 Task: Create new customer invoice with Date Opened: 05-May-23, Select Customer: HomeSense, Terms: Net 15. Make invoice entry for item-1 with Date: 05-May-23, Description: Diamond Skin Body Kit All Natural Skin Brightening Papaya, Rose & Turmeric
, Income Account: Income:Sales, Quantity: 4, Unit Price: 13.49, Sales Tax: Y, Sales Tax Included: Y, Tax Table: Sales Tax. Make entry for item-2 with Date: 05-May-23, Description: L'Oreal Paris Infallible Lacquer Liner Gel Eyeliner 171 Blackest Black
, Income Account: Income:Sales, Quantity: 1, Unit Price: 14.49, Sales Tax: Y, Sales Tax Included: Y, Tax Table: Sales Tax. Post Invoice with Post Date: 05-May-23, Post to Accounts: Assets:Accounts Receivable. Pay / Process Payment with Transaction Date: 19-May-23, Amount: 68.45, Transfer Account: Checking Account. Go to 'Print Invoice'.
Action: Mouse moved to (183, 46)
Screenshot: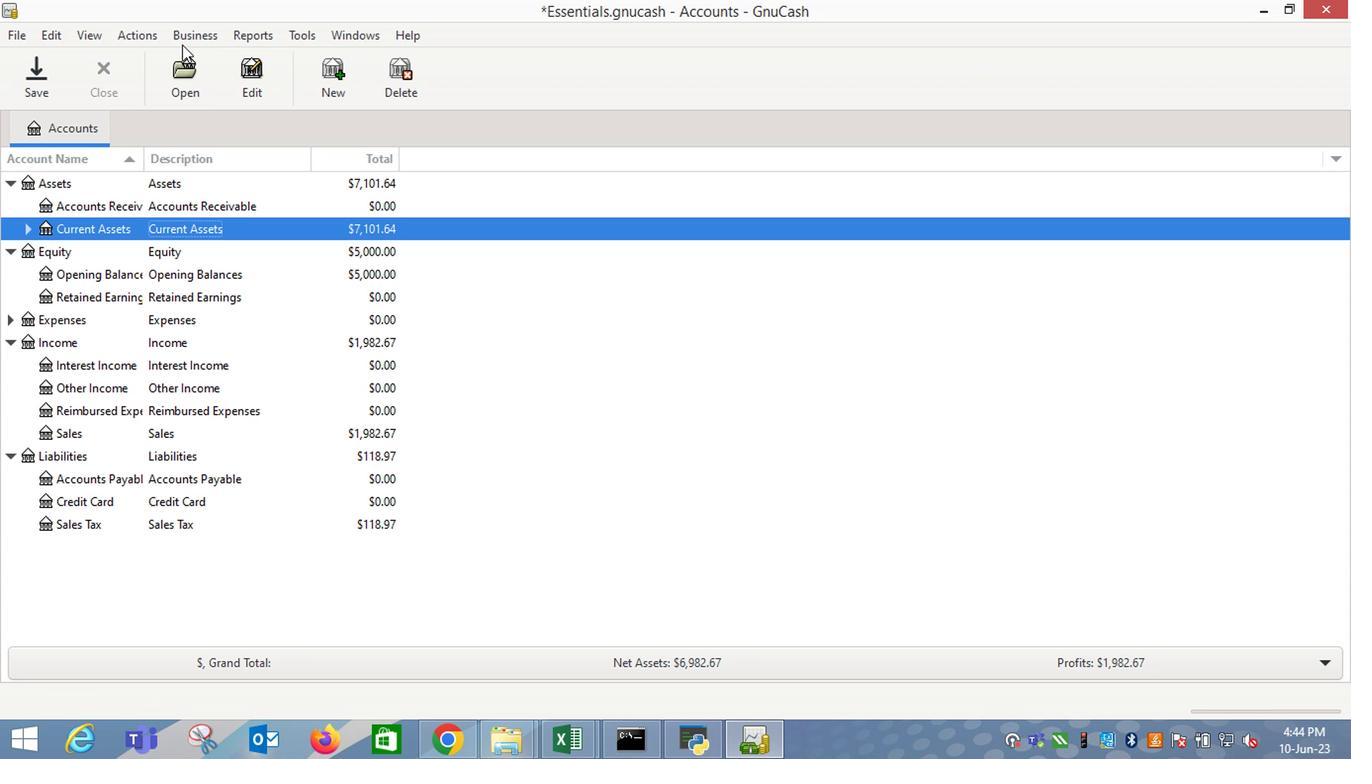 
Action: Mouse pressed left at (183, 46)
Screenshot: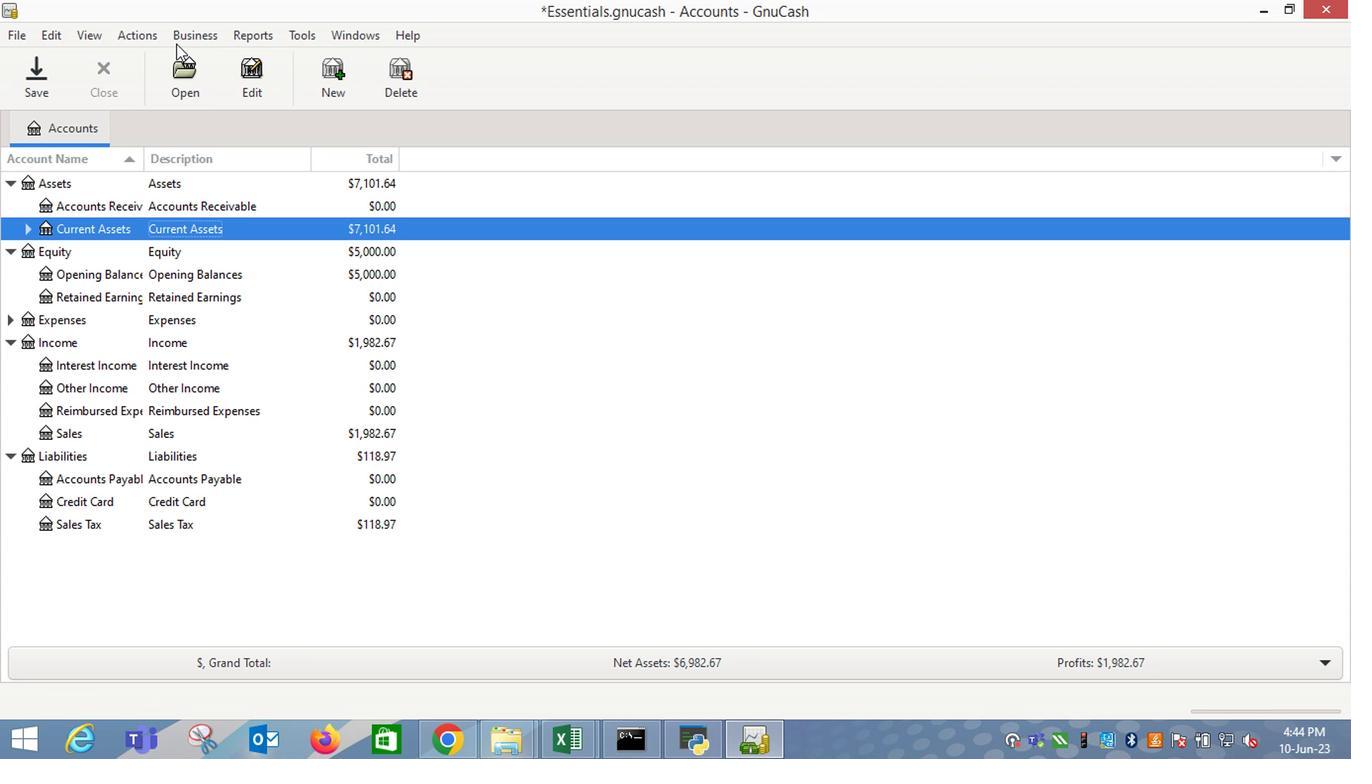 
Action: Mouse moved to (407, 140)
Screenshot: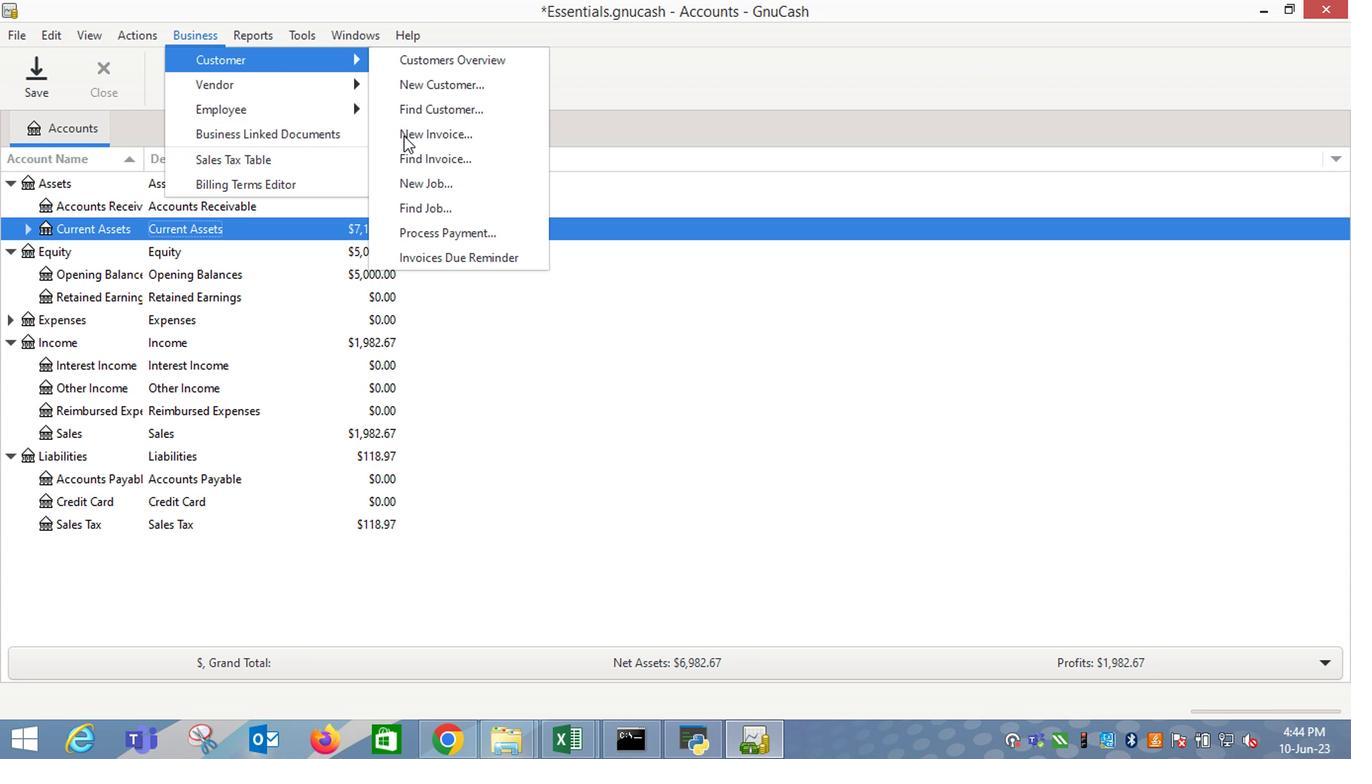 
Action: Mouse pressed left at (407, 140)
Screenshot: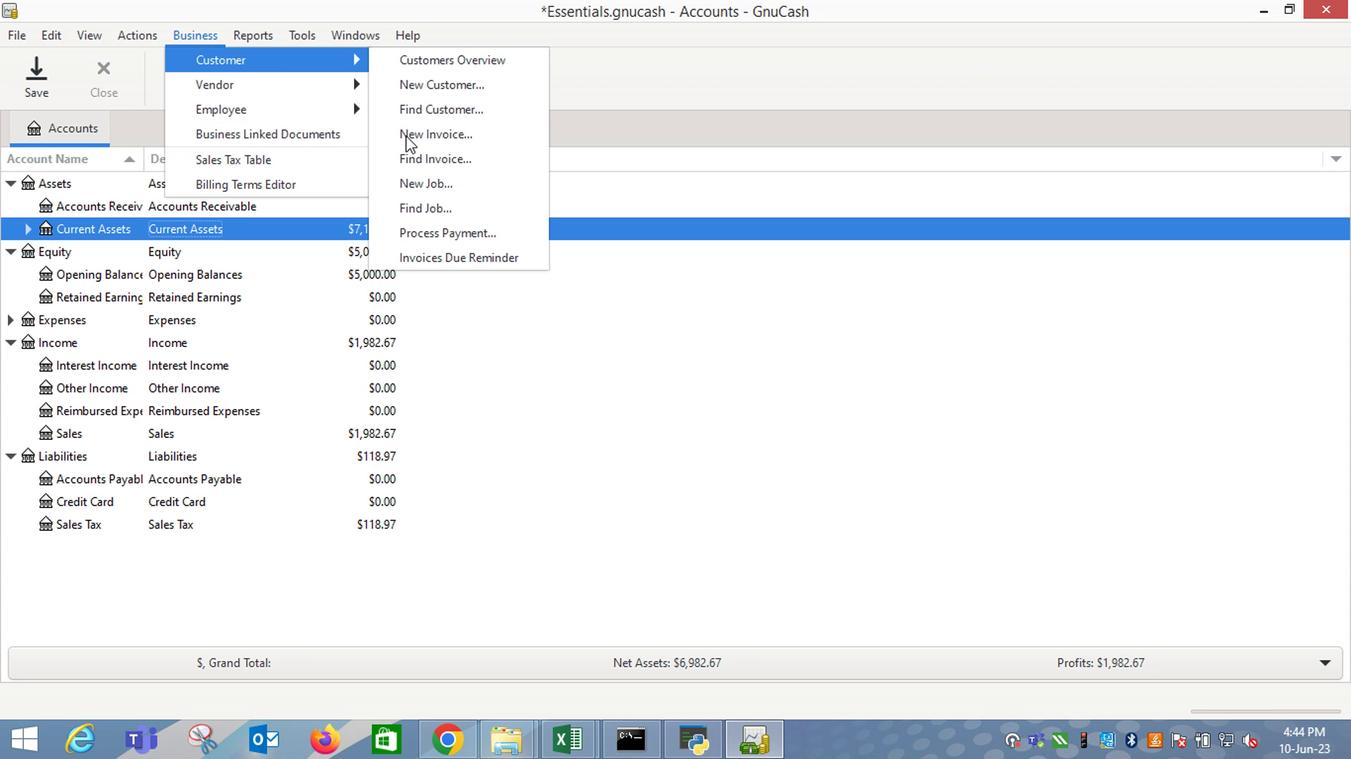 
Action: Mouse moved to (820, 309)
Screenshot: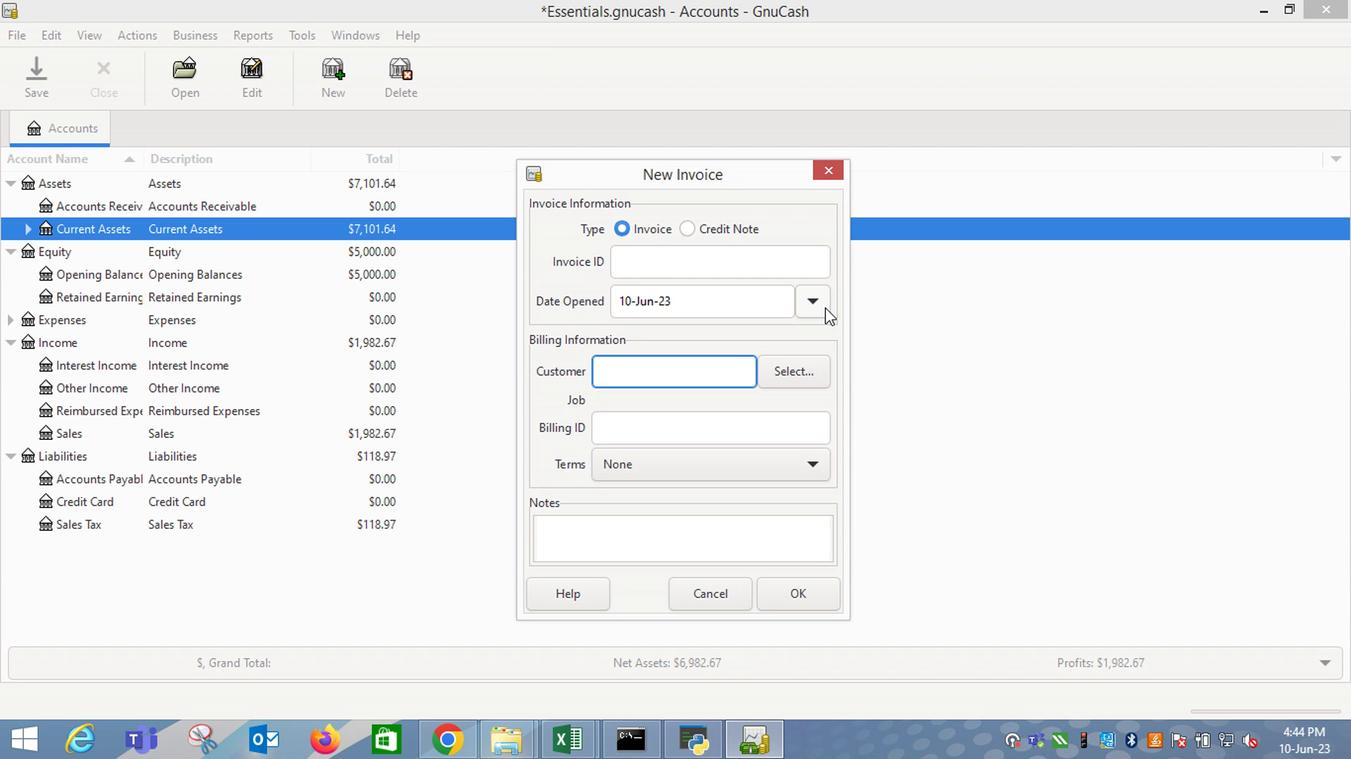 
Action: Mouse pressed left at (820, 309)
Screenshot: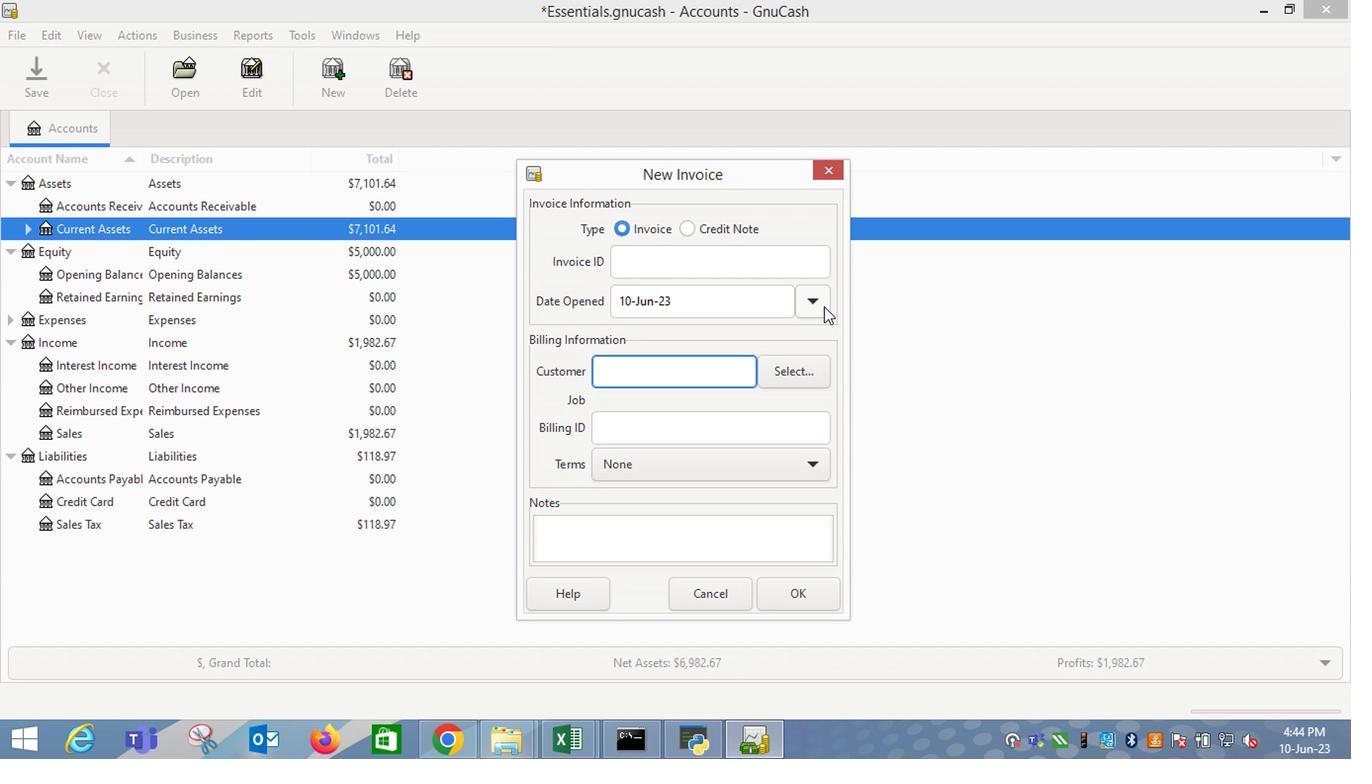
Action: Mouse moved to (659, 336)
Screenshot: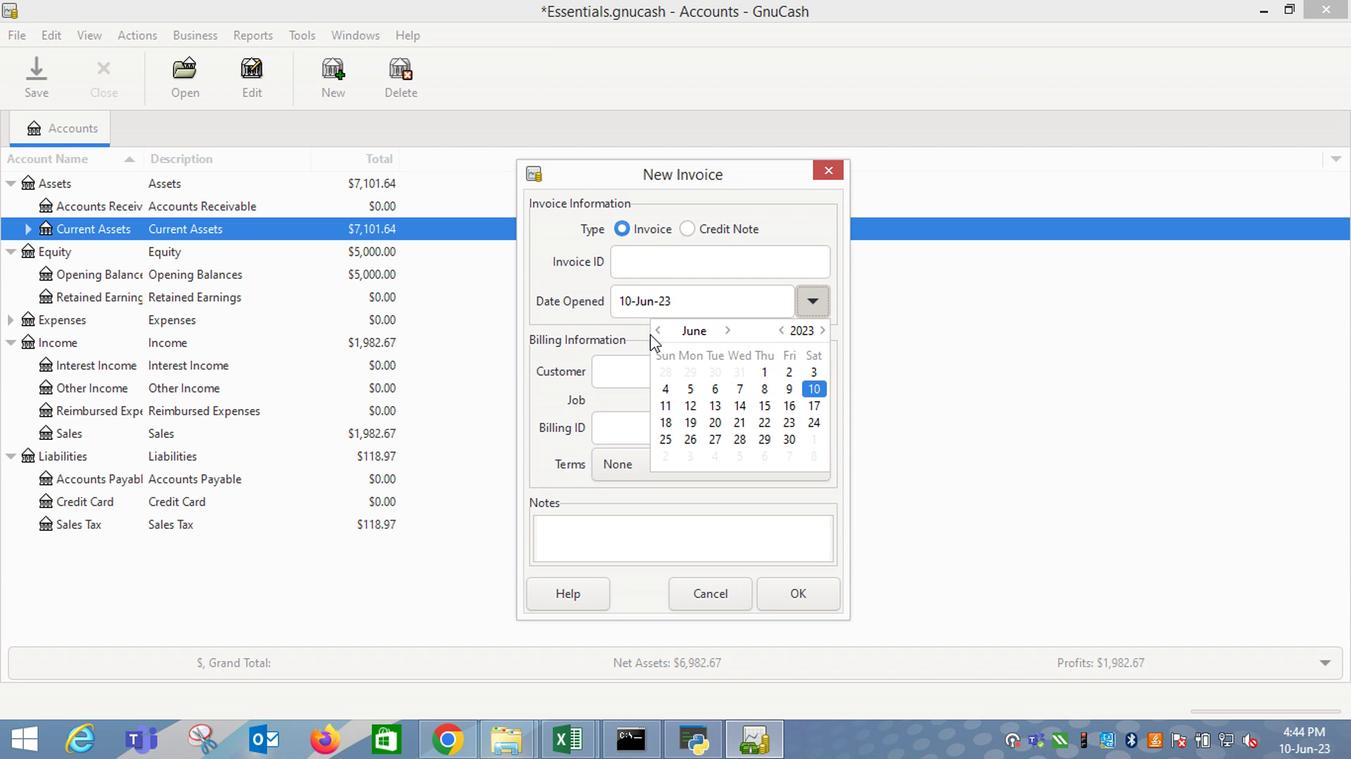 
Action: Mouse pressed left at (659, 336)
Screenshot: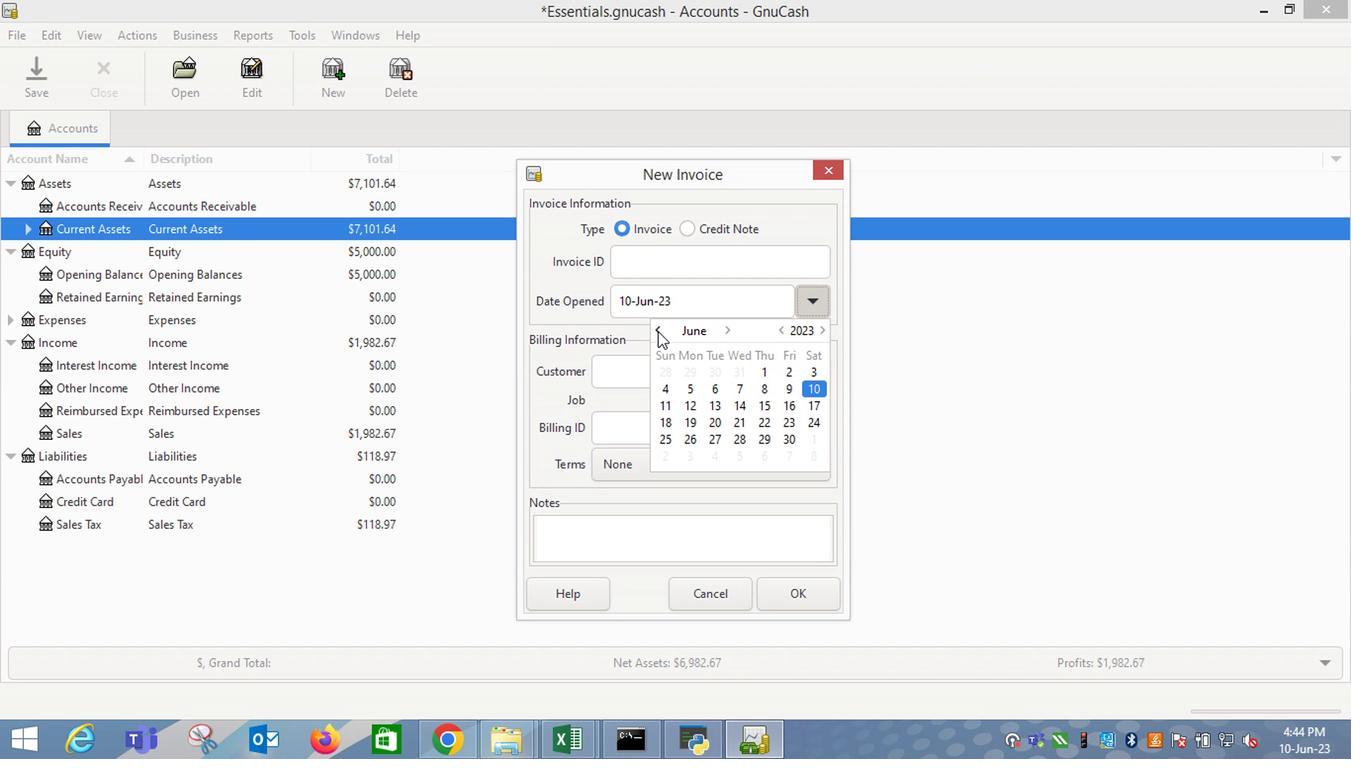 
Action: Mouse moved to (786, 375)
Screenshot: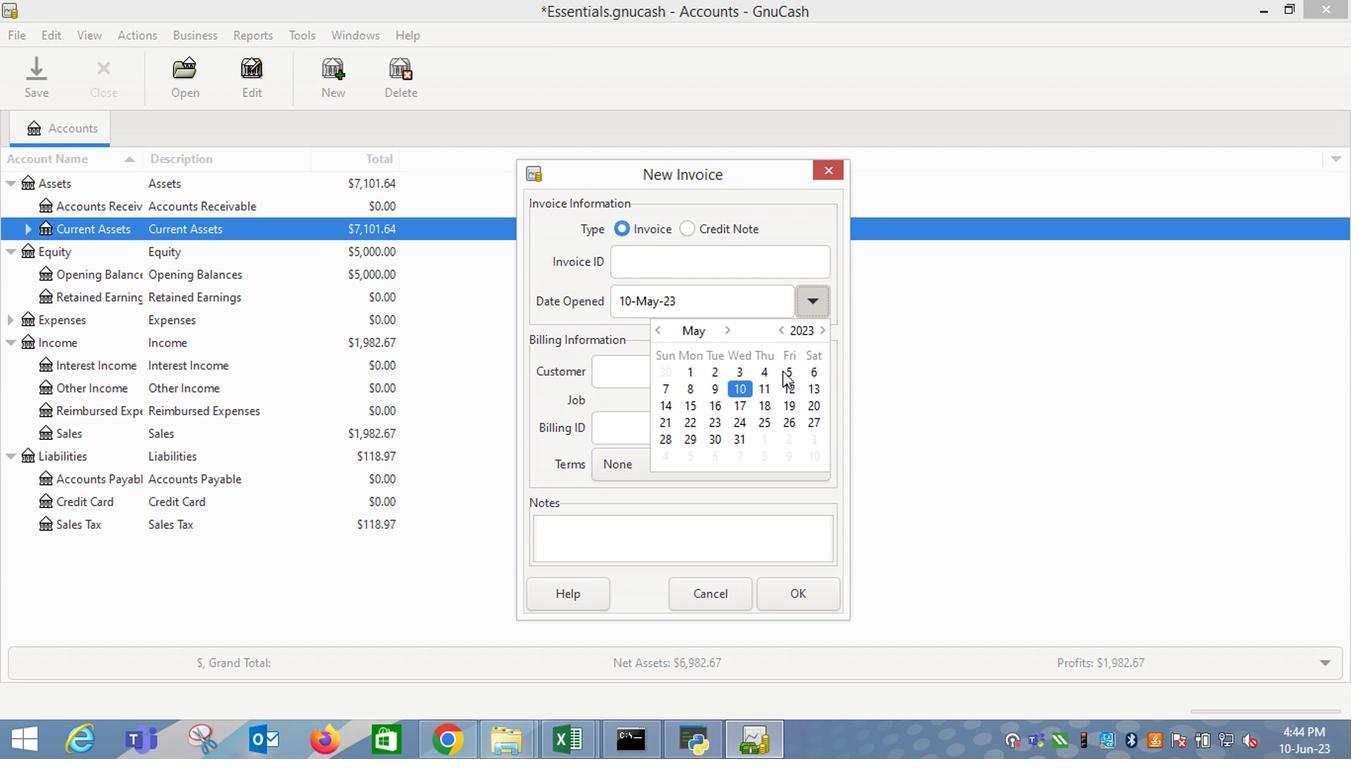 
Action: Mouse pressed left at (786, 375)
Screenshot: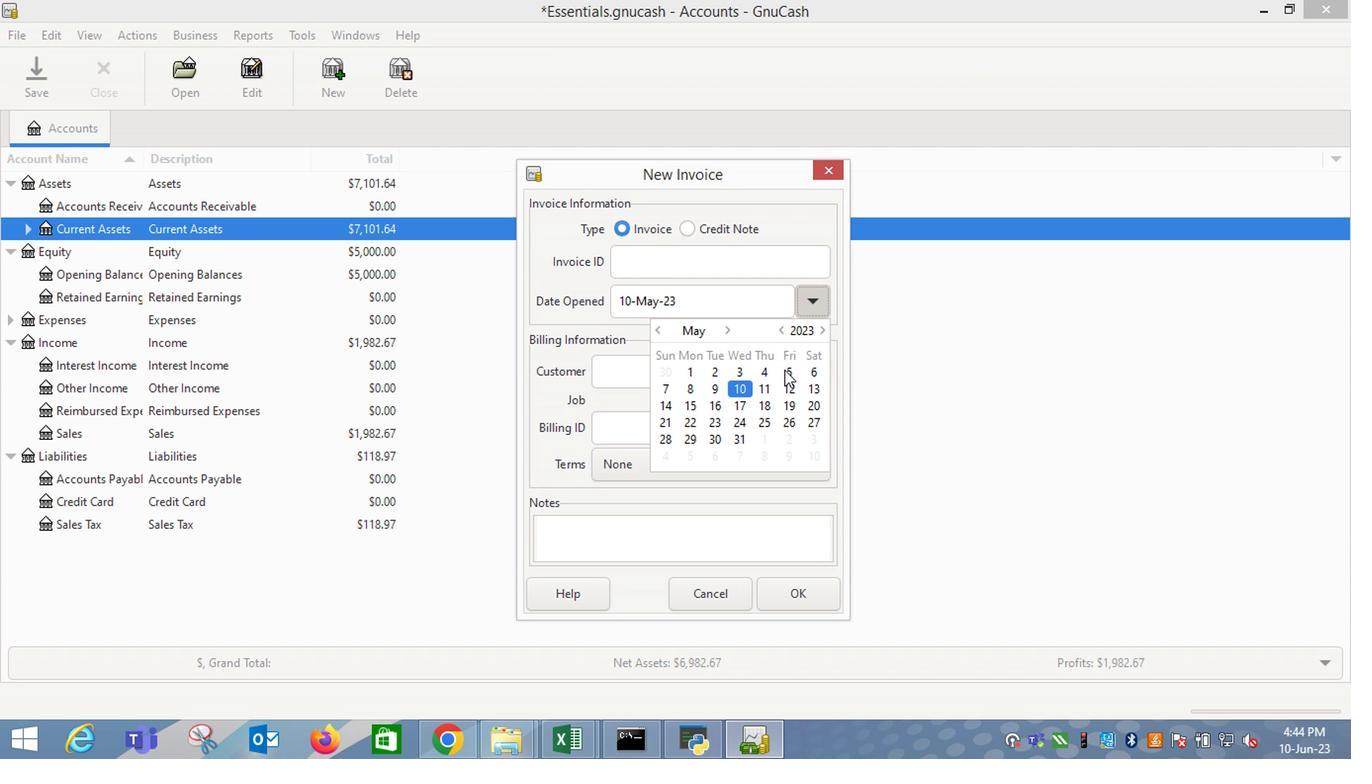 
Action: Mouse moved to (608, 358)
Screenshot: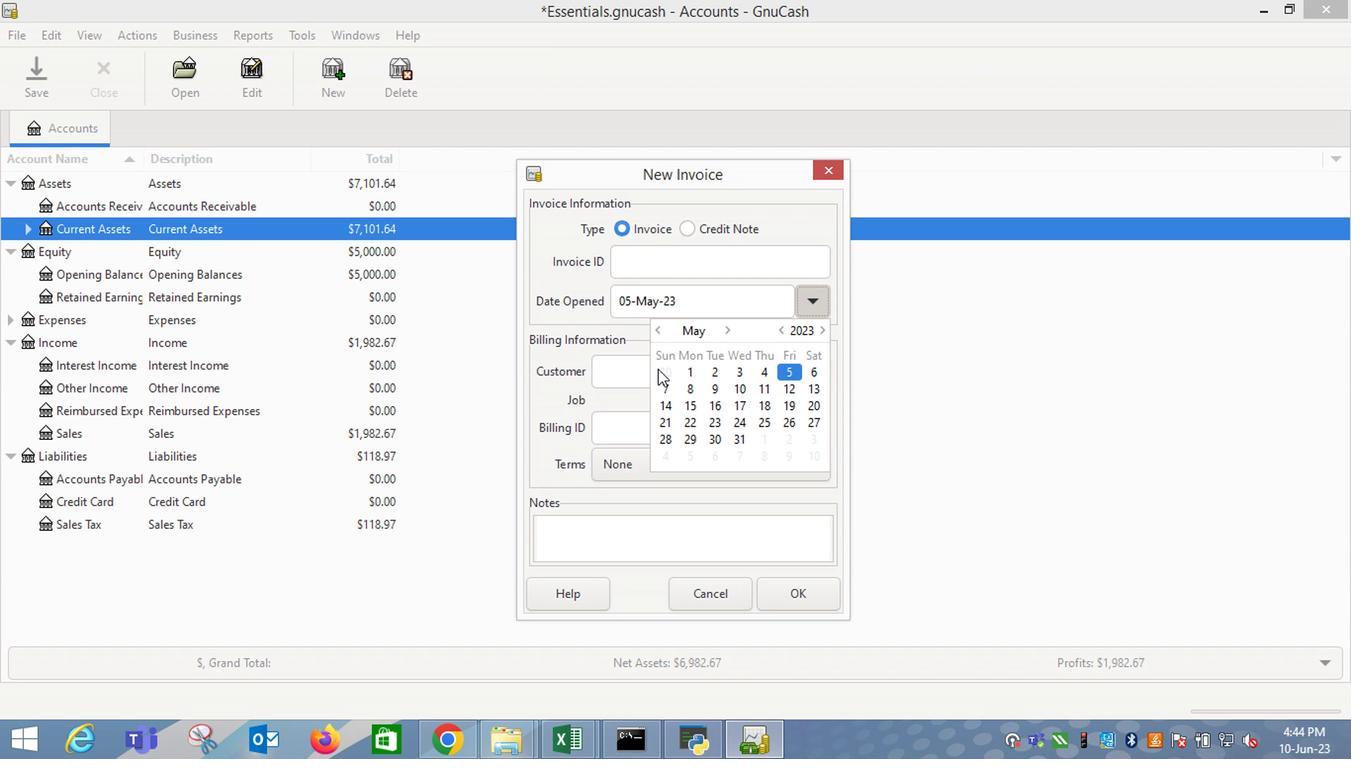 
Action: Mouse pressed left at (608, 358)
Screenshot: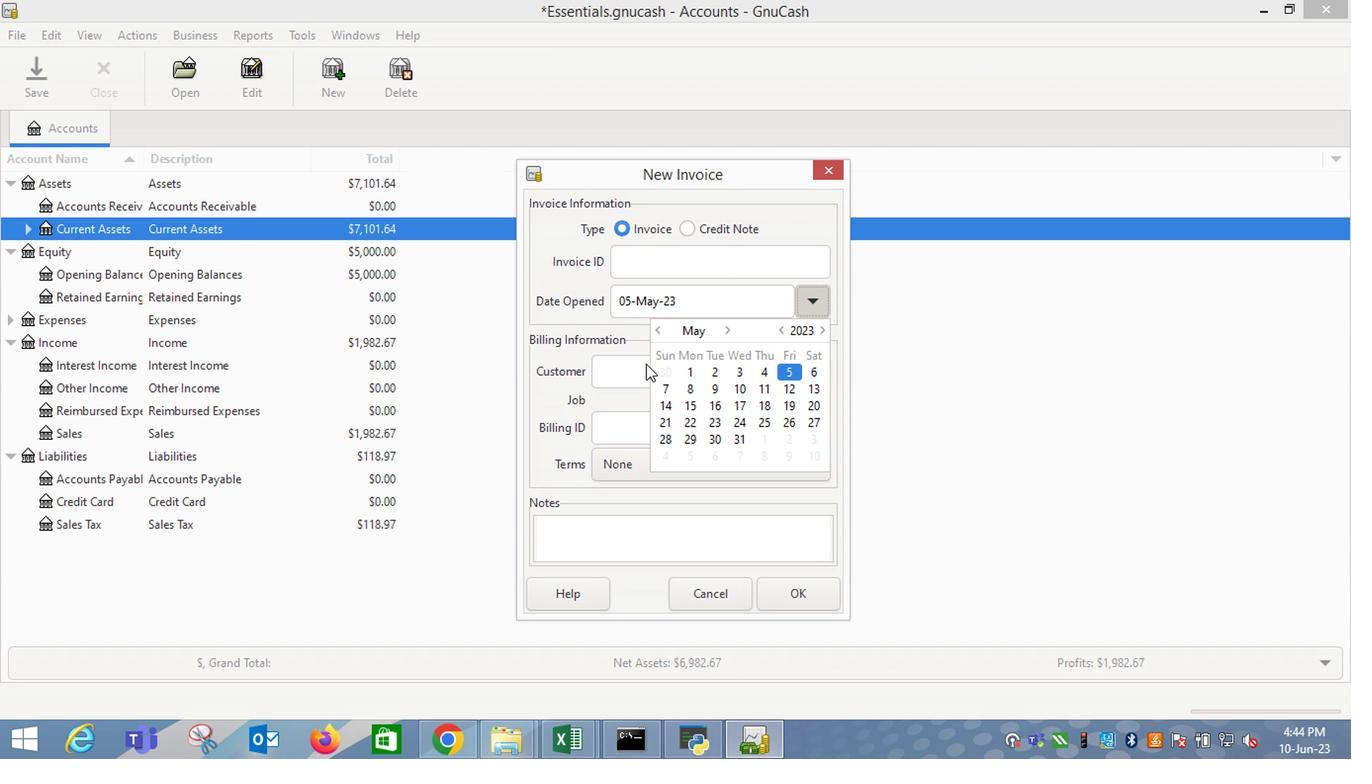 
Action: Mouse moved to (632, 372)
Screenshot: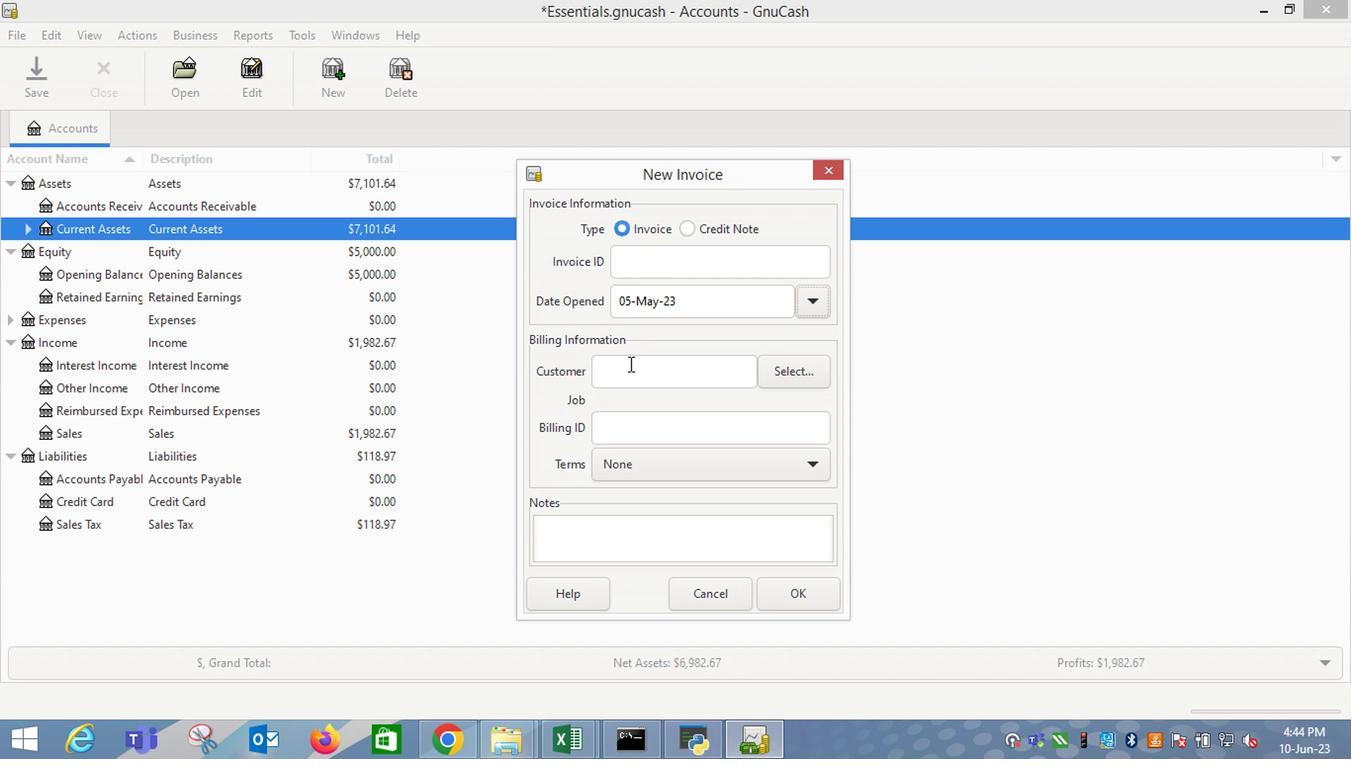 
Action: Mouse pressed left at (632, 372)
Screenshot: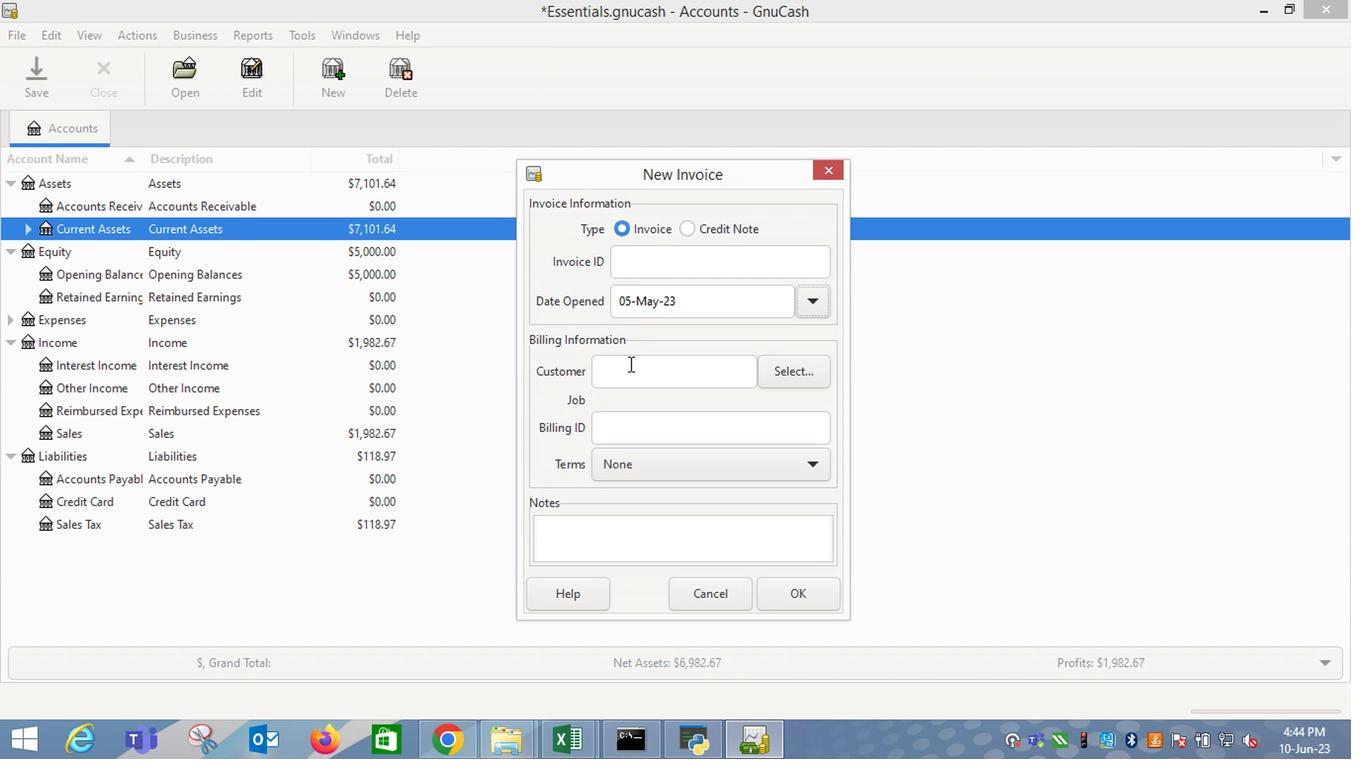 
Action: Mouse moved to (632, 374)
Screenshot: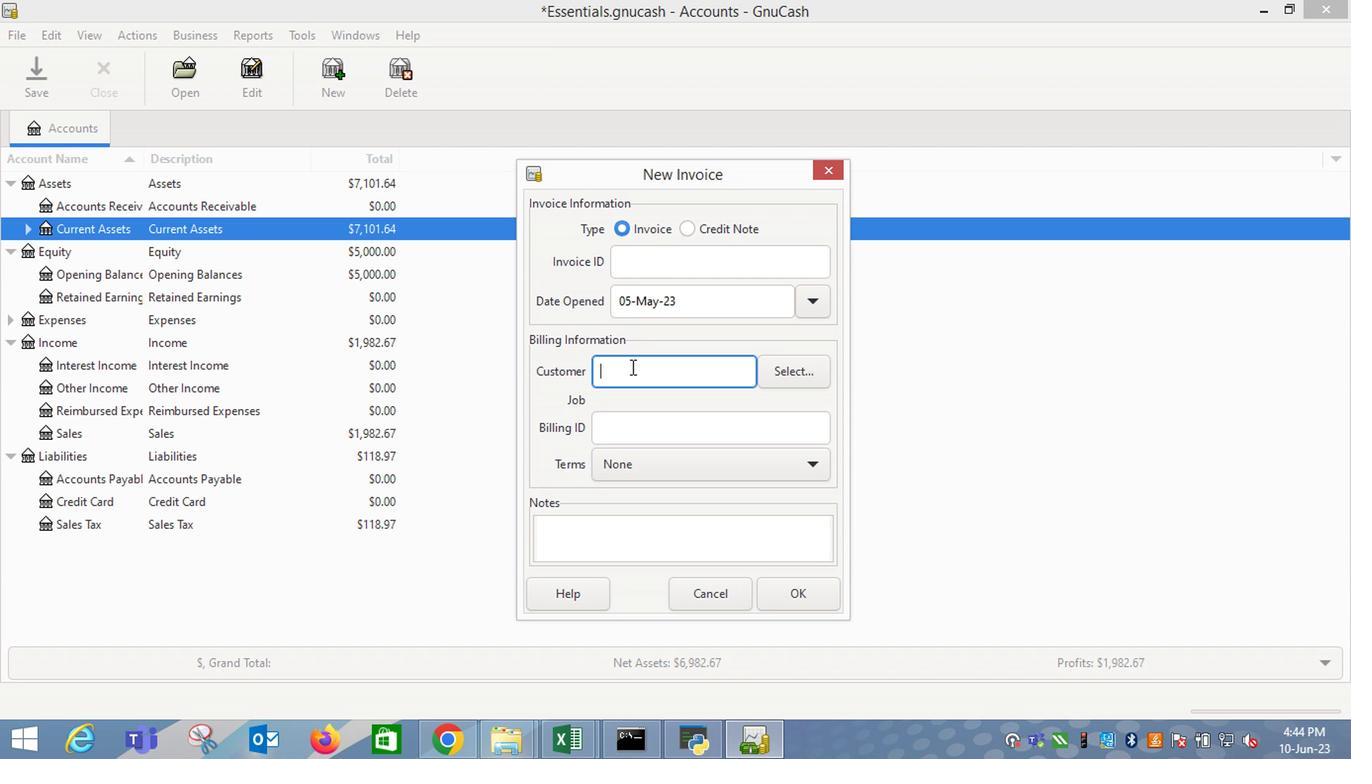 
Action: Key pressed <Key.shift_r>Home
Screenshot: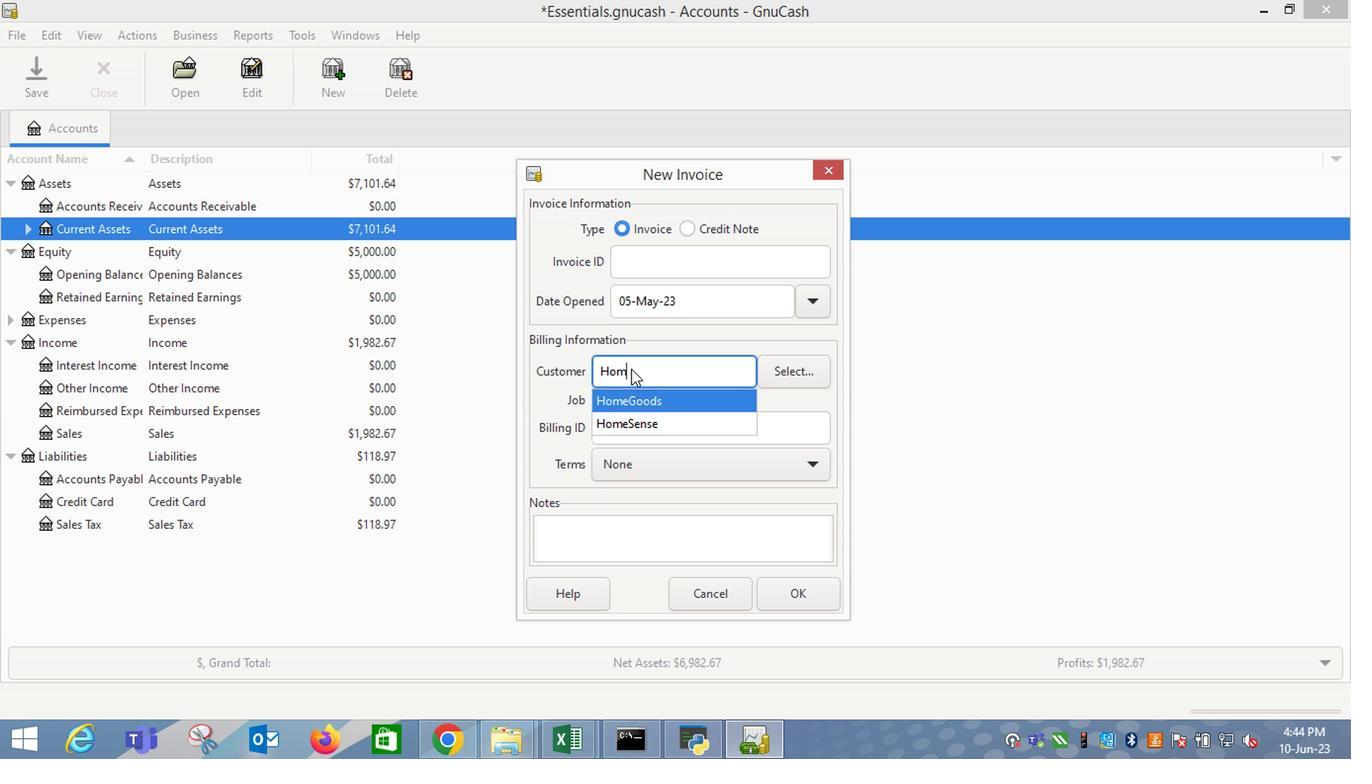 
Action: Mouse moved to (660, 427)
Screenshot: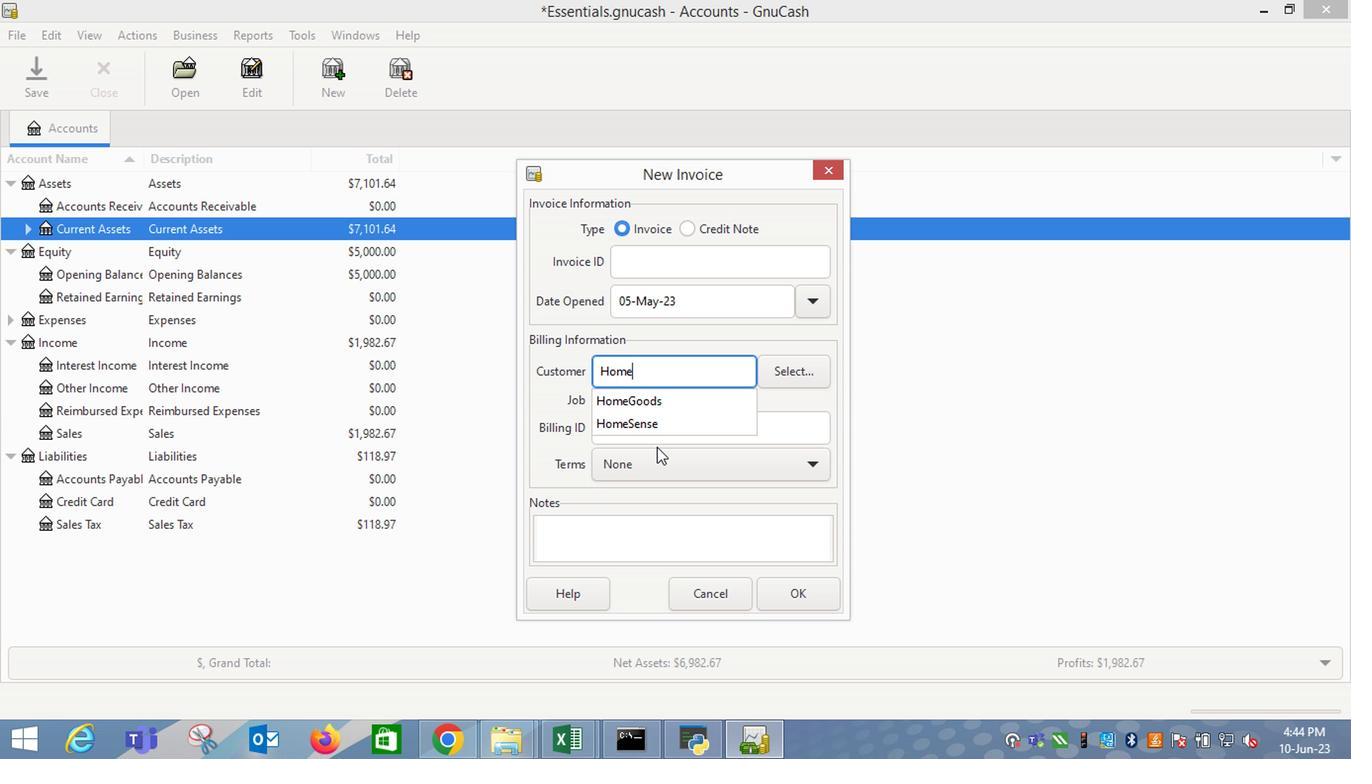 
Action: Mouse pressed left at (660, 427)
Screenshot: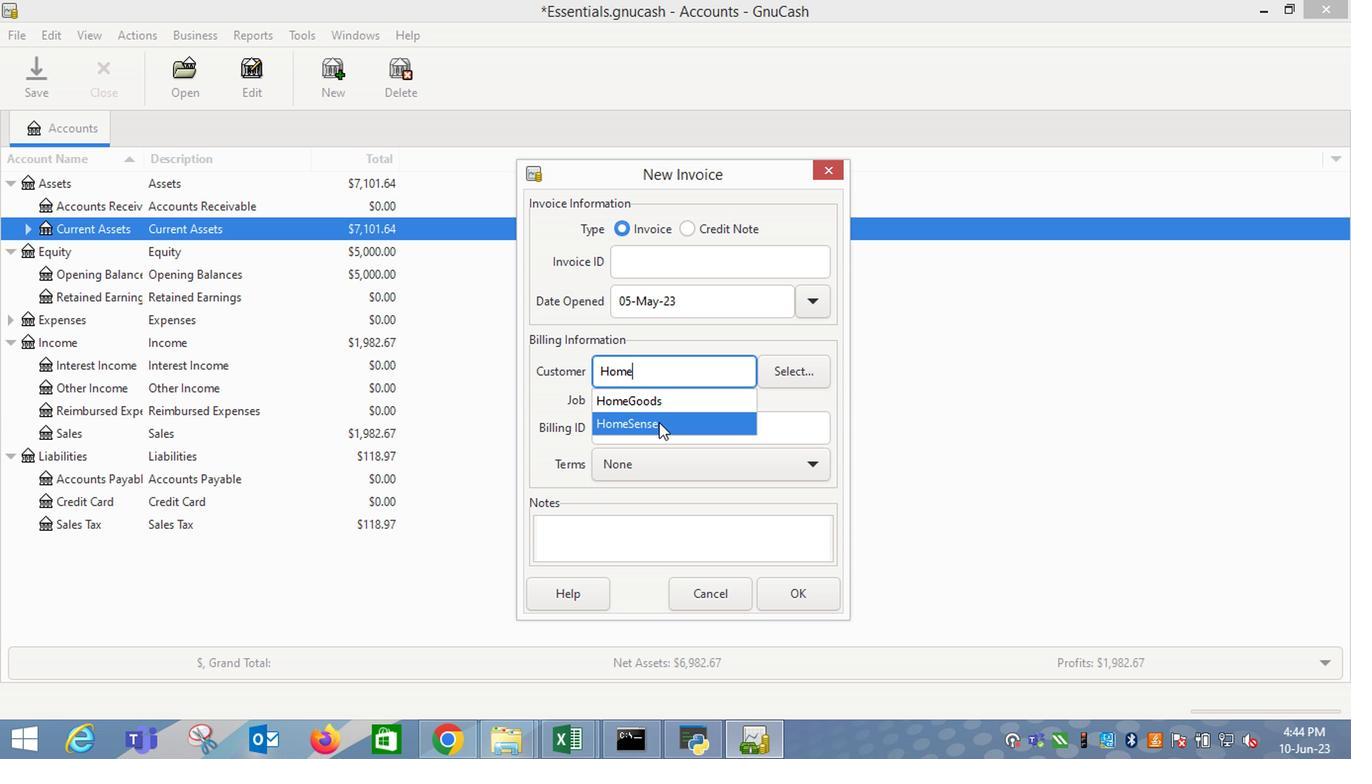 
Action: Mouse moved to (644, 479)
Screenshot: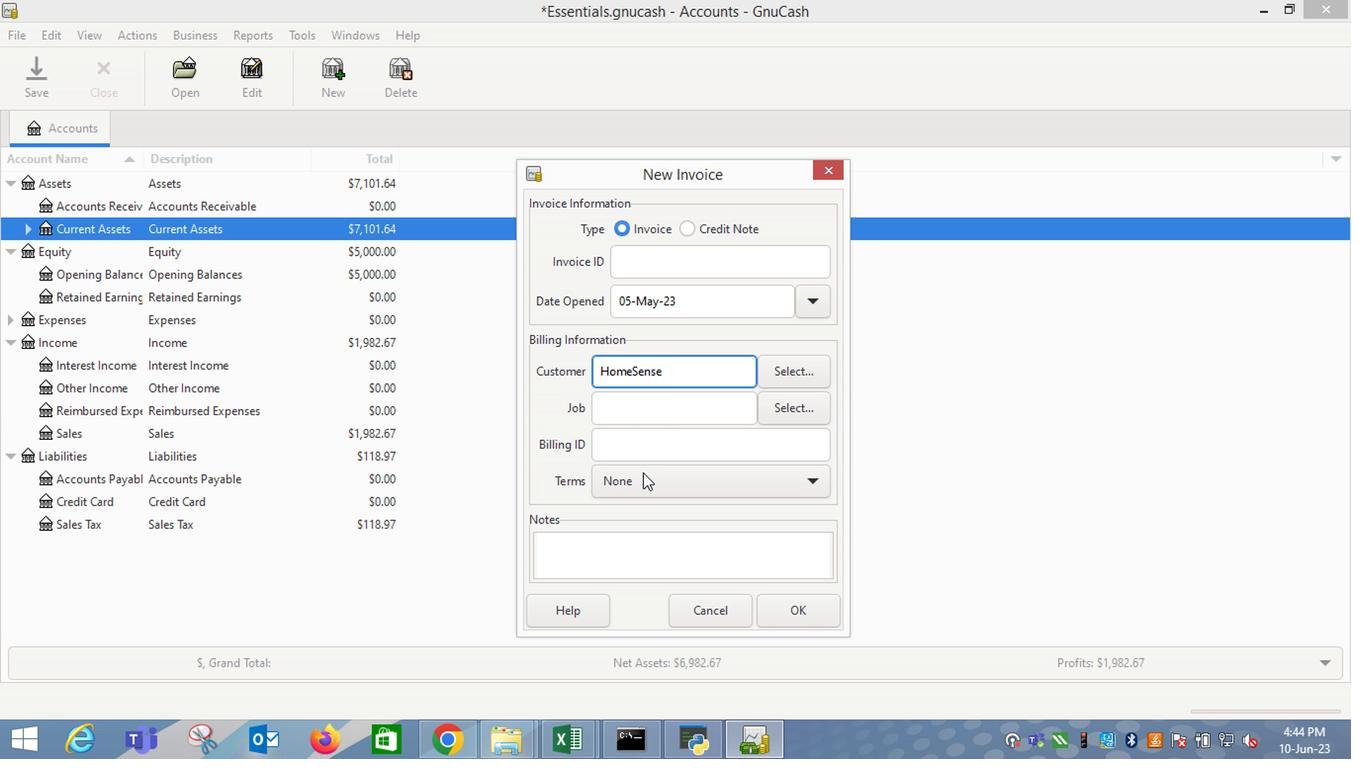 
Action: Mouse pressed left at (644, 479)
Screenshot: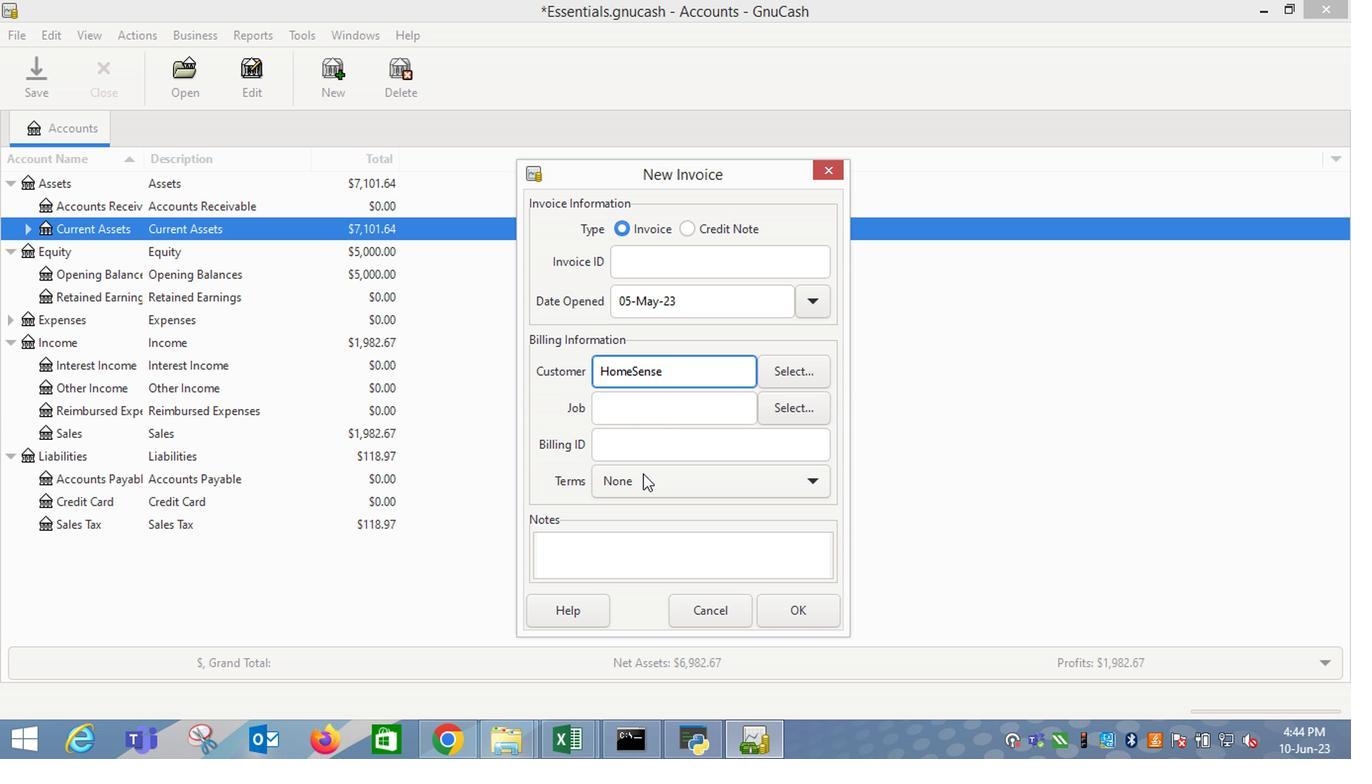 
Action: Mouse moved to (655, 524)
Screenshot: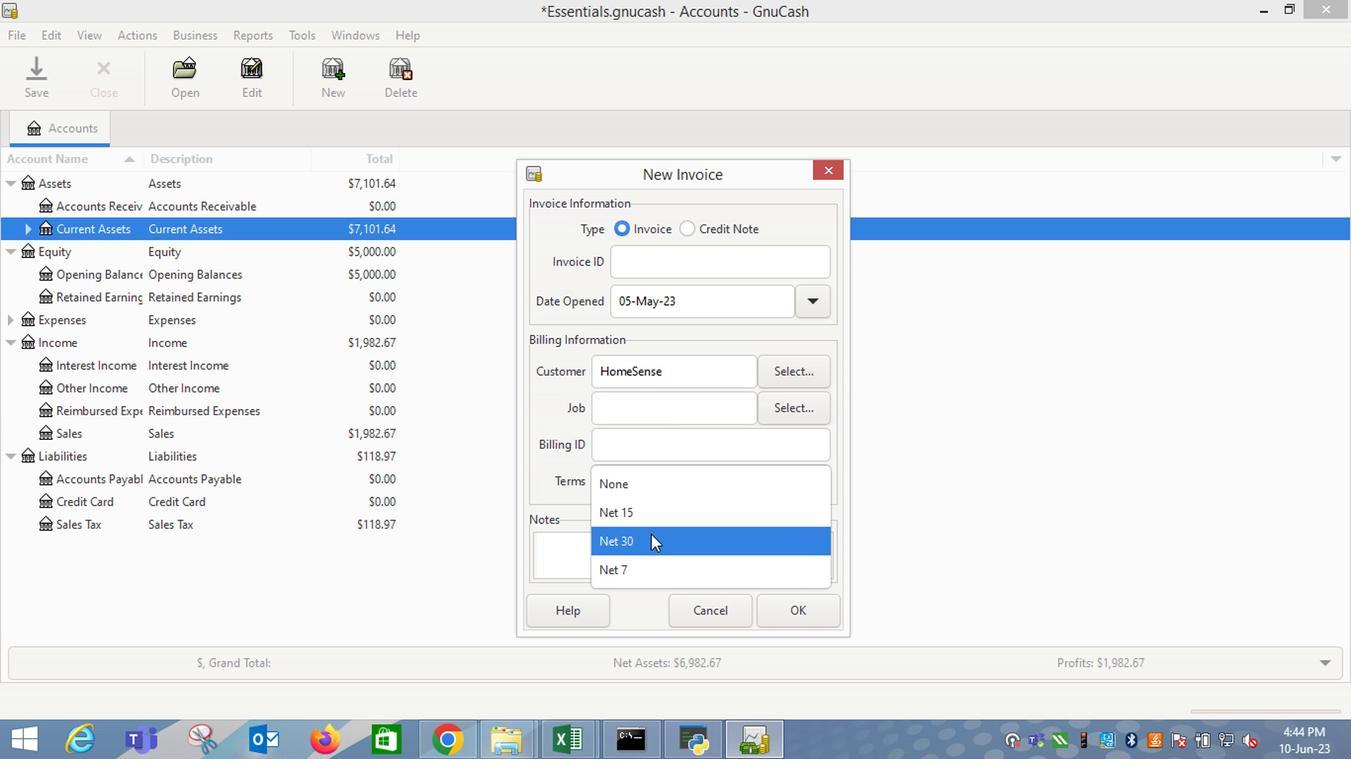 
Action: Mouse pressed left at (655, 524)
Screenshot: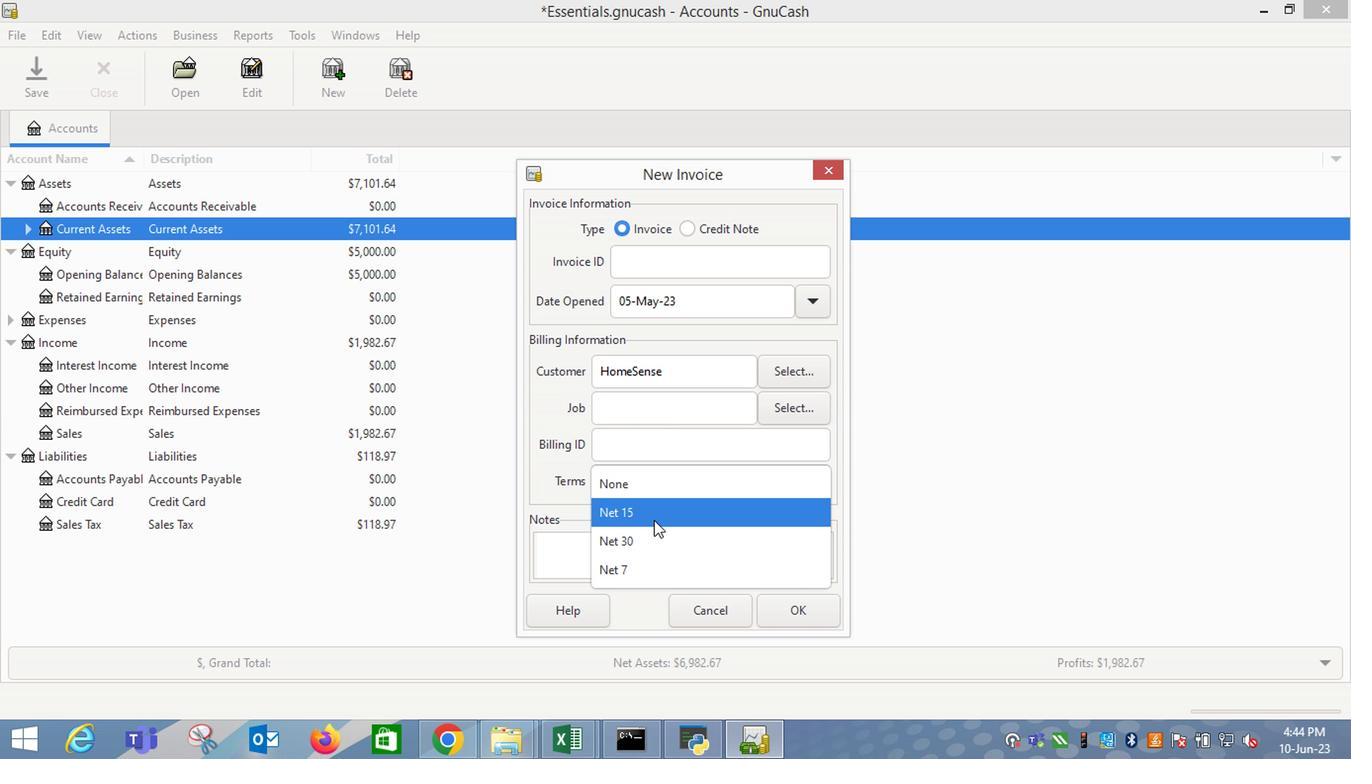 
Action: Mouse moved to (825, 626)
Screenshot: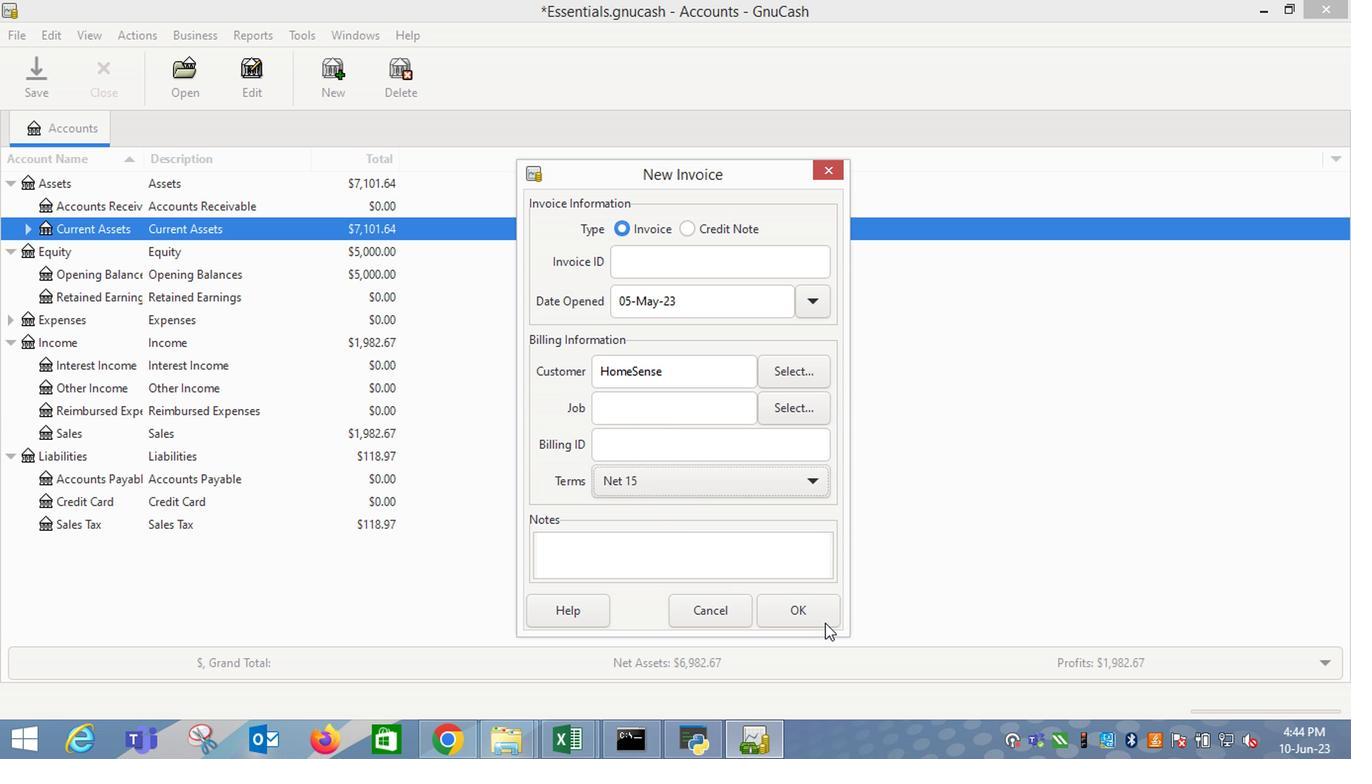 
Action: Mouse pressed left at (825, 626)
Screenshot: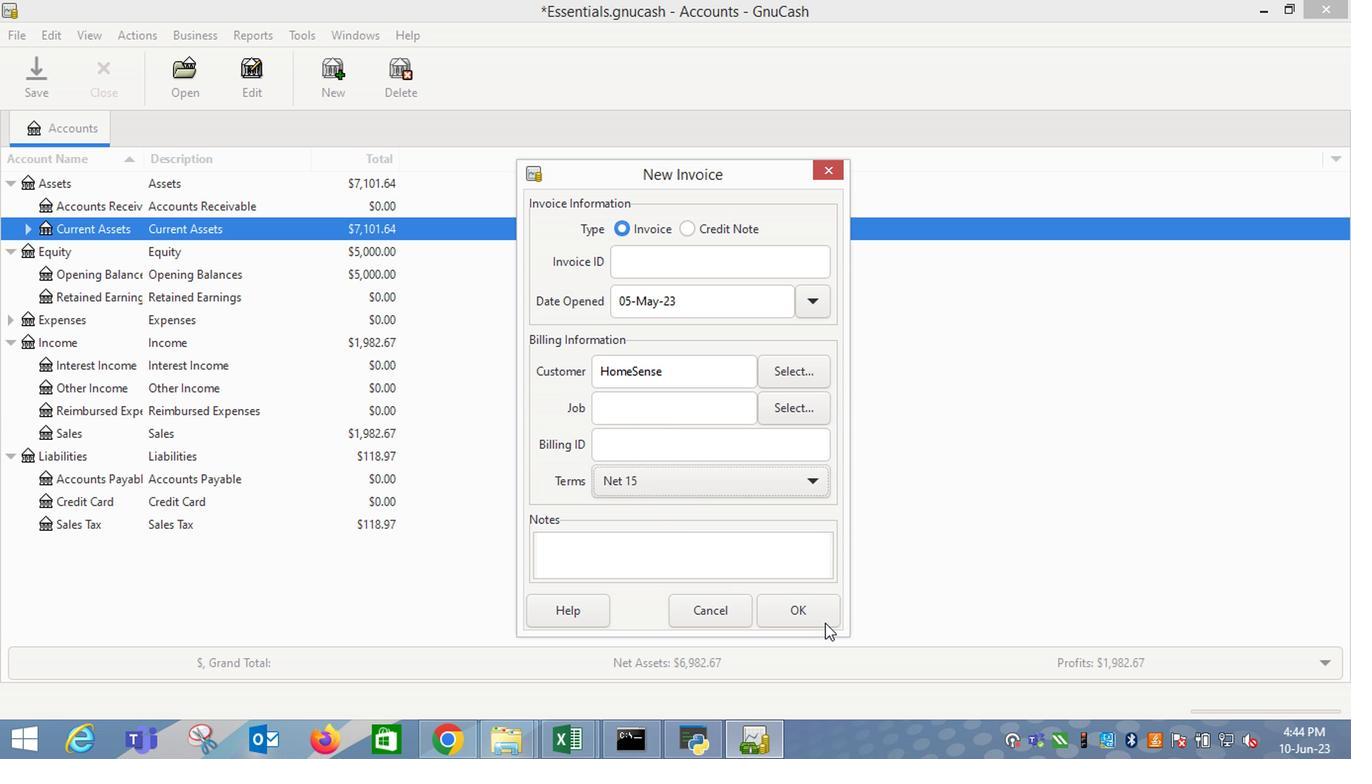 
Action: Mouse moved to (88, 391)
Screenshot: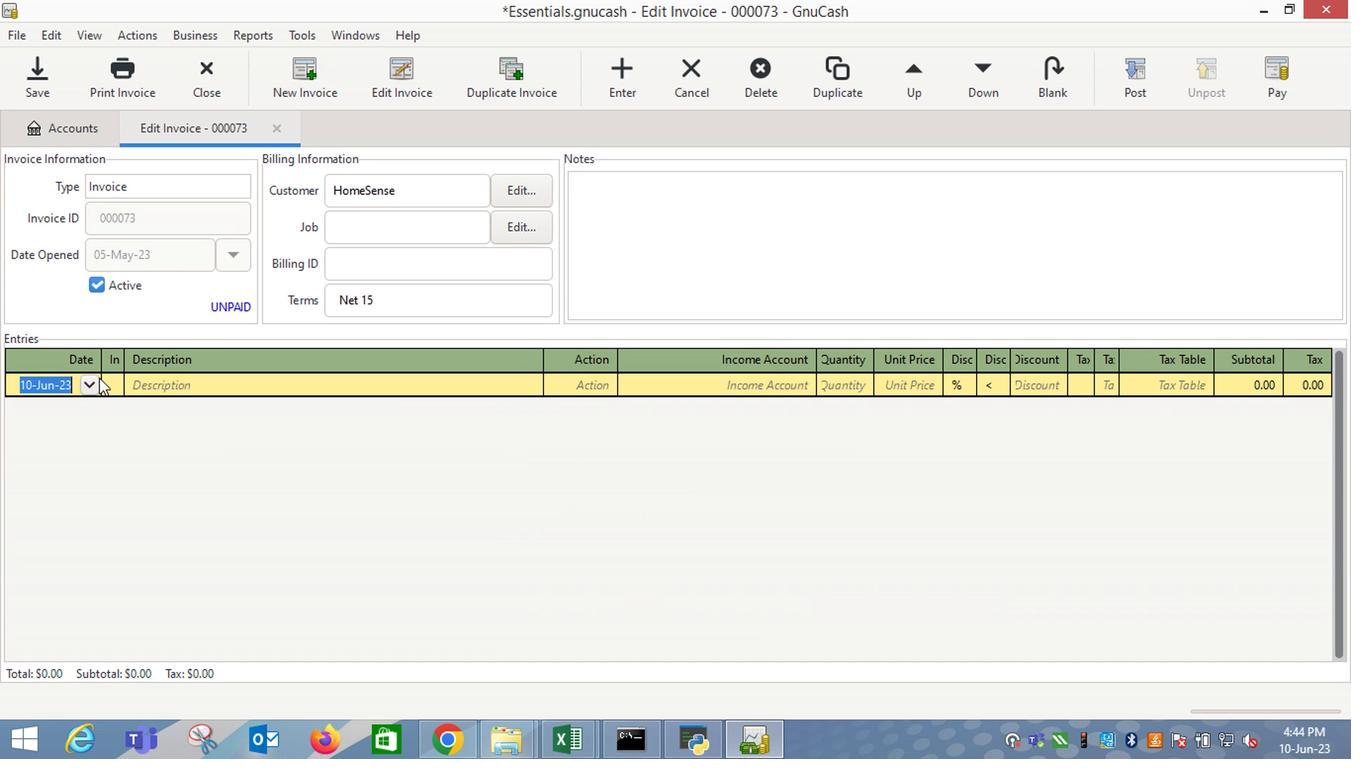 
Action: Mouse pressed left at (88, 391)
Screenshot: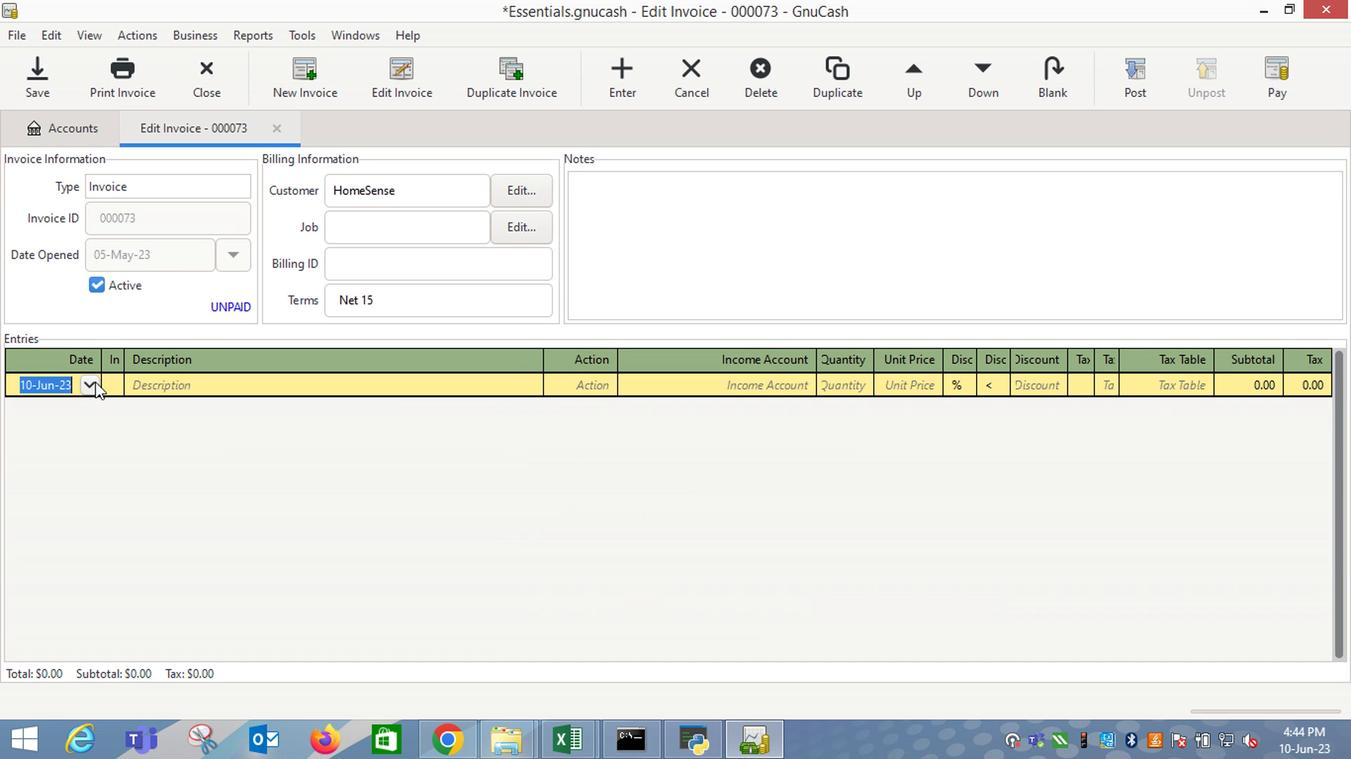 
Action: Mouse moved to (19, 418)
Screenshot: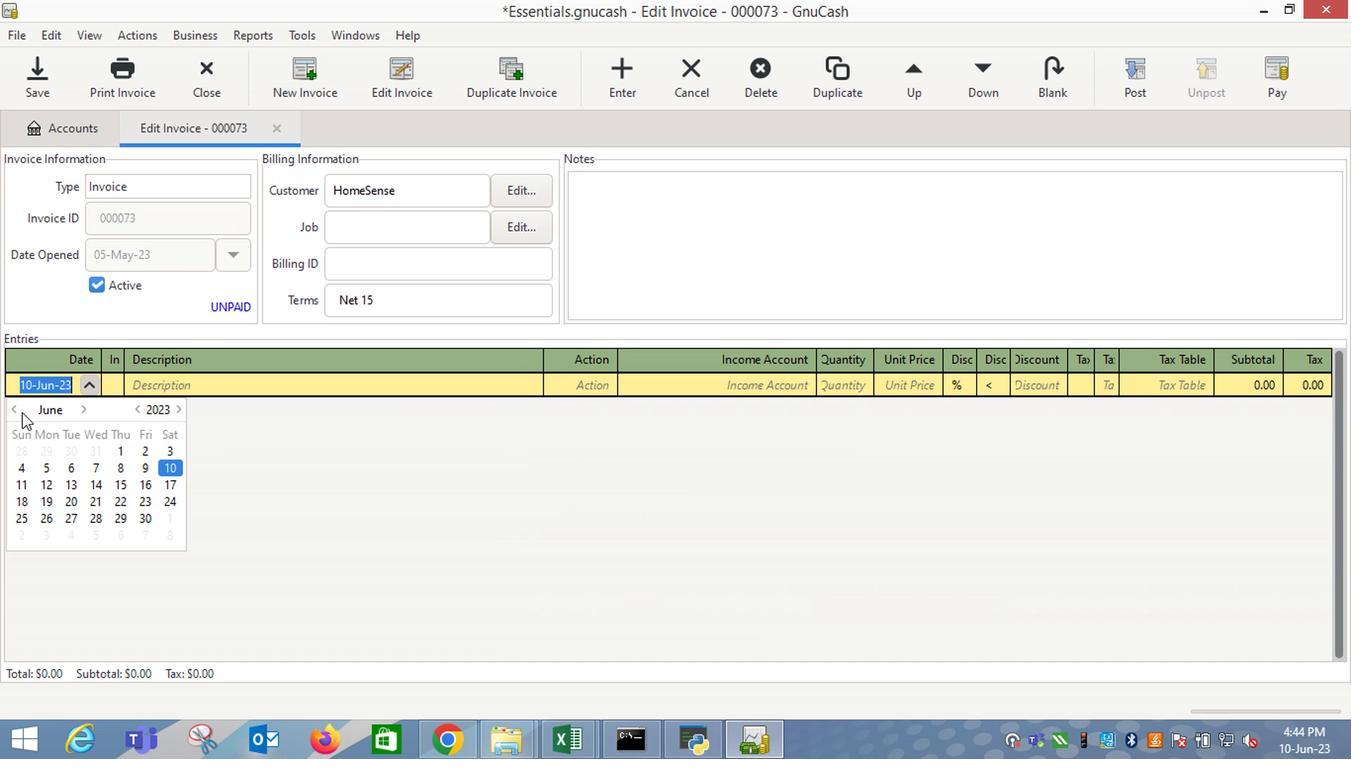 
Action: Mouse pressed left at (19, 418)
Screenshot: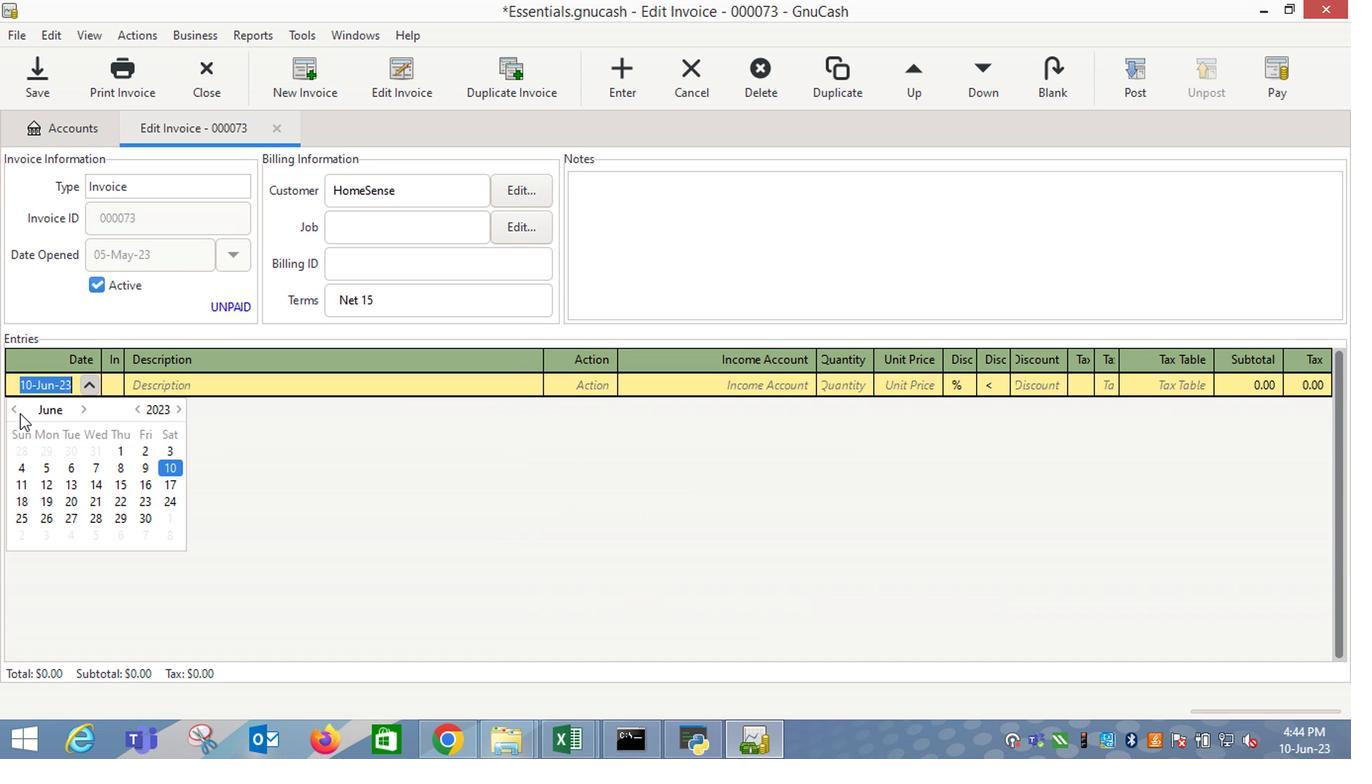 
Action: Mouse moved to (11, 409)
Screenshot: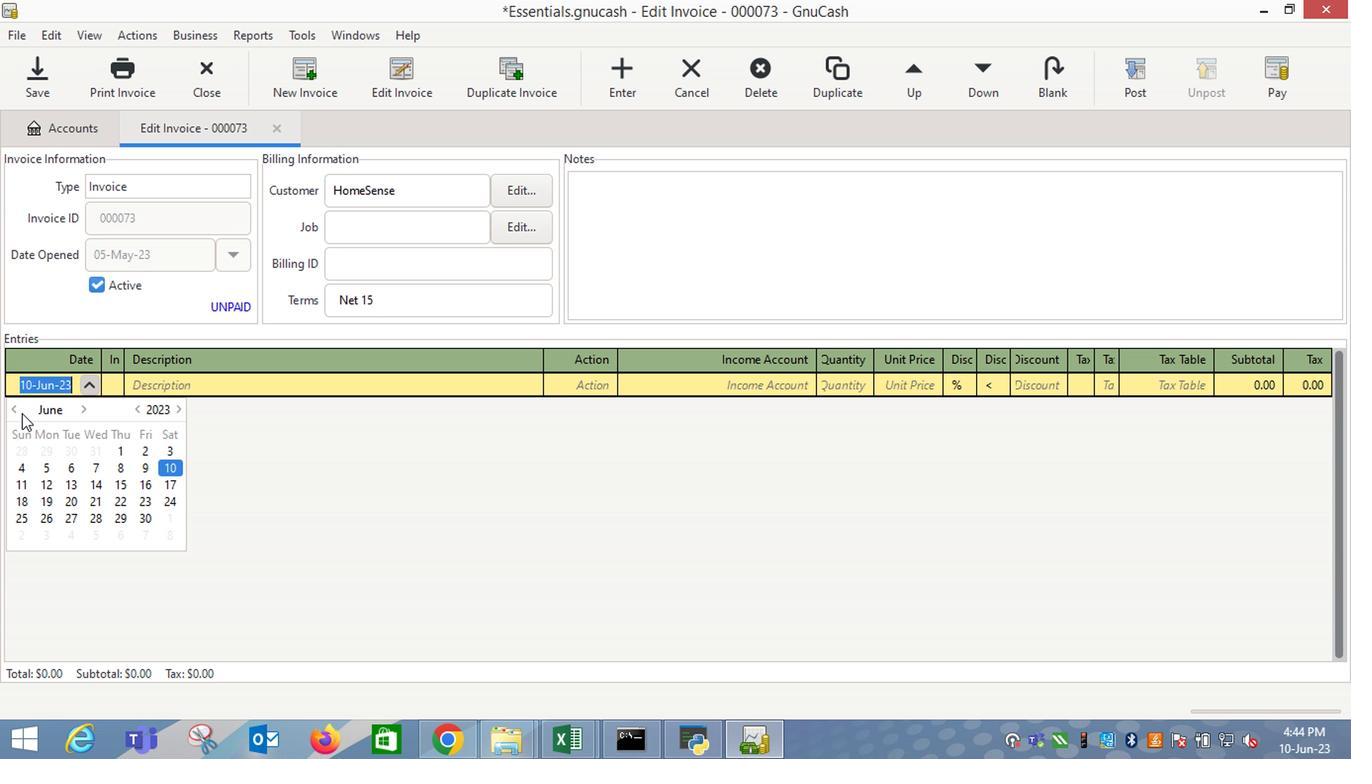 
Action: Mouse pressed left at (11, 409)
Screenshot: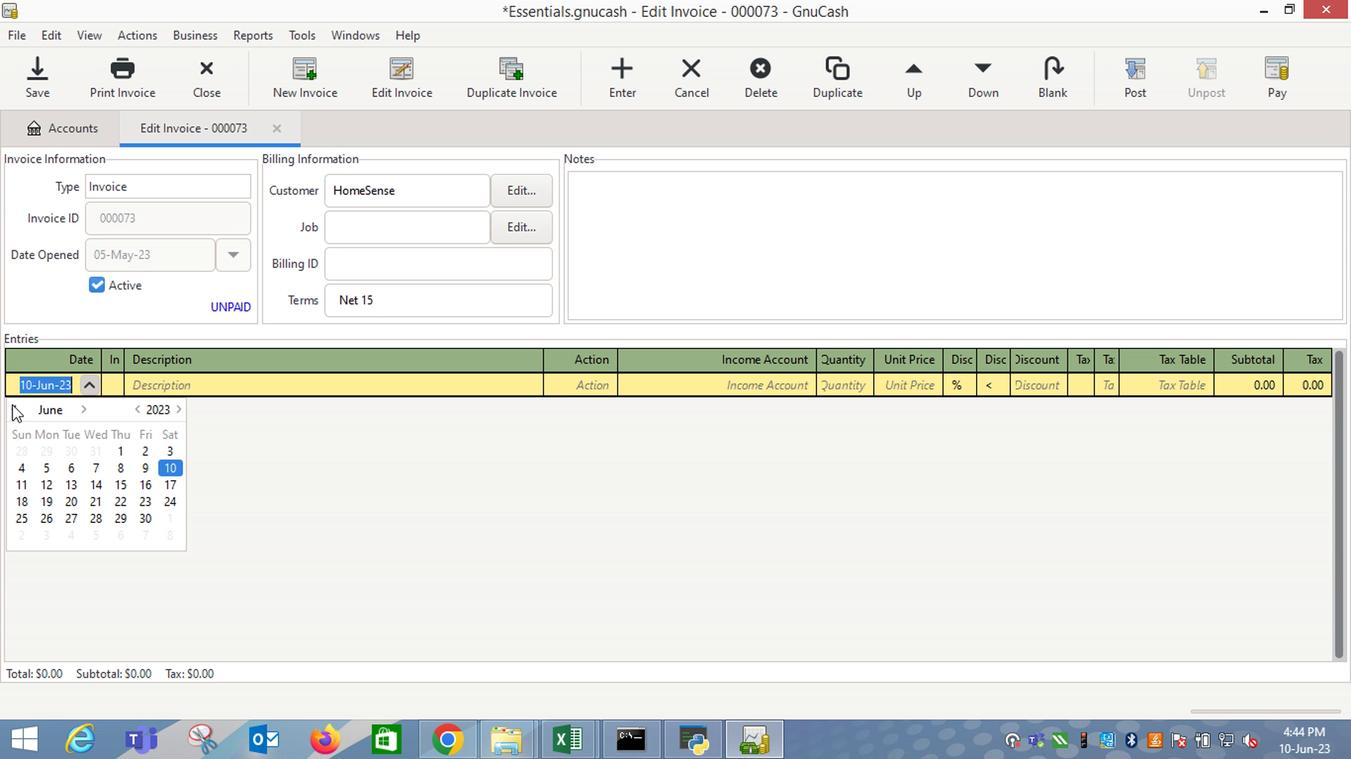 
Action: Mouse moved to (144, 457)
Screenshot: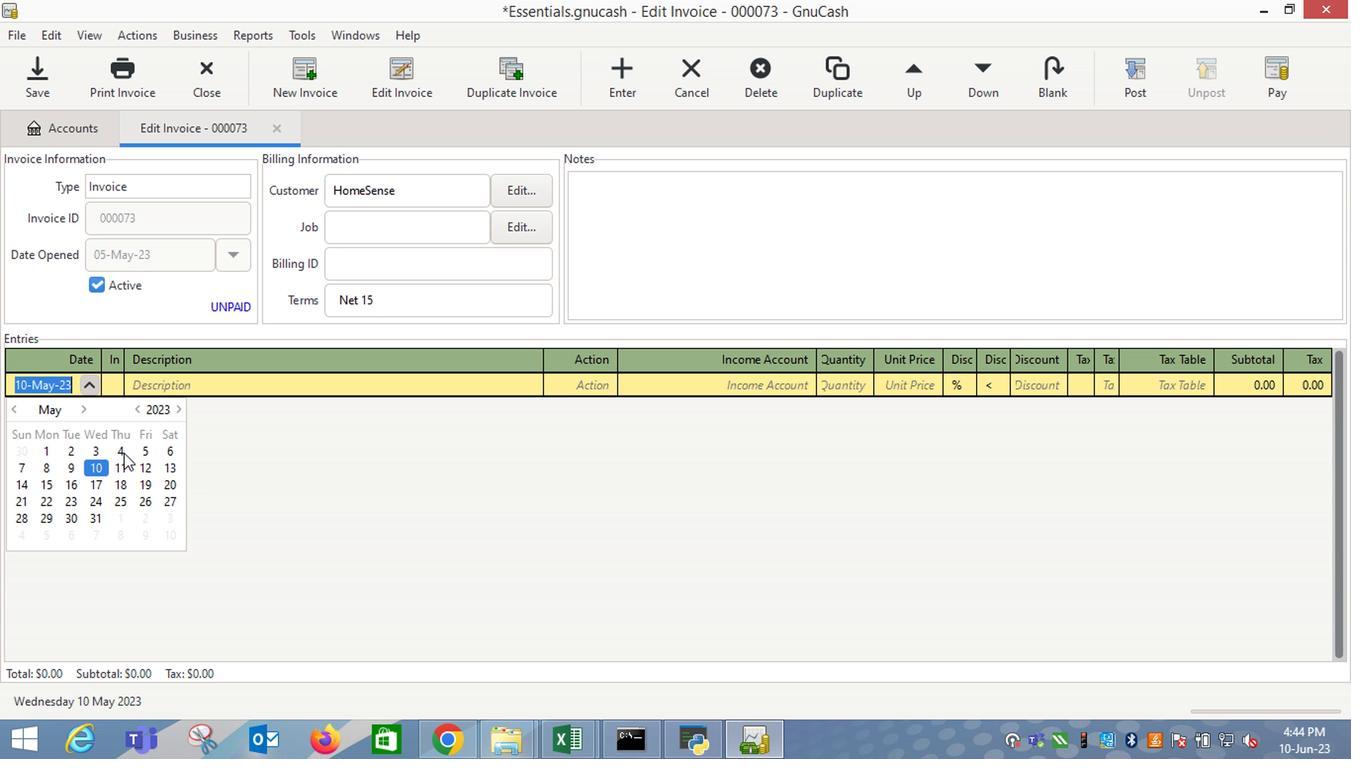 
Action: Mouse pressed left at (144, 457)
Screenshot: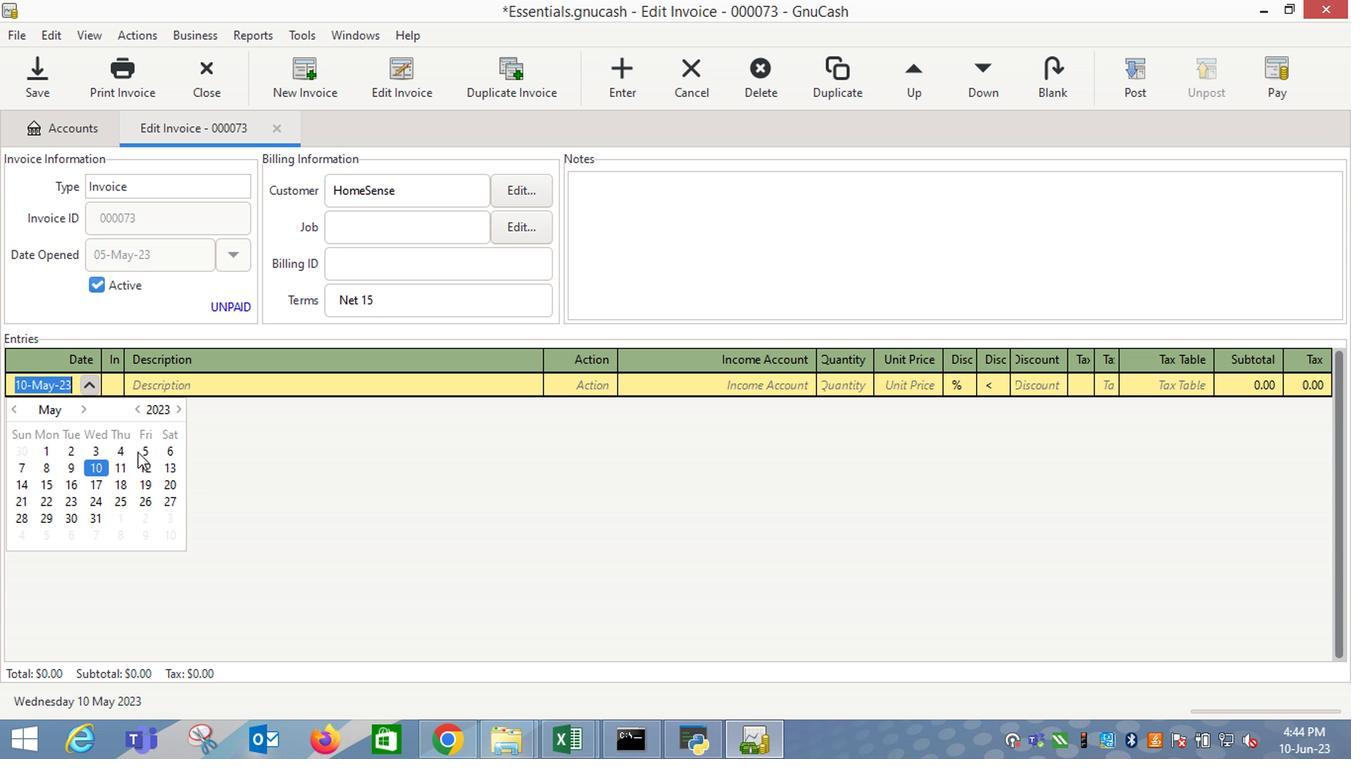 
Action: Mouse moved to (145, 457)
Screenshot: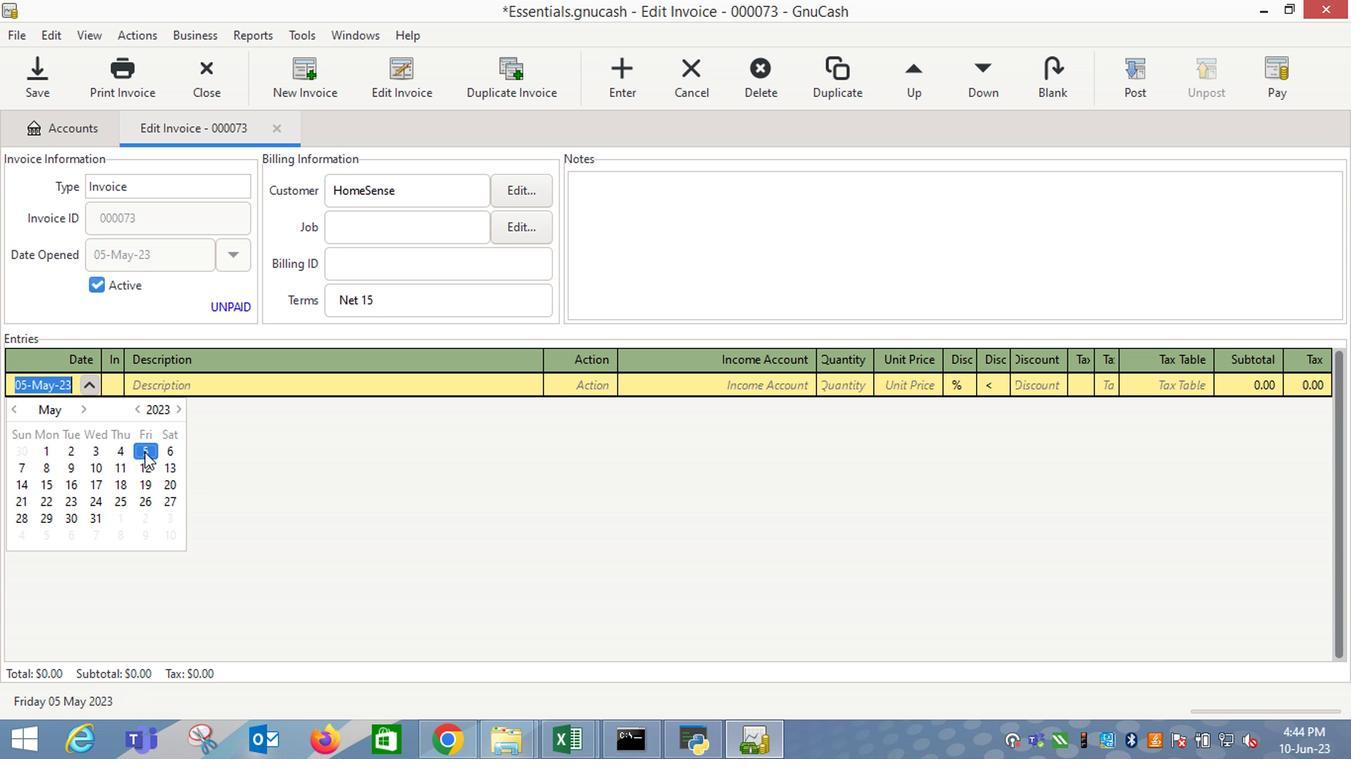 
Action: Key pressed <Key.tab>
Screenshot: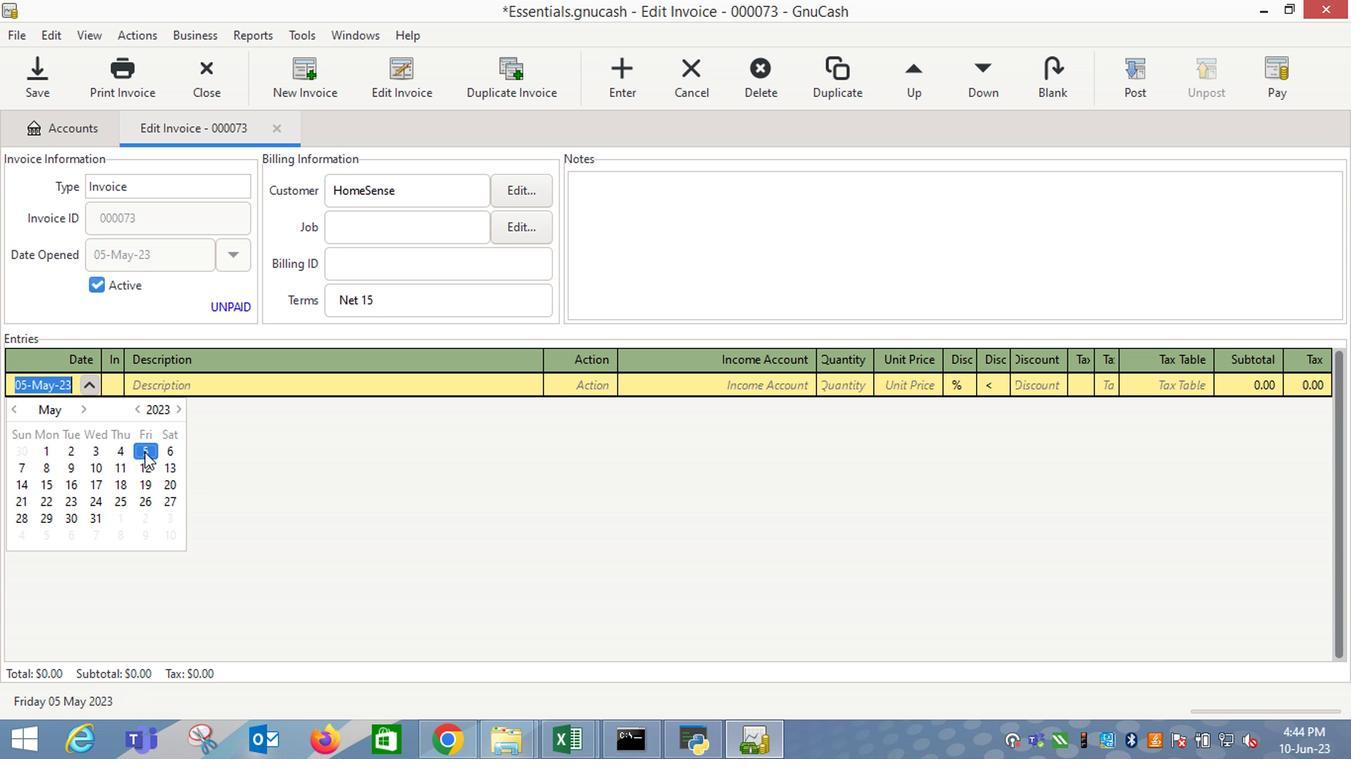 
Action: Mouse moved to (185, 410)
Screenshot: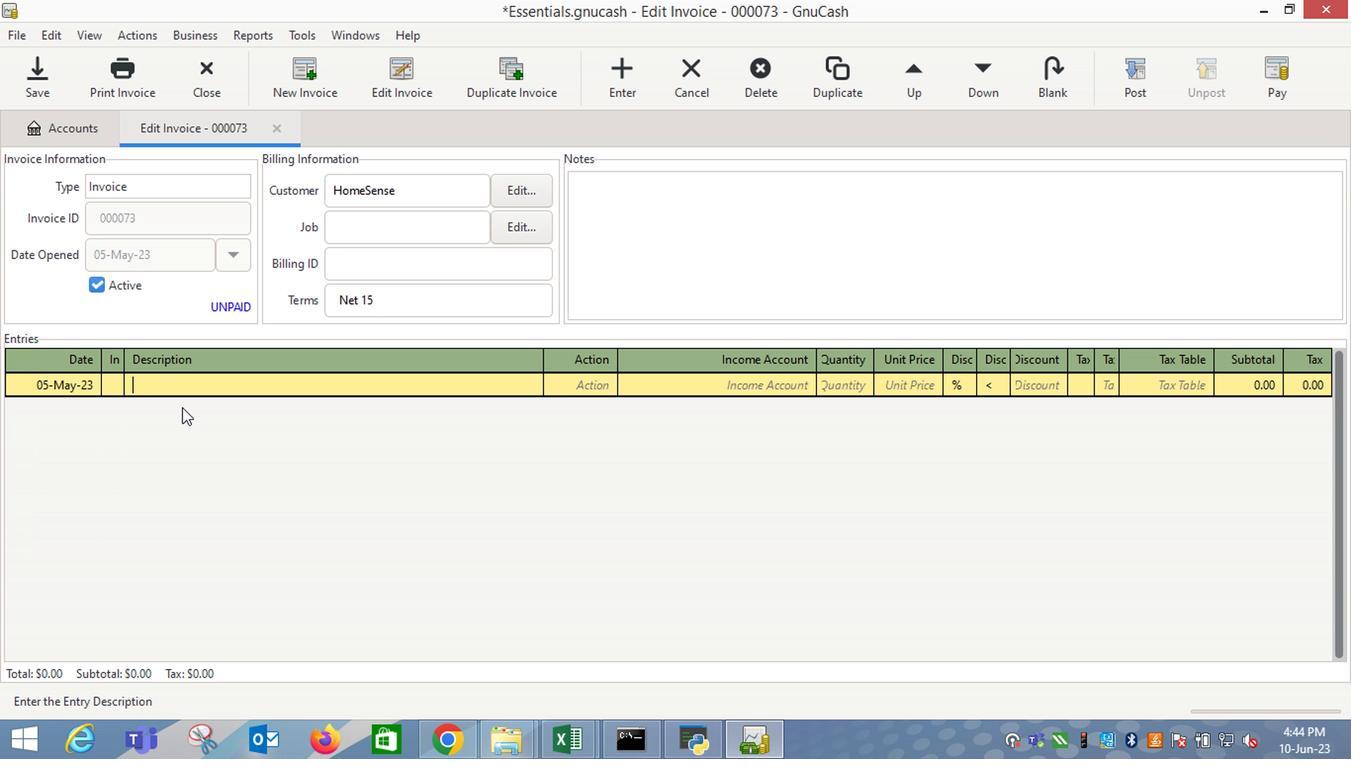 
Action: Key pressed <Key.shift_r>Diam<Key.tab>4<Key.tab>13.49<Key.tab>
Screenshot: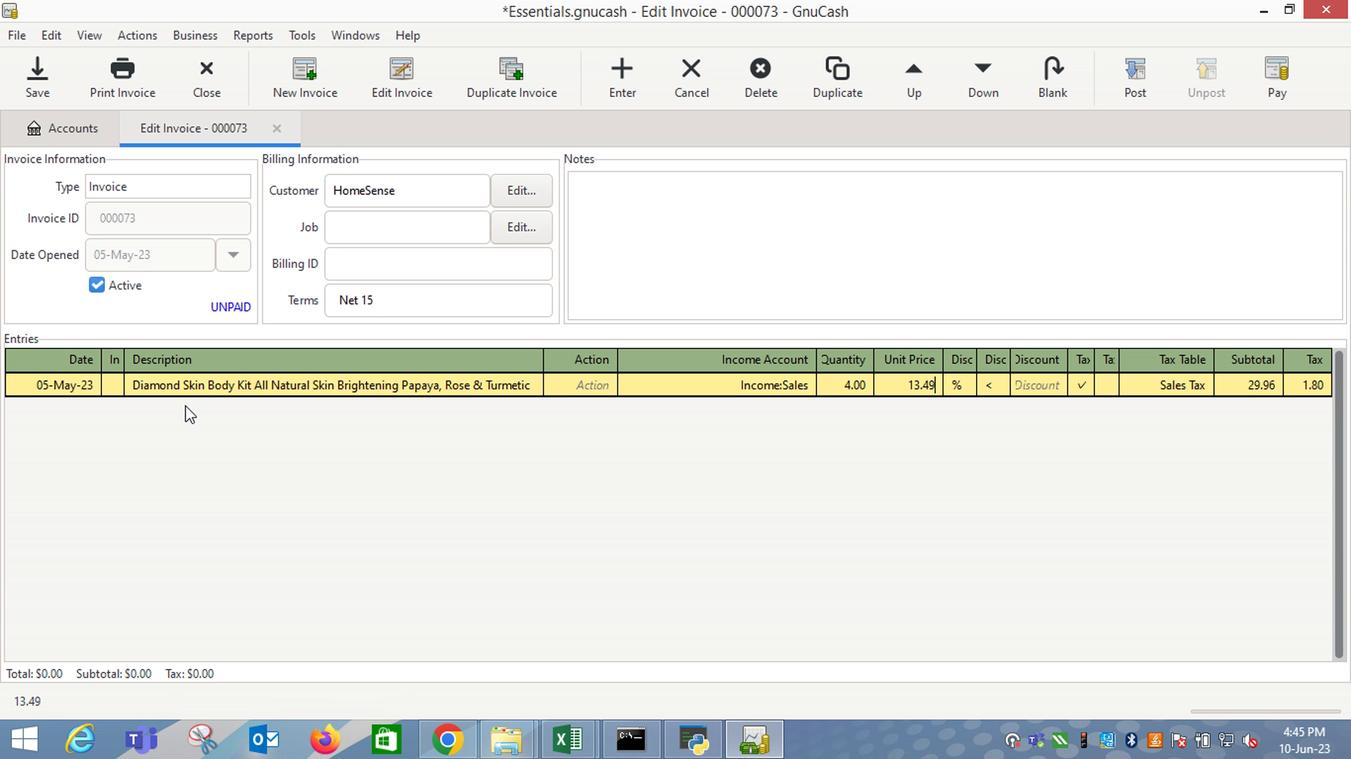 
Action: Mouse moved to (1108, 384)
Screenshot: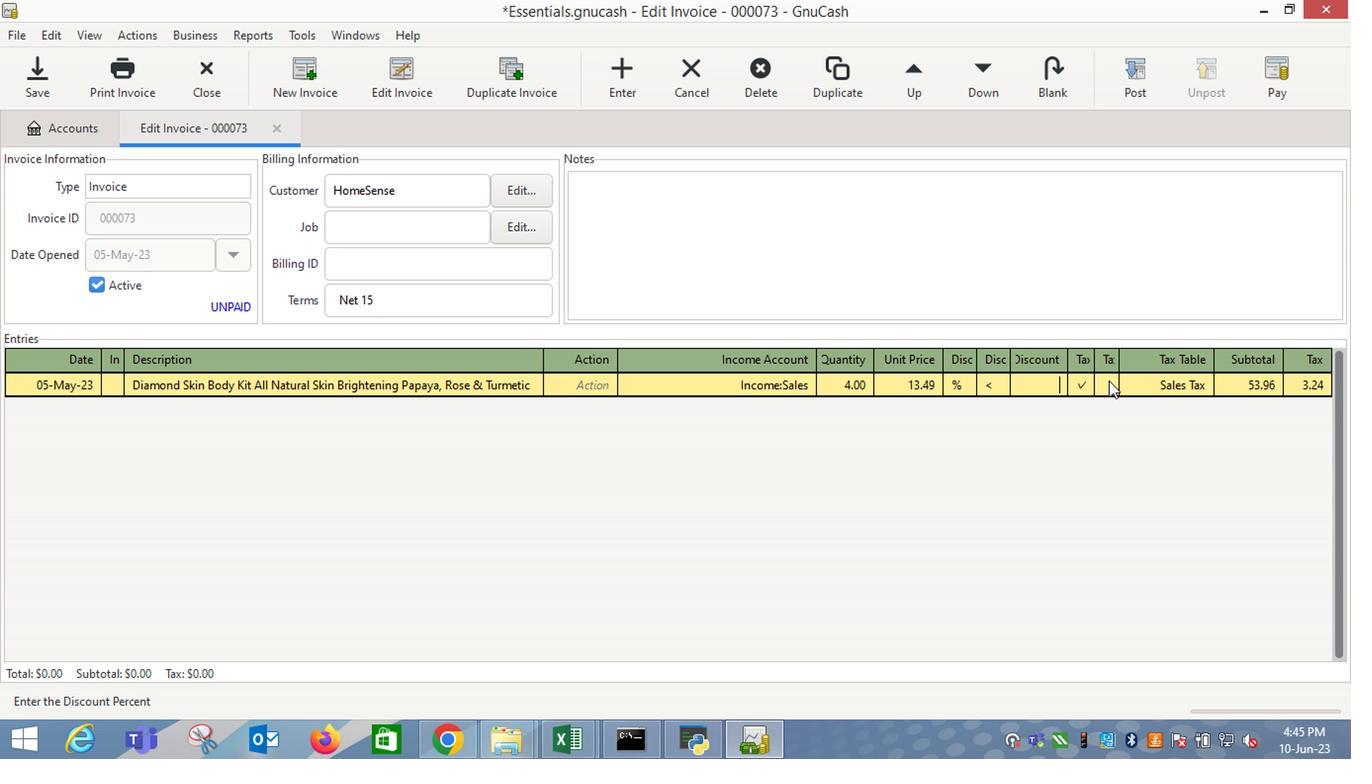 
Action: Mouse pressed left at (1108, 384)
Screenshot: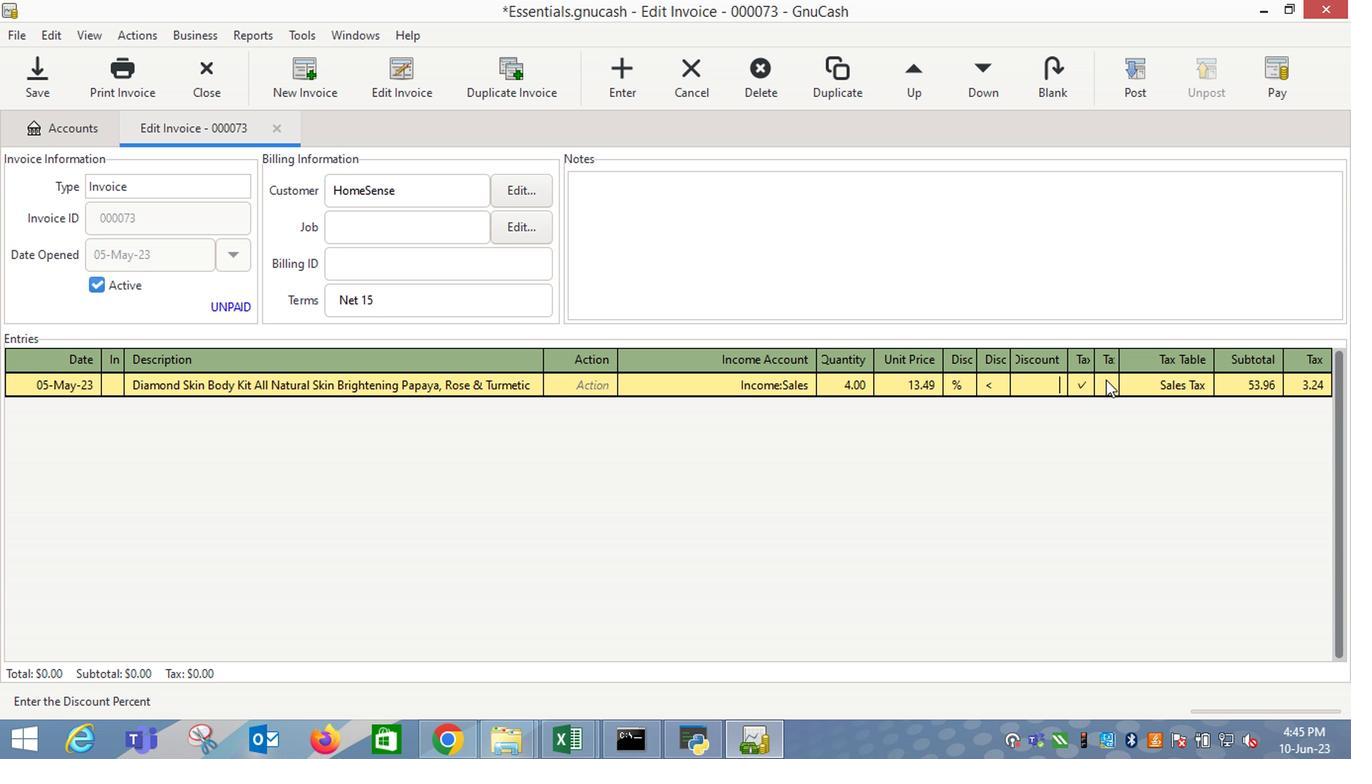
Action: Mouse moved to (1167, 380)
Screenshot: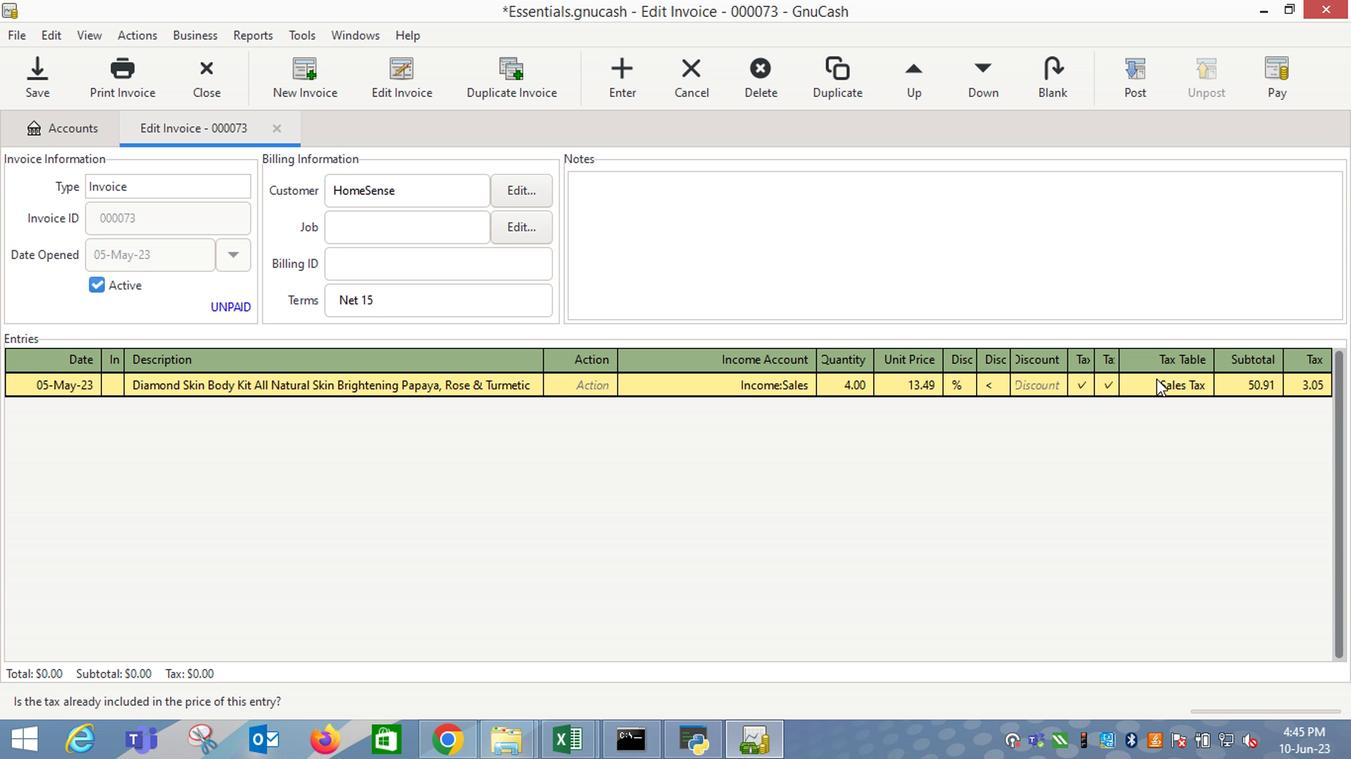 
Action: Mouse pressed left at (1167, 380)
Screenshot: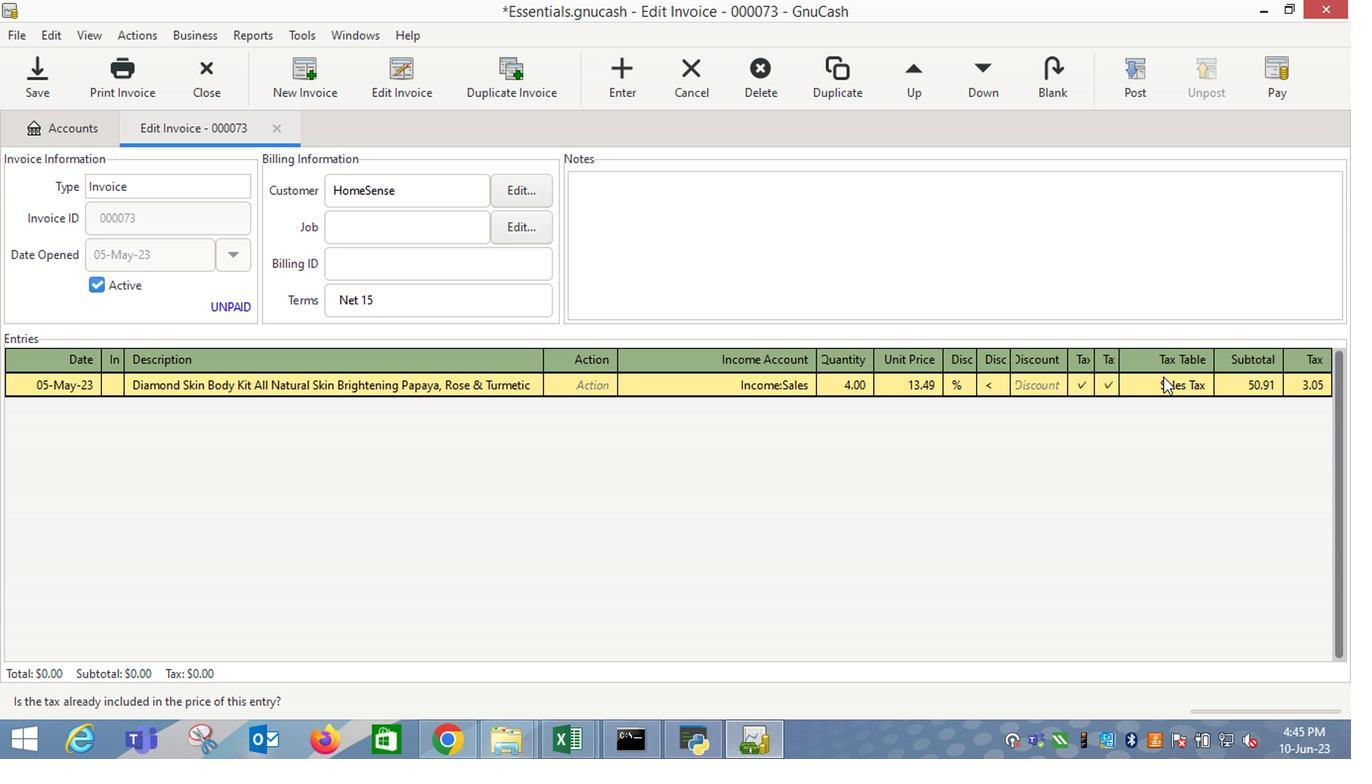 
Action: Mouse moved to (1170, 389)
Screenshot: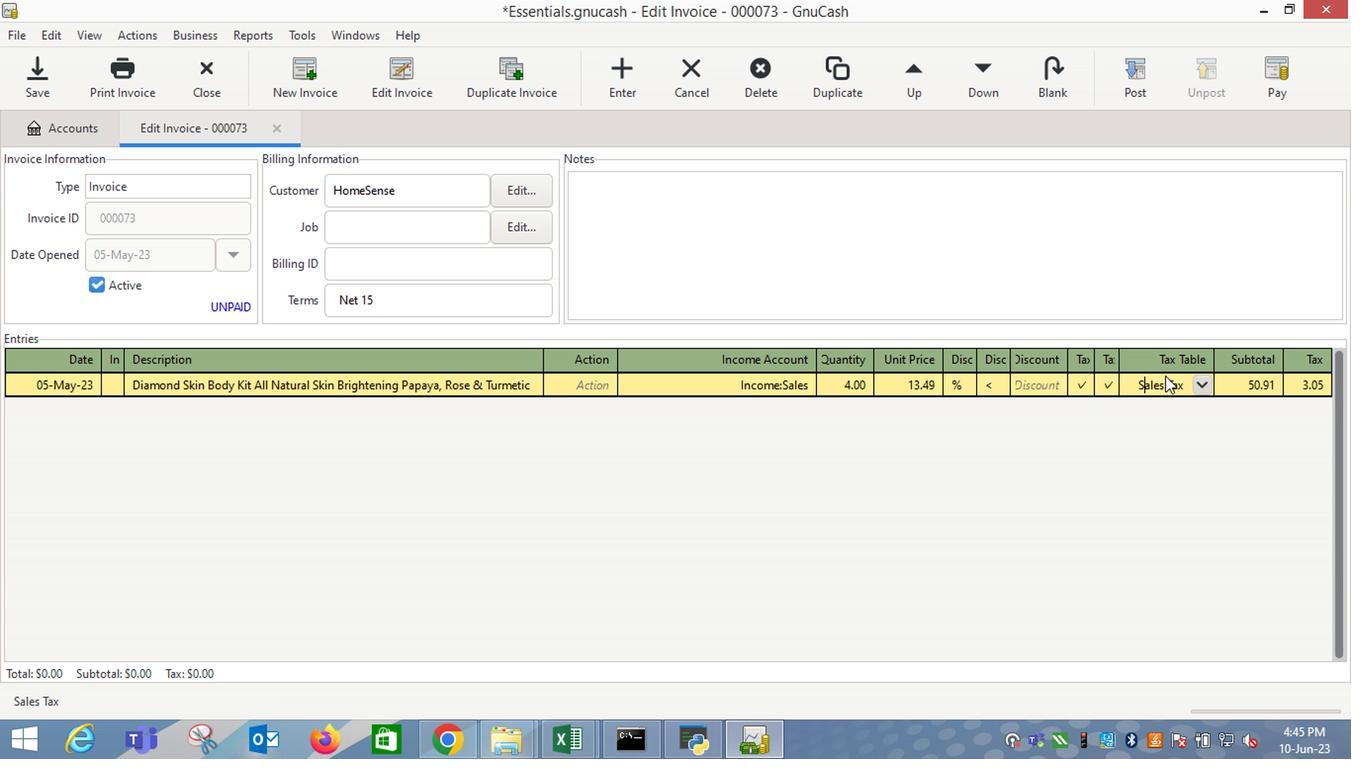 
Action: Key pressed <Key.enter><Key.tab><Key.shift_r>L'<Key.shift_r>Oreal<Key.space><Key.shift_r>Paris<Key.space><Key.shift_r>In<Key.tab>1<Key.tab>14.49<Key.tab>
Screenshot: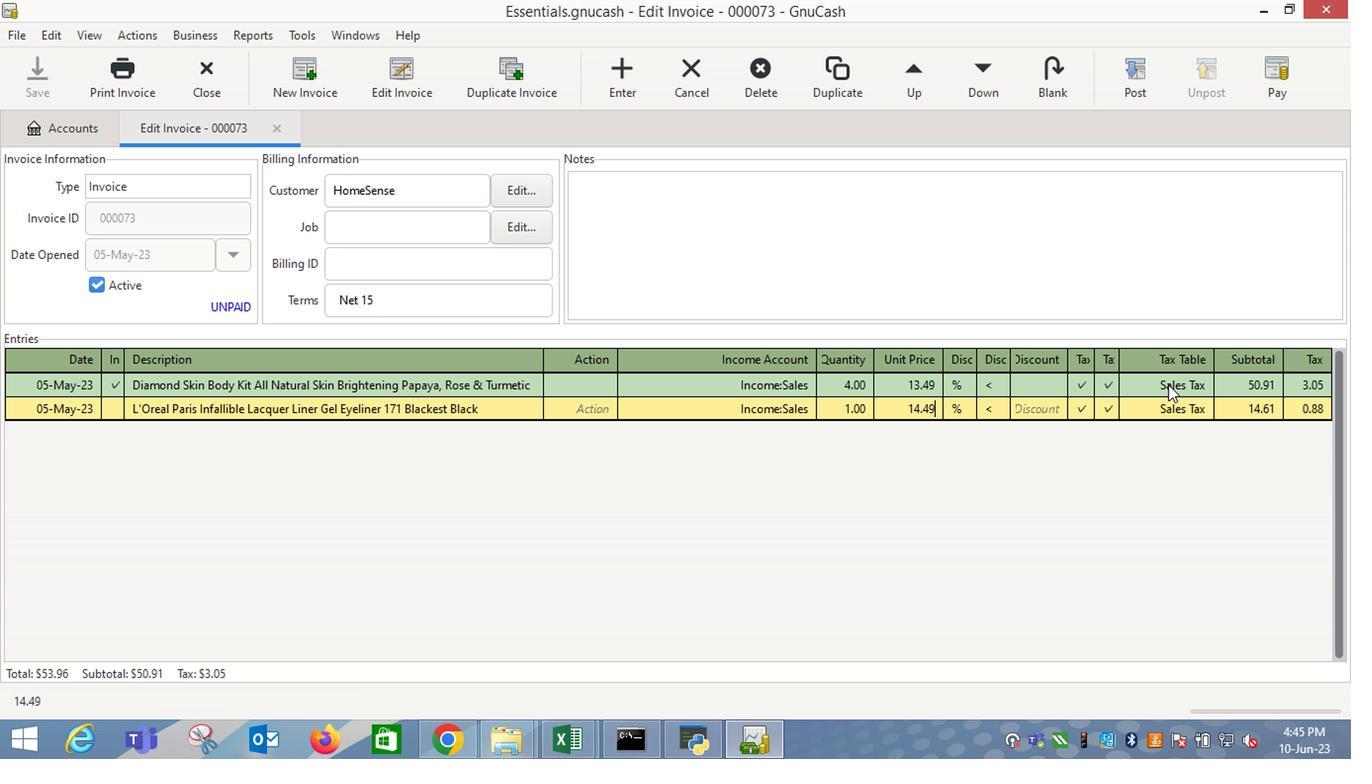 
Action: Mouse moved to (1153, 406)
Screenshot: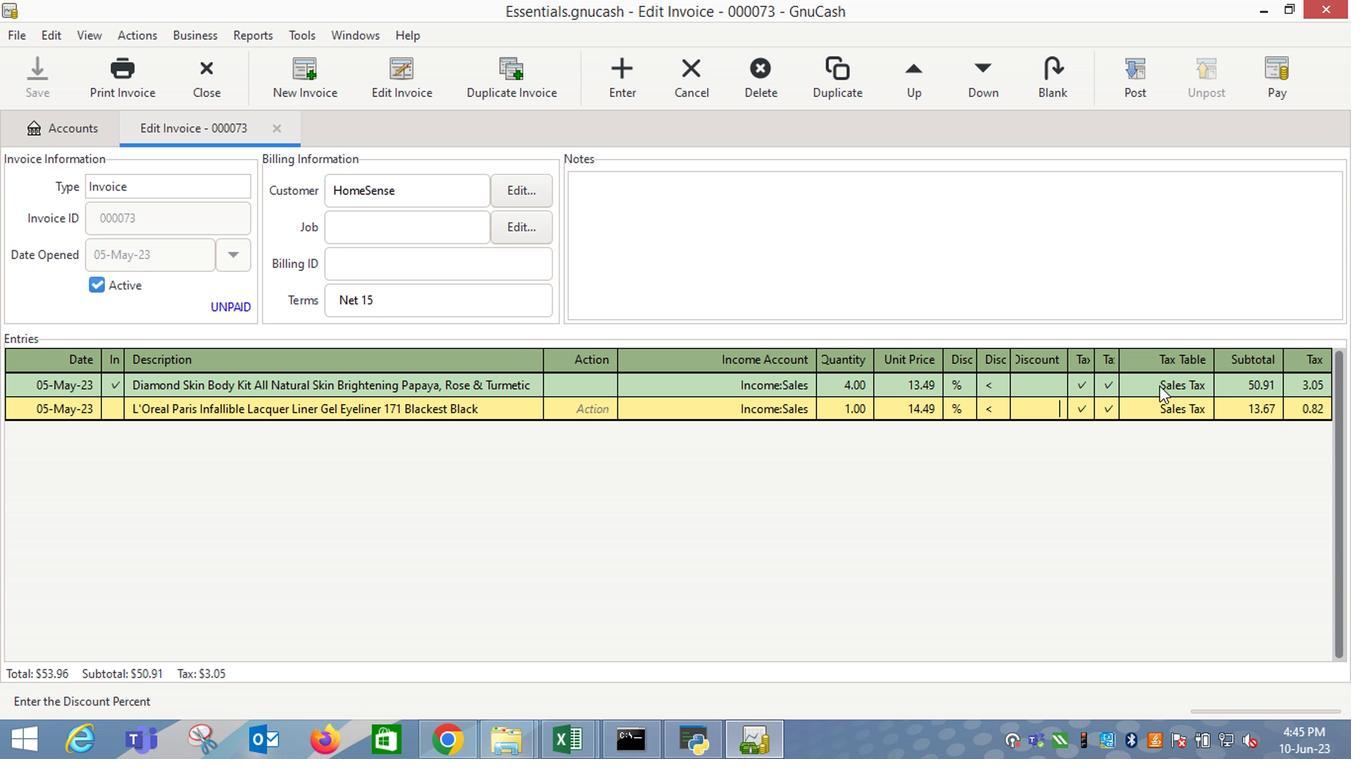 
Action: Mouse pressed left at (1153, 406)
Screenshot: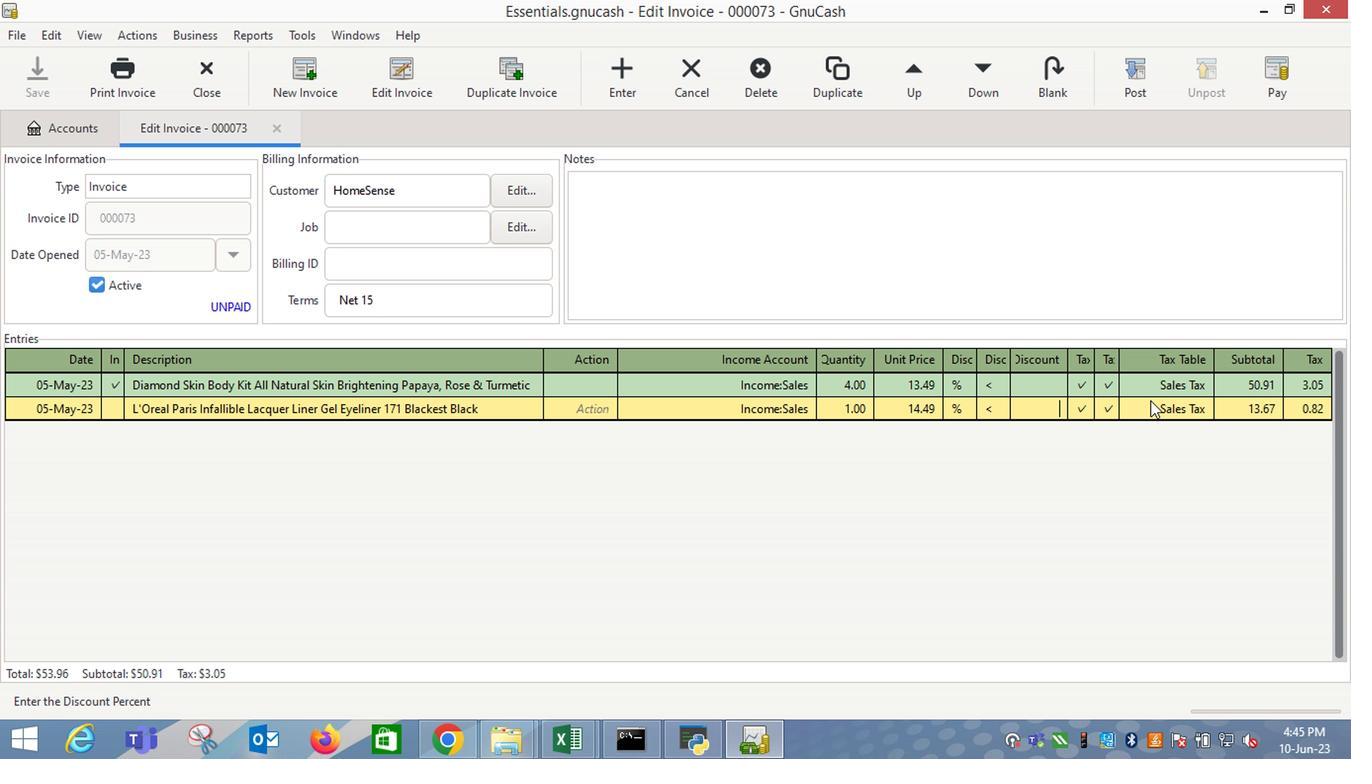
Action: Mouse moved to (1161, 417)
Screenshot: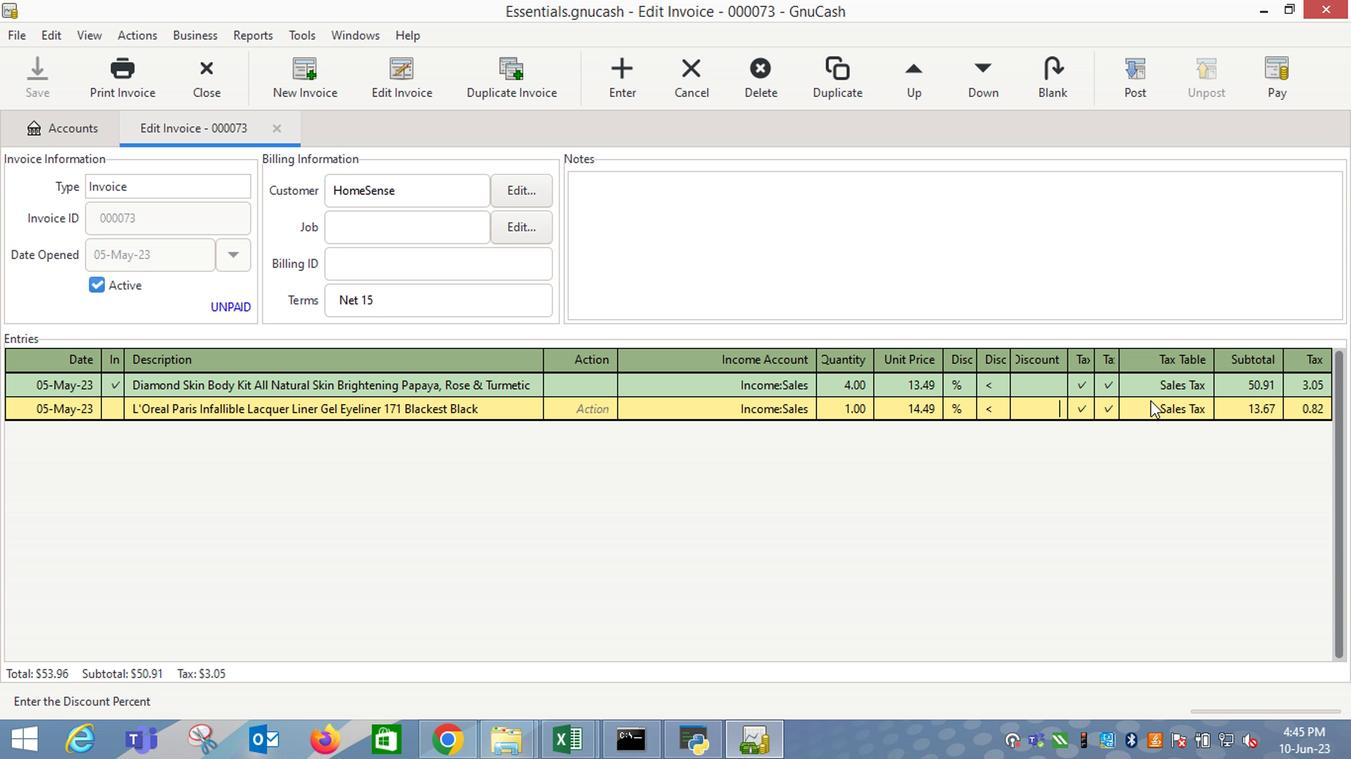 
Action: Key pressed <Key.enter>
Screenshot: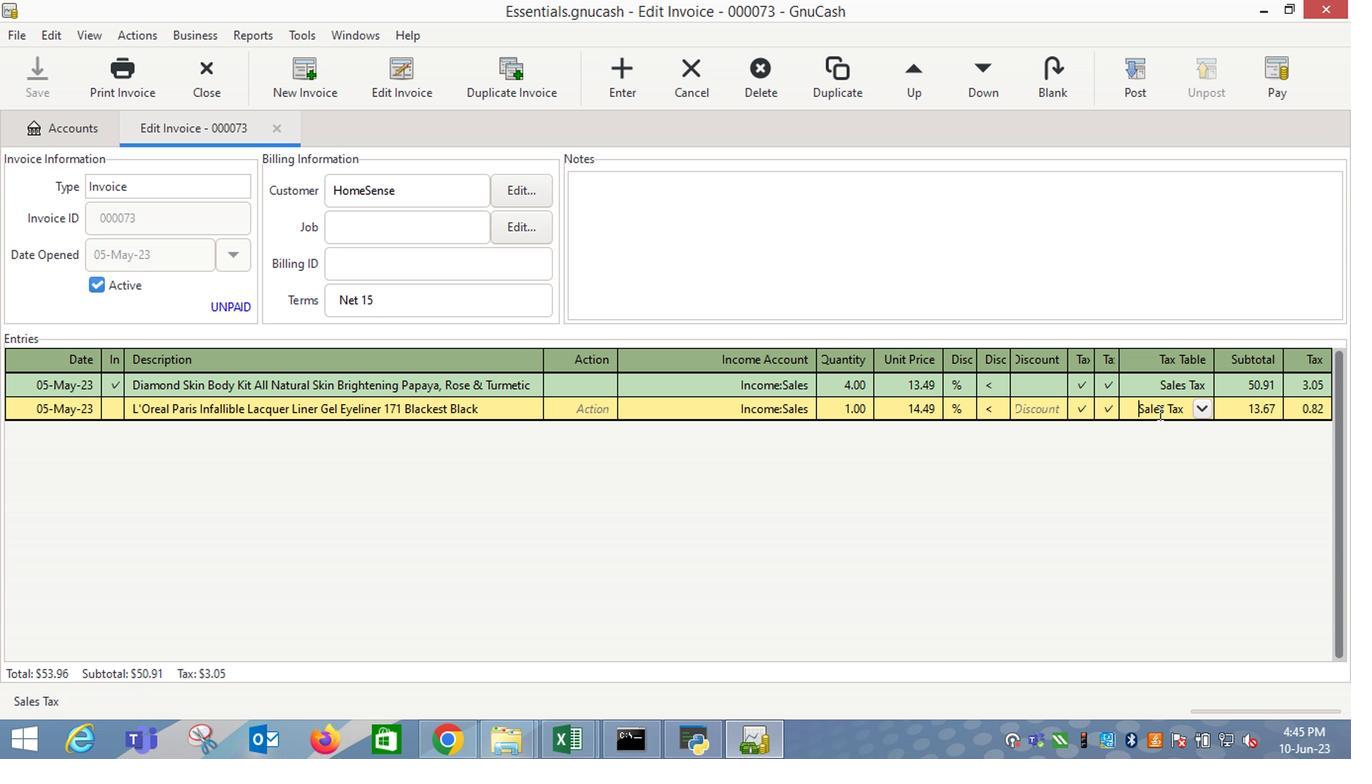 
Action: Mouse moved to (1121, 89)
Screenshot: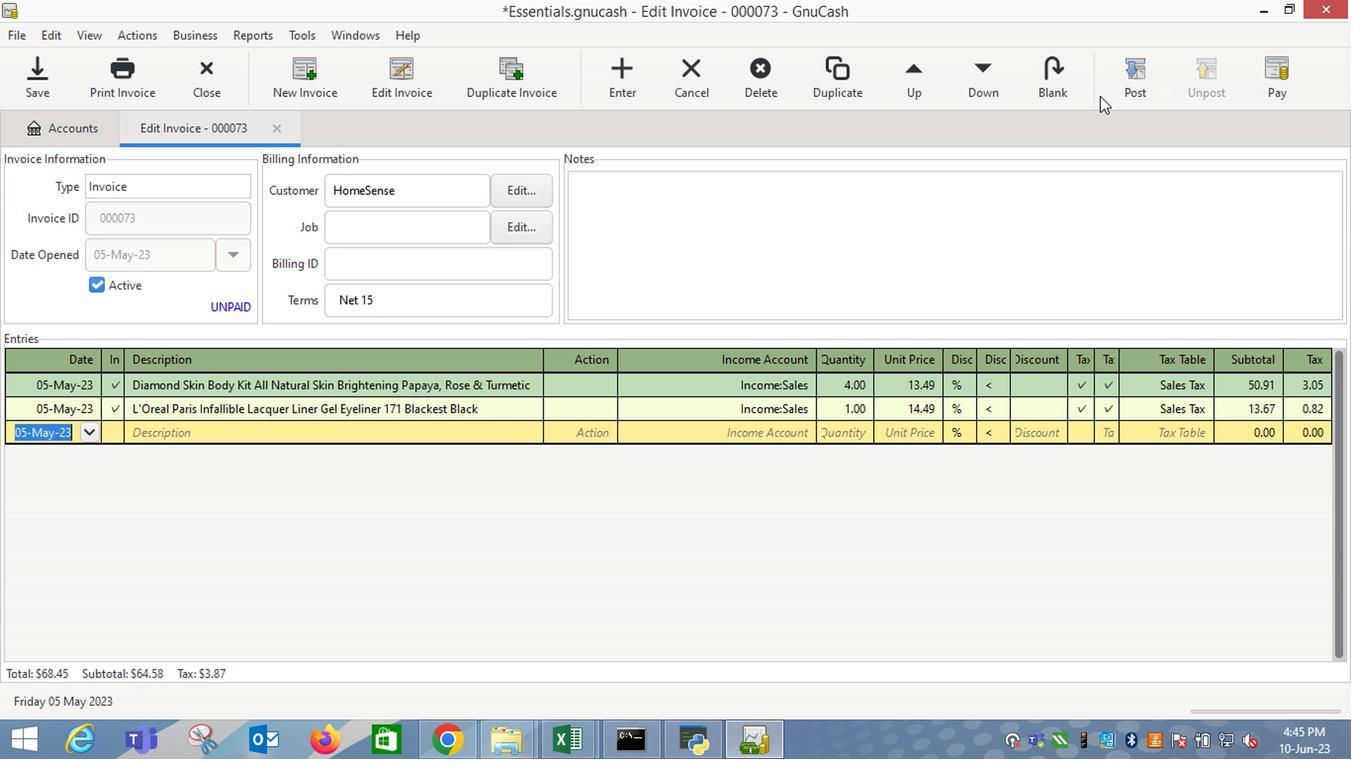 
Action: Mouse pressed left at (1121, 89)
Screenshot: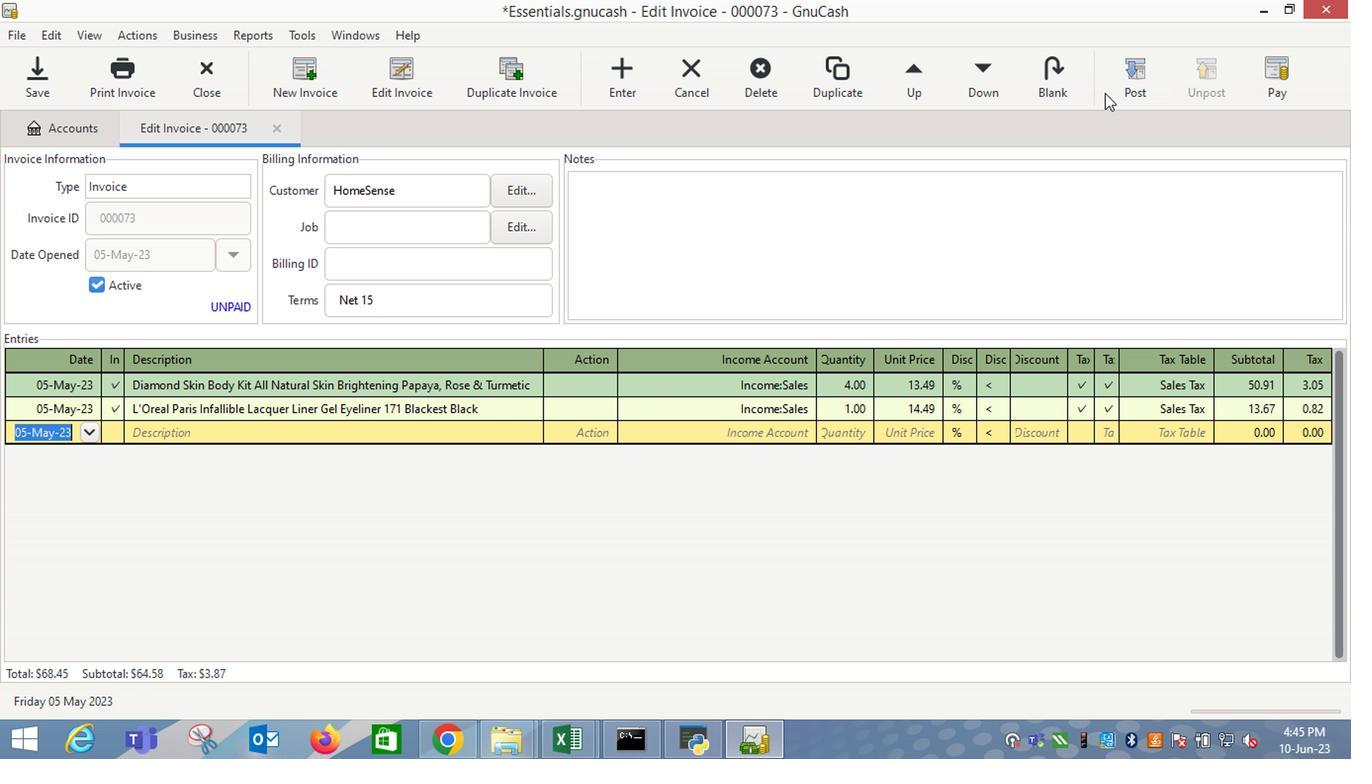
Action: Mouse moved to (842, 328)
Screenshot: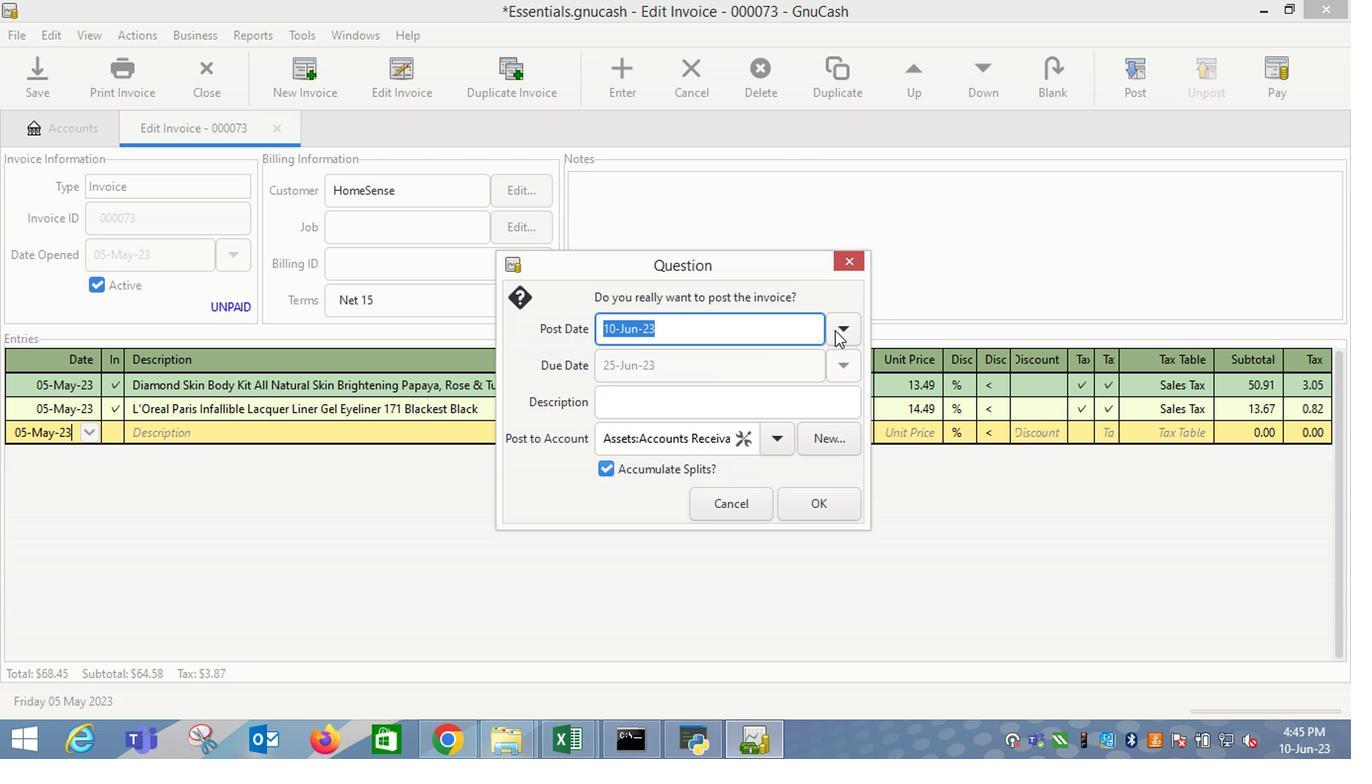 
Action: Mouse pressed left at (842, 328)
Screenshot: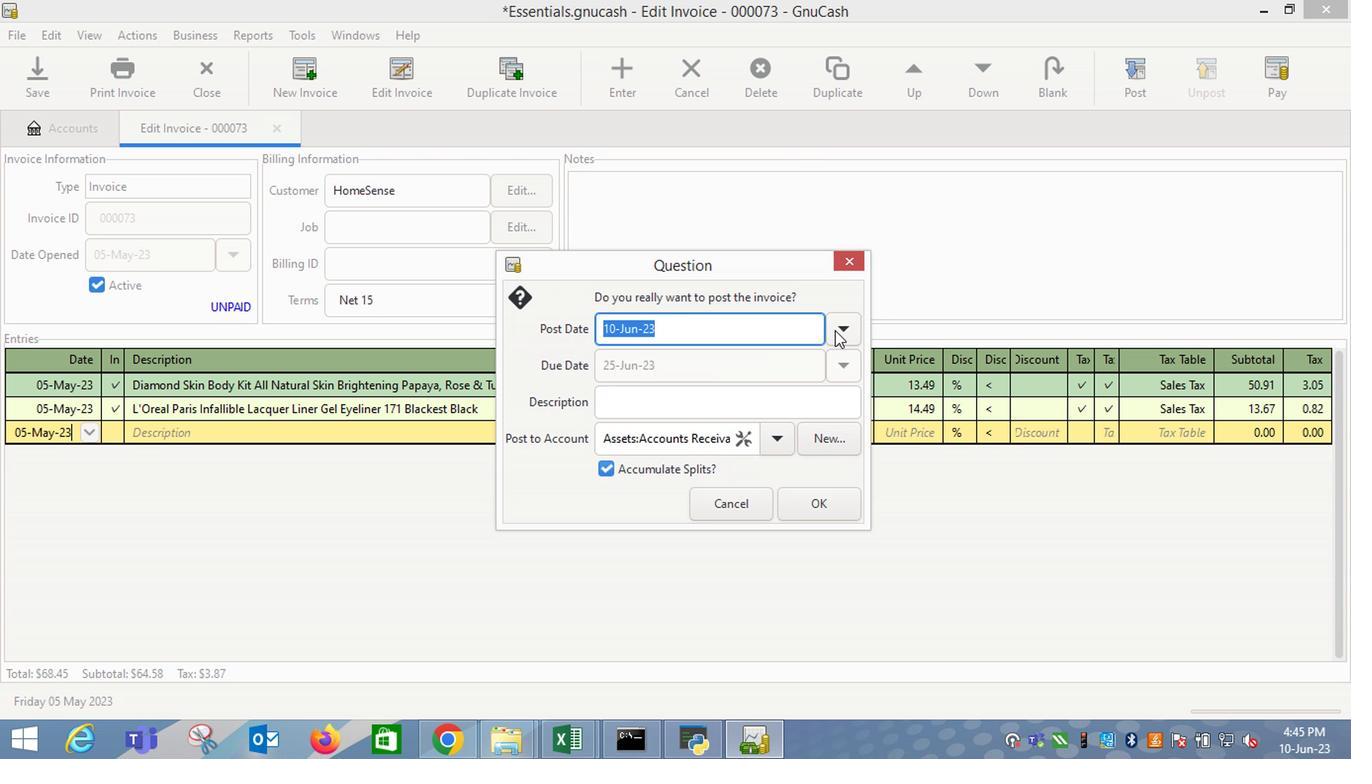 
Action: Mouse moved to (688, 365)
Screenshot: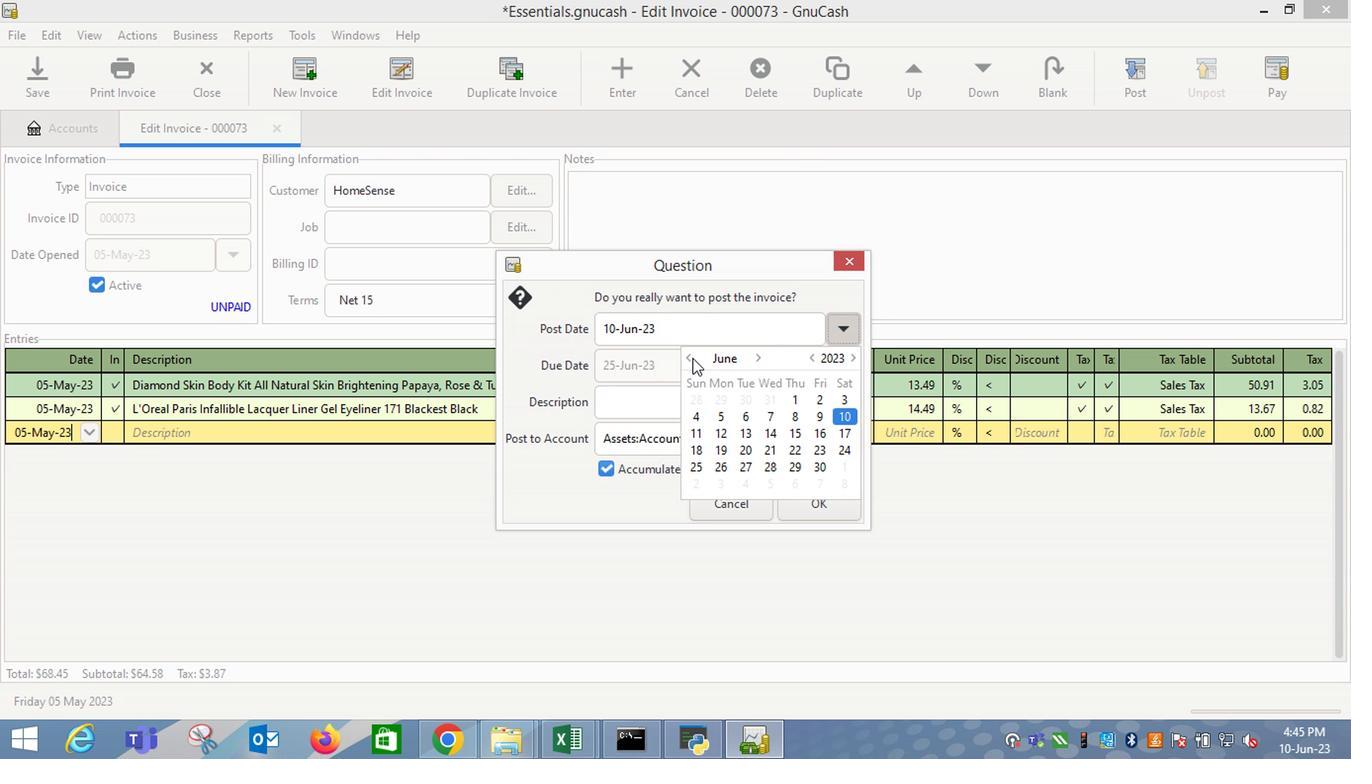 
Action: Mouse pressed left at (688, 365)
Screenshot: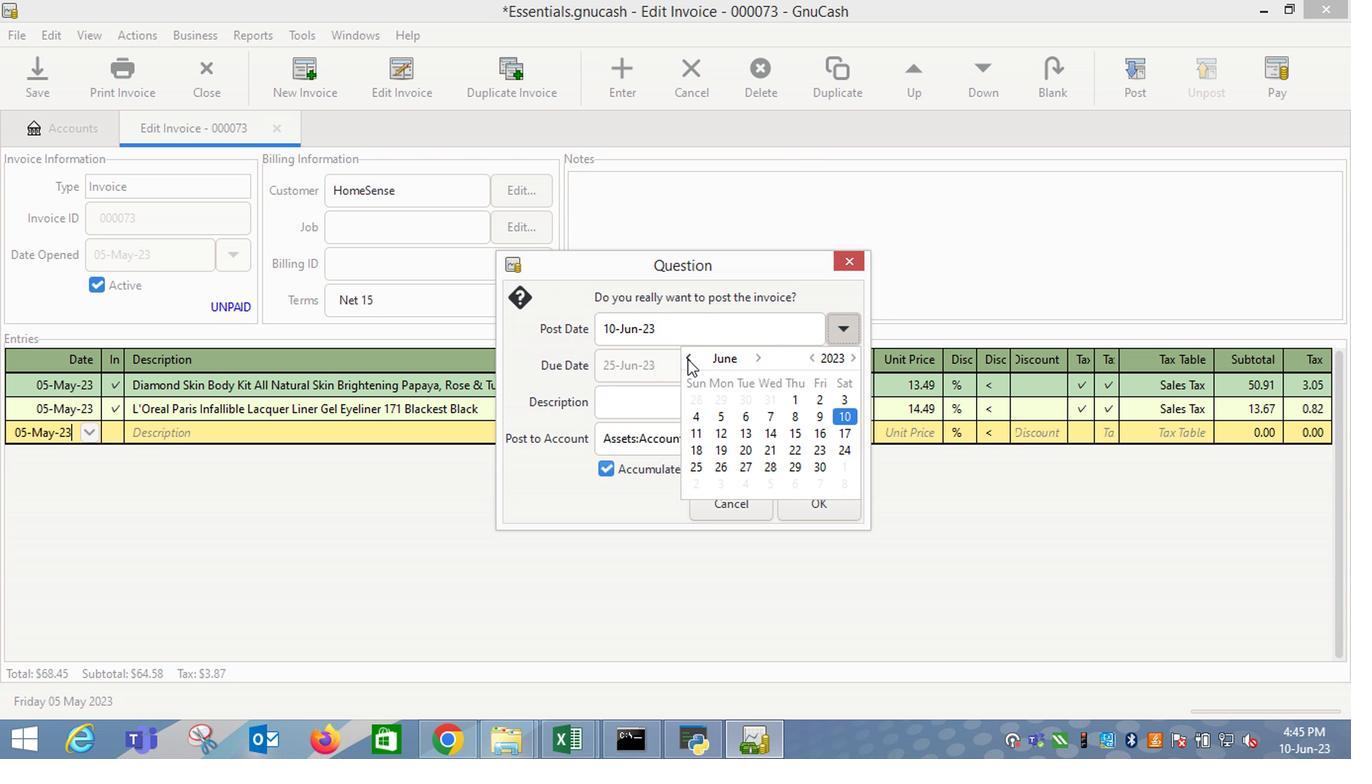 
Action: Mouse moved to (826, 404)
Screenshot: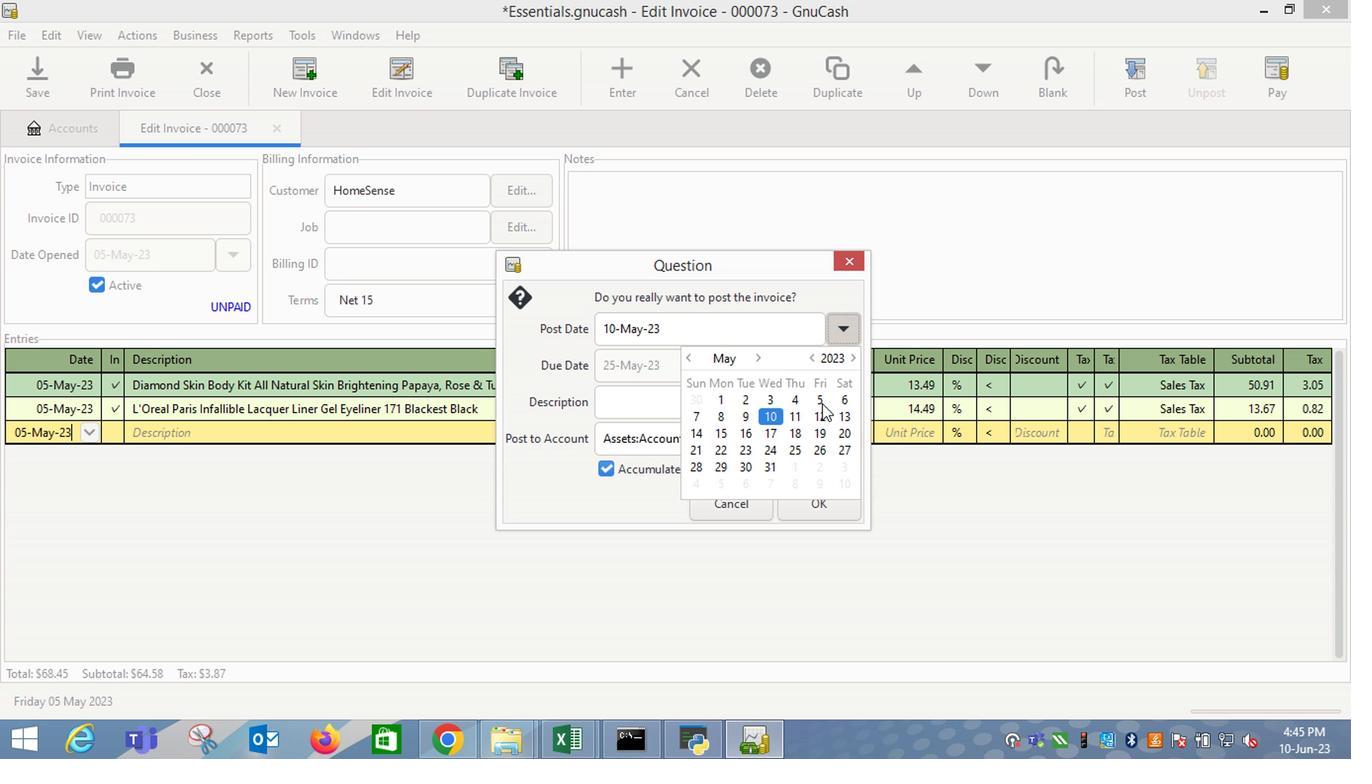 
Action: Mouse pressed left at (826, 404)
Screenshot: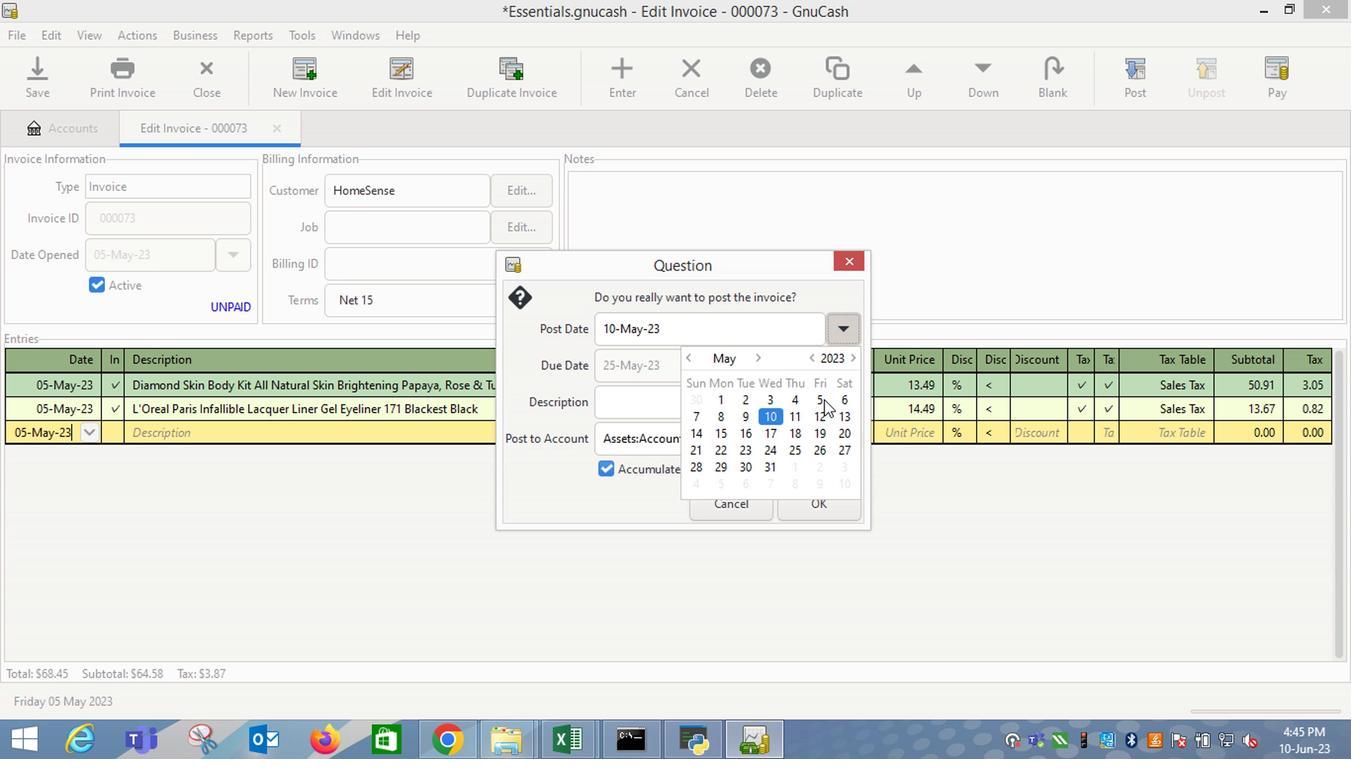 
Action: Mouse moved to (639, 414)
Screenshot: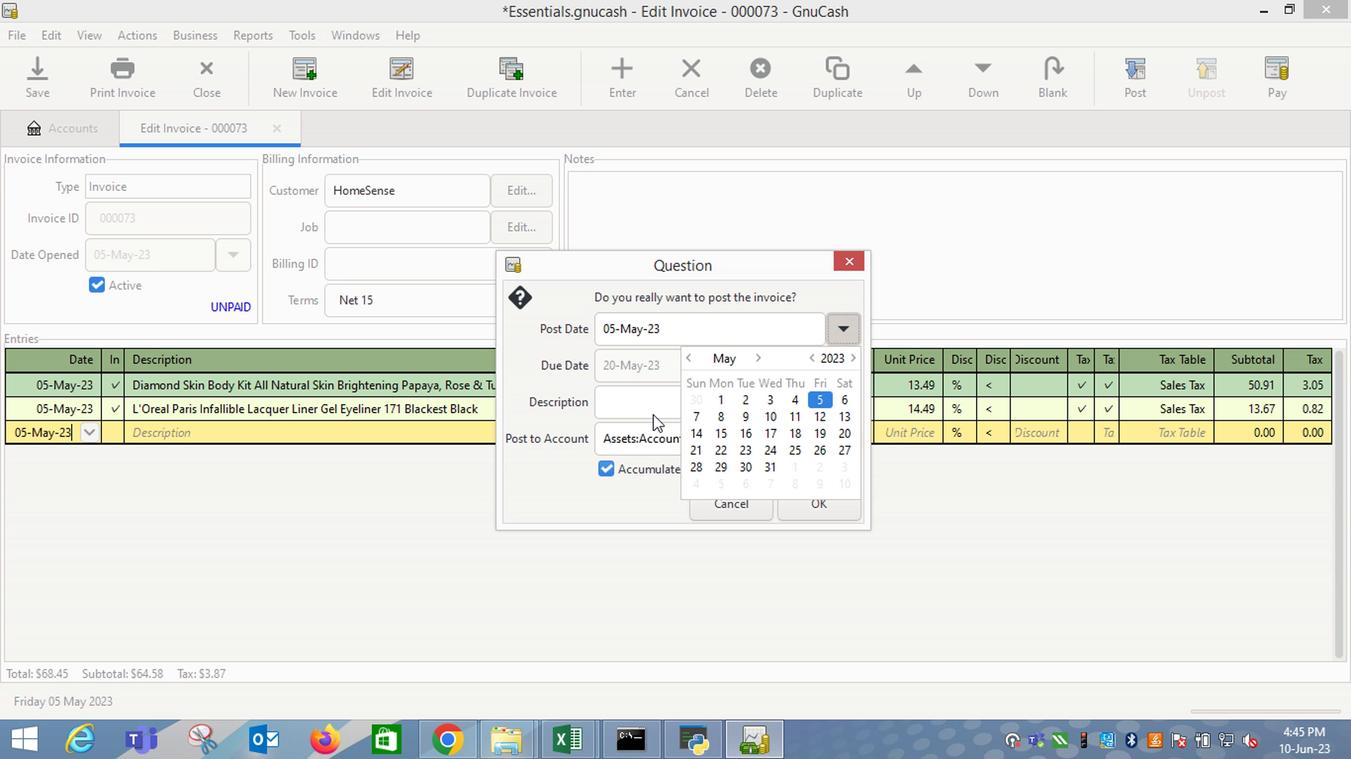 
Action: Mouse pressed left at (639, 414)
Screenshot: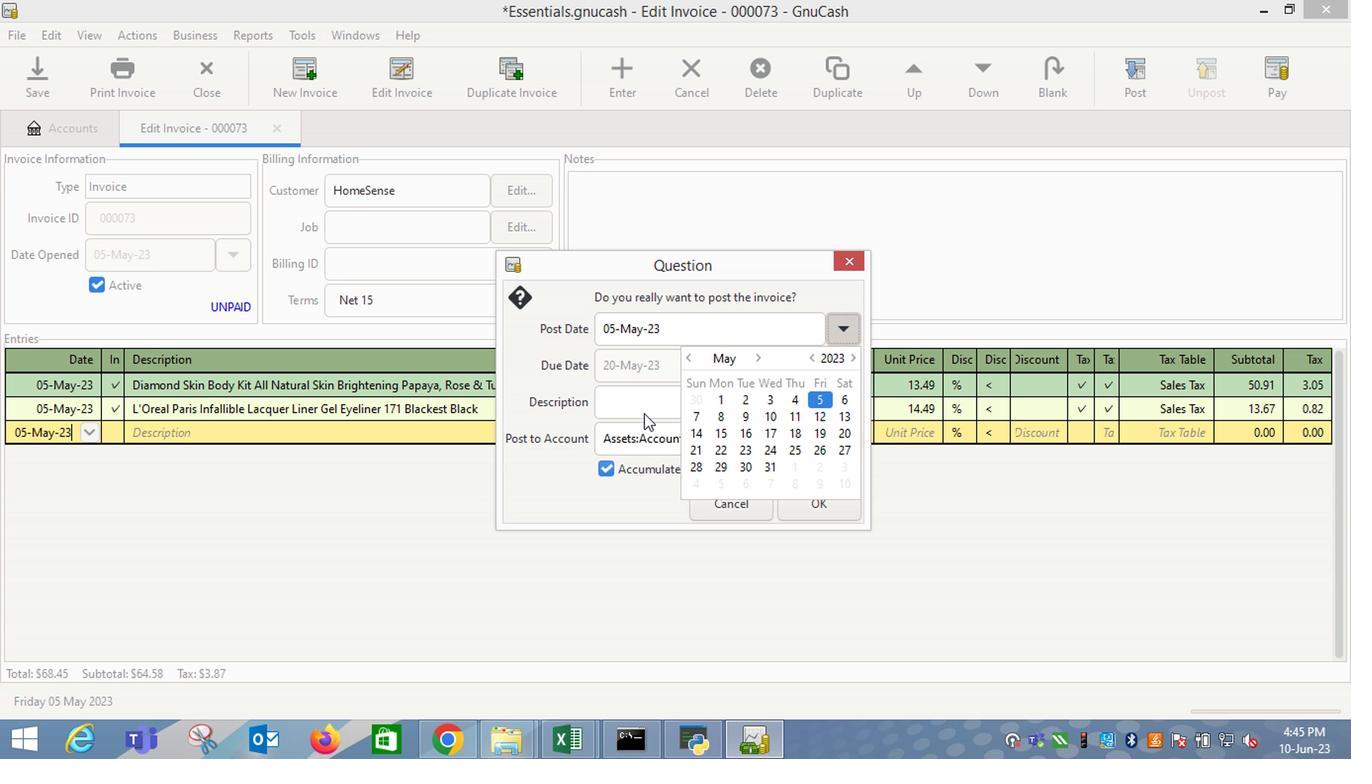 
Action: Mouse moved to (826, 509)
Screenshot: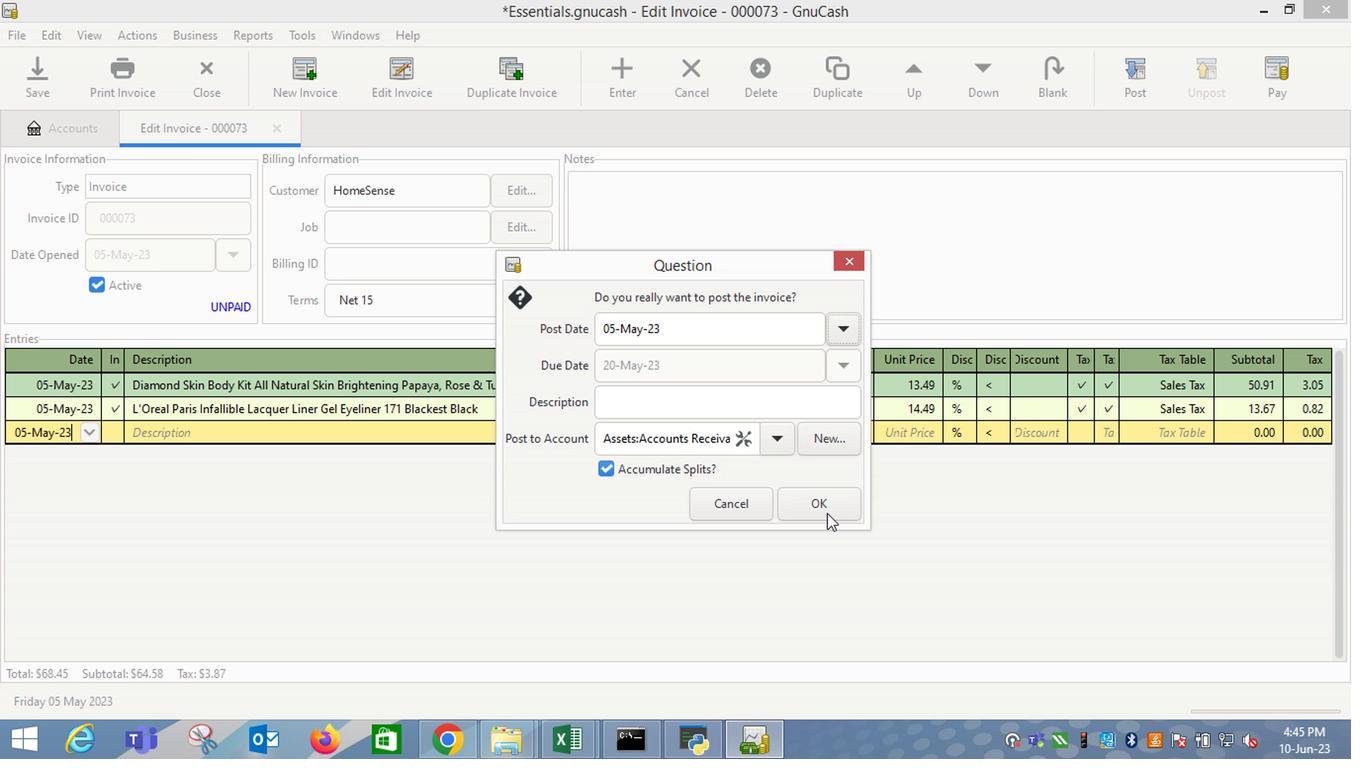 
Action: Mouse pressed left at (826, 509)
Screenshot: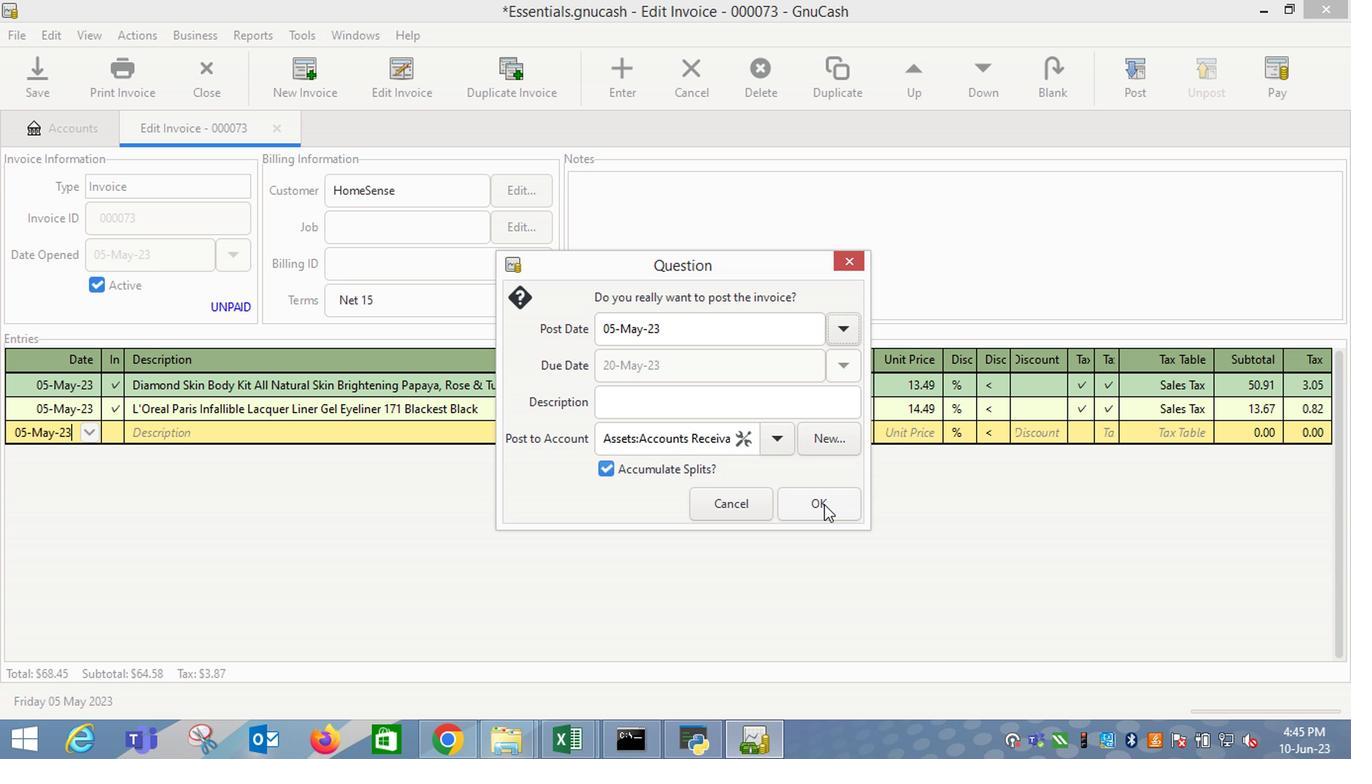 
Action: Mouse moved to (1291, 74)
Screenshot: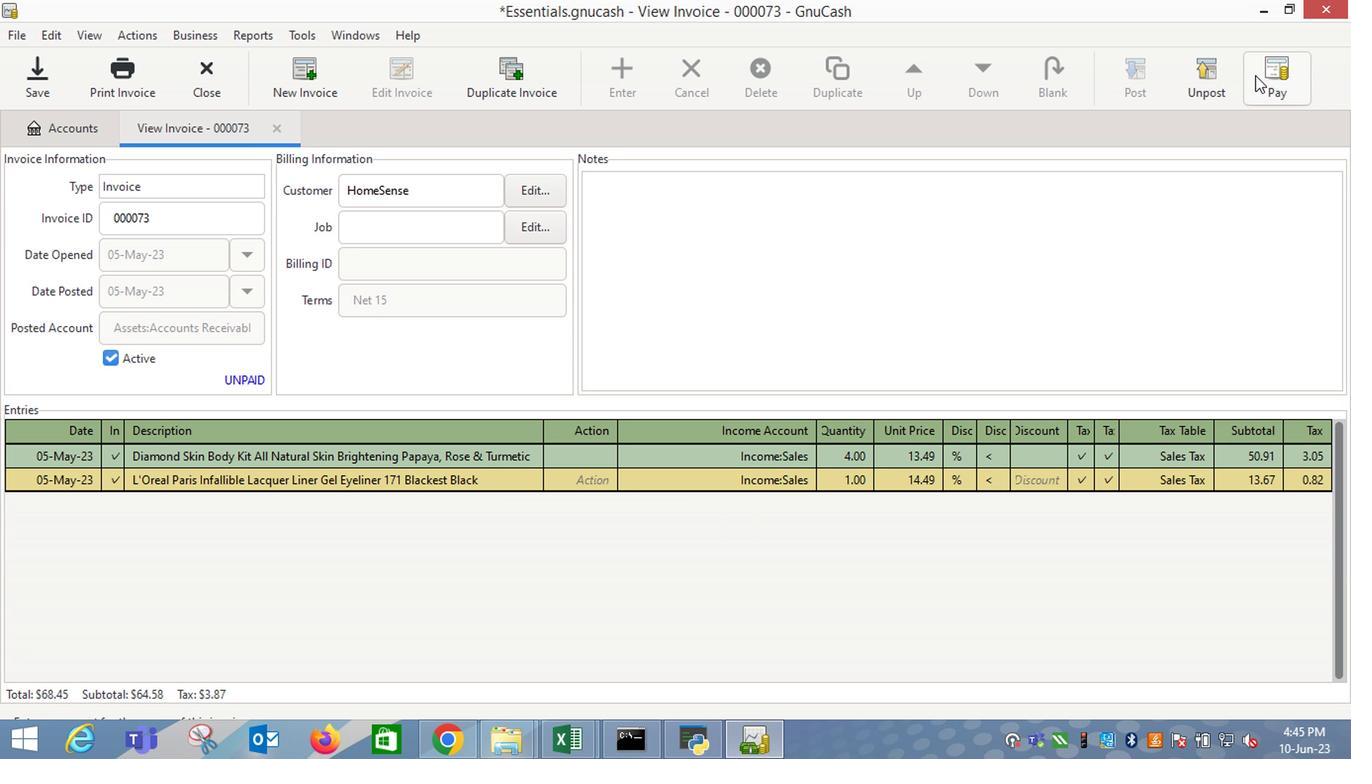 
Action: Mouse pressed left at (1291, 74)
Screenshot: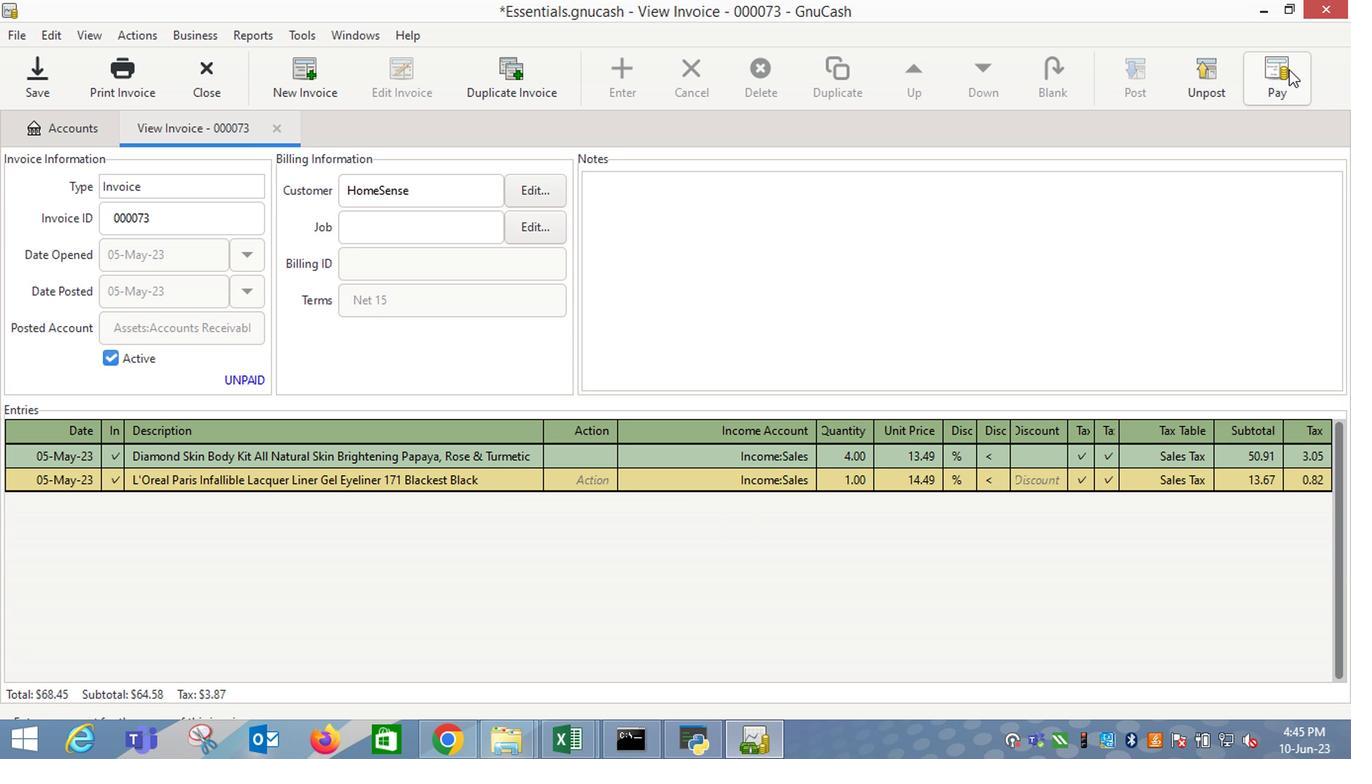 
Action: Mouse moved to (610, 394)
Screenshot: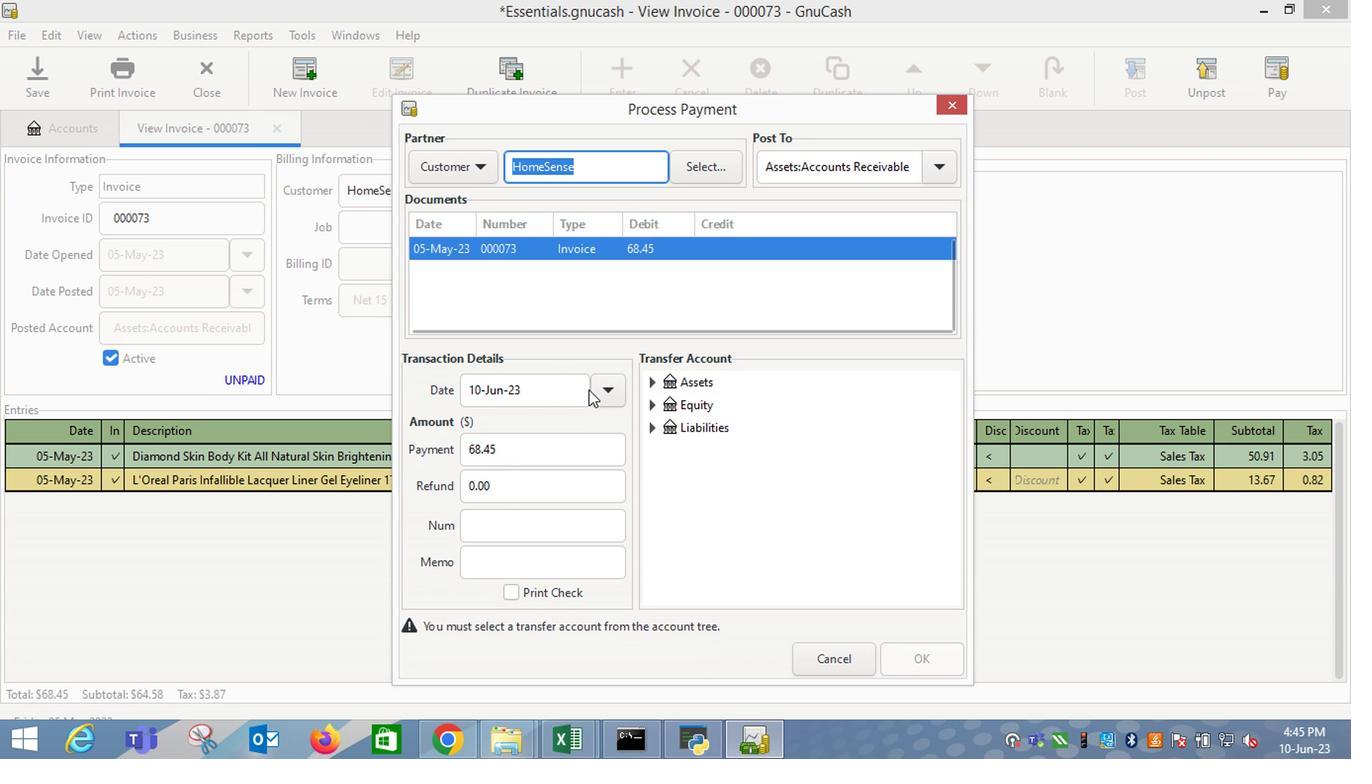 
Action: Mouse pressed left at (610, 394)
Screenshot: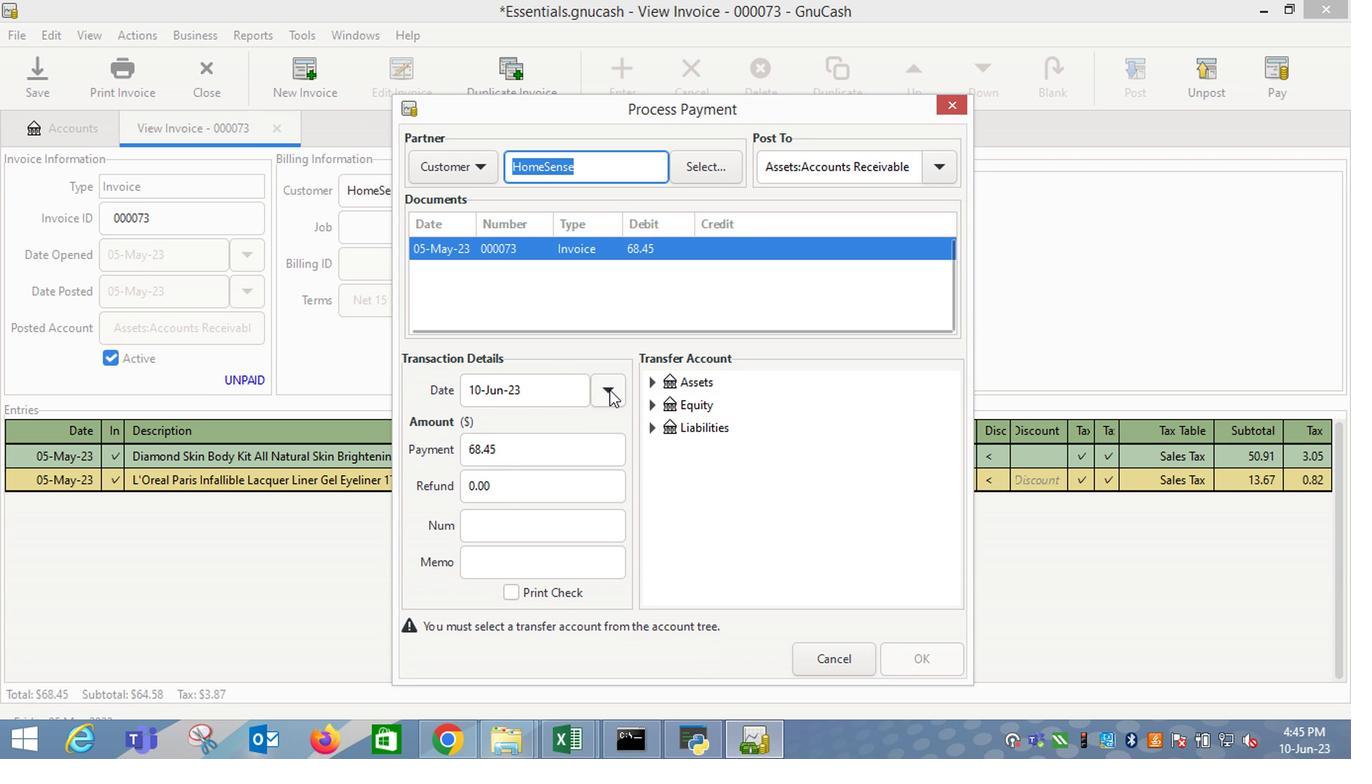 
Action: Mouse moved to (451, 425)
Screenshot: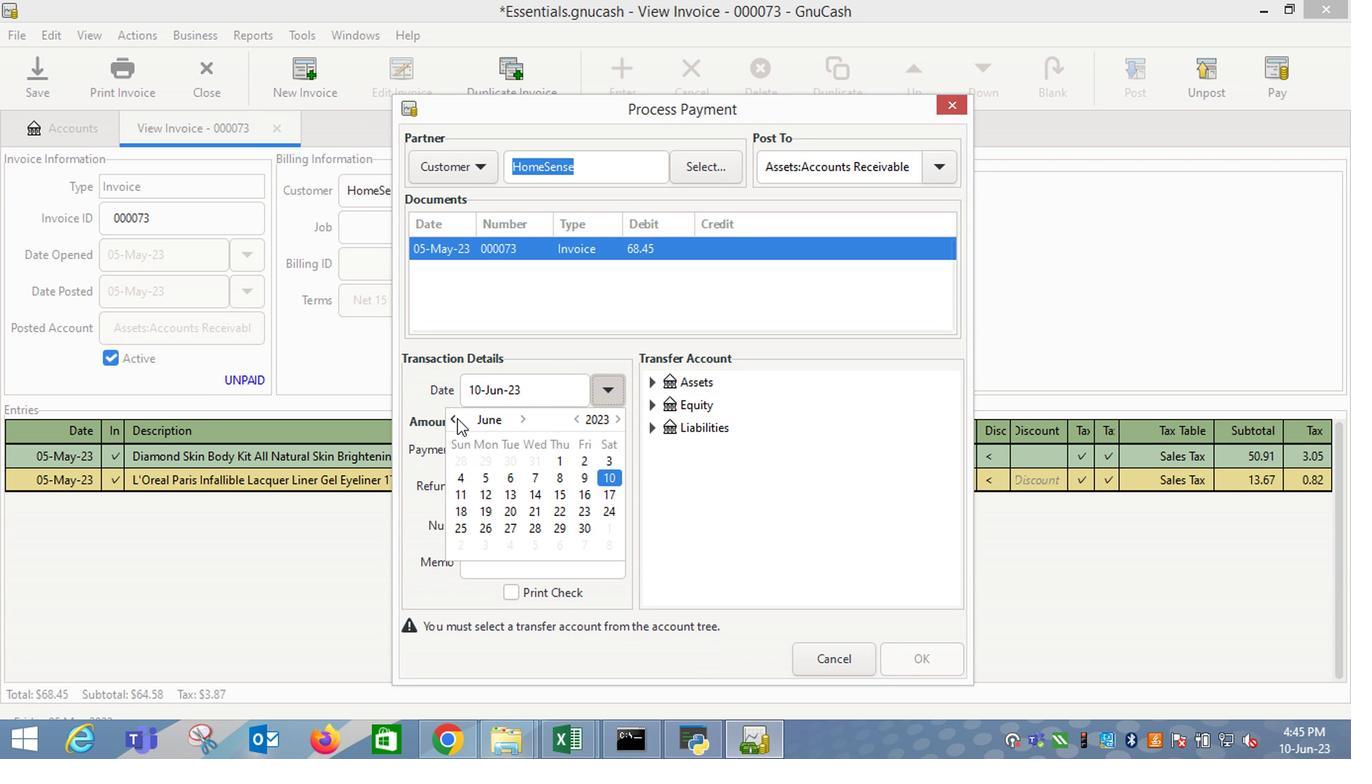 
Action: Mouse pressed left at (451, 425)
Screenshot: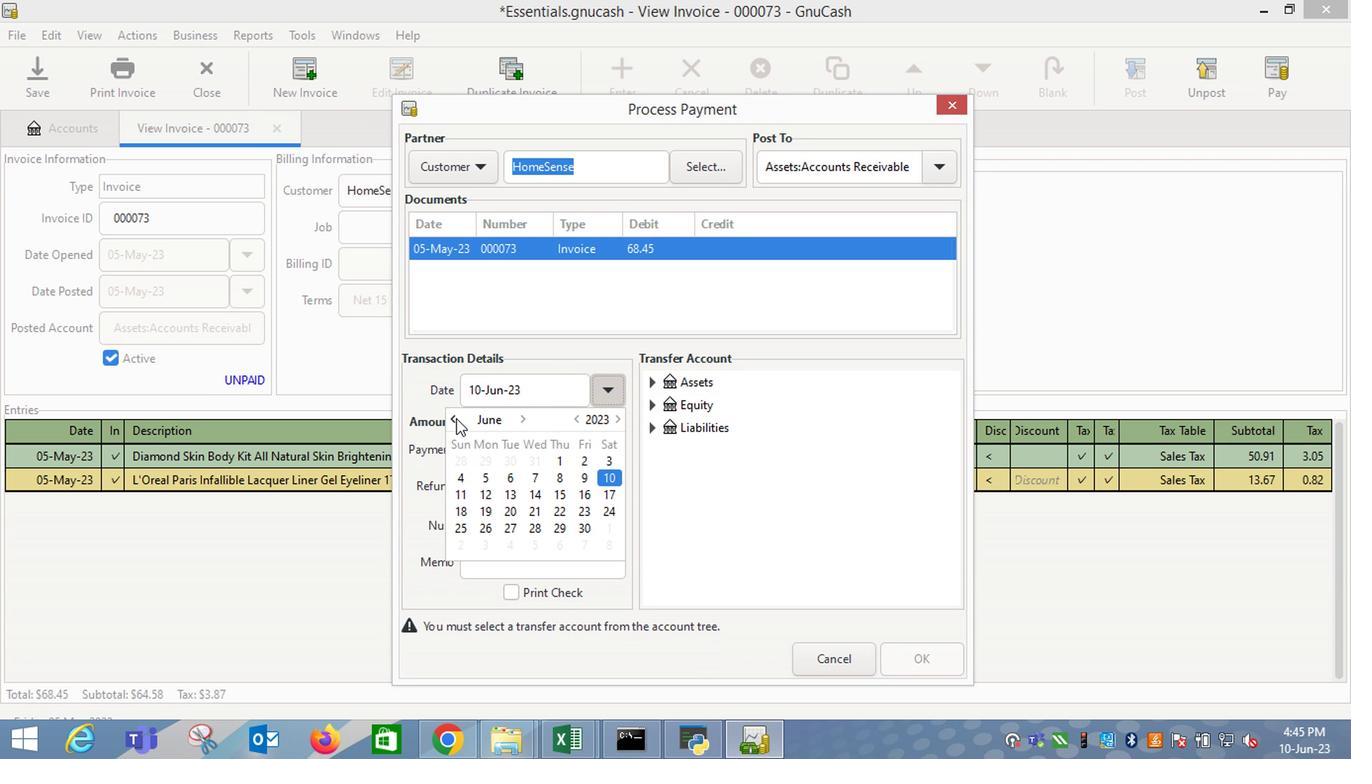 
Action: Mouse moved to (581, 502)
Screenshot: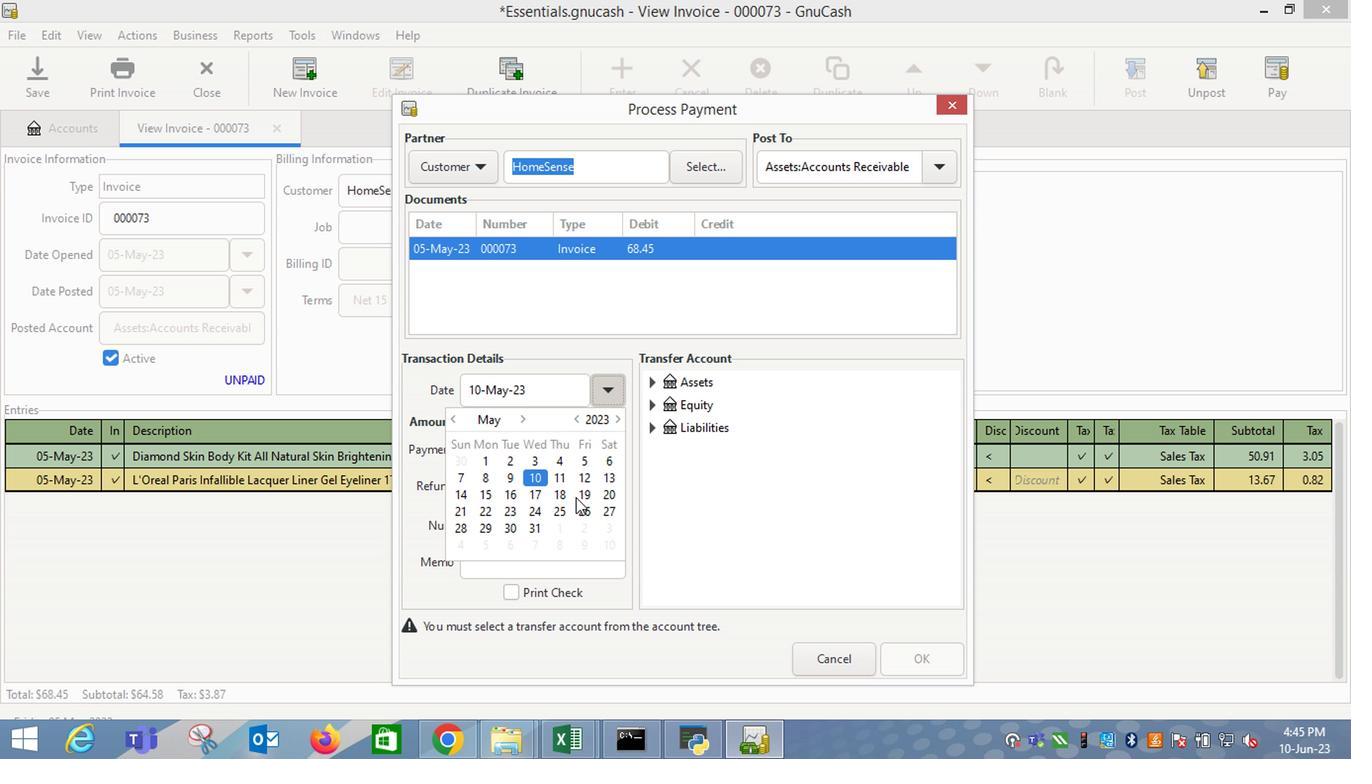 
Action: Mouse pressed left at (581, 502)
Screenshot: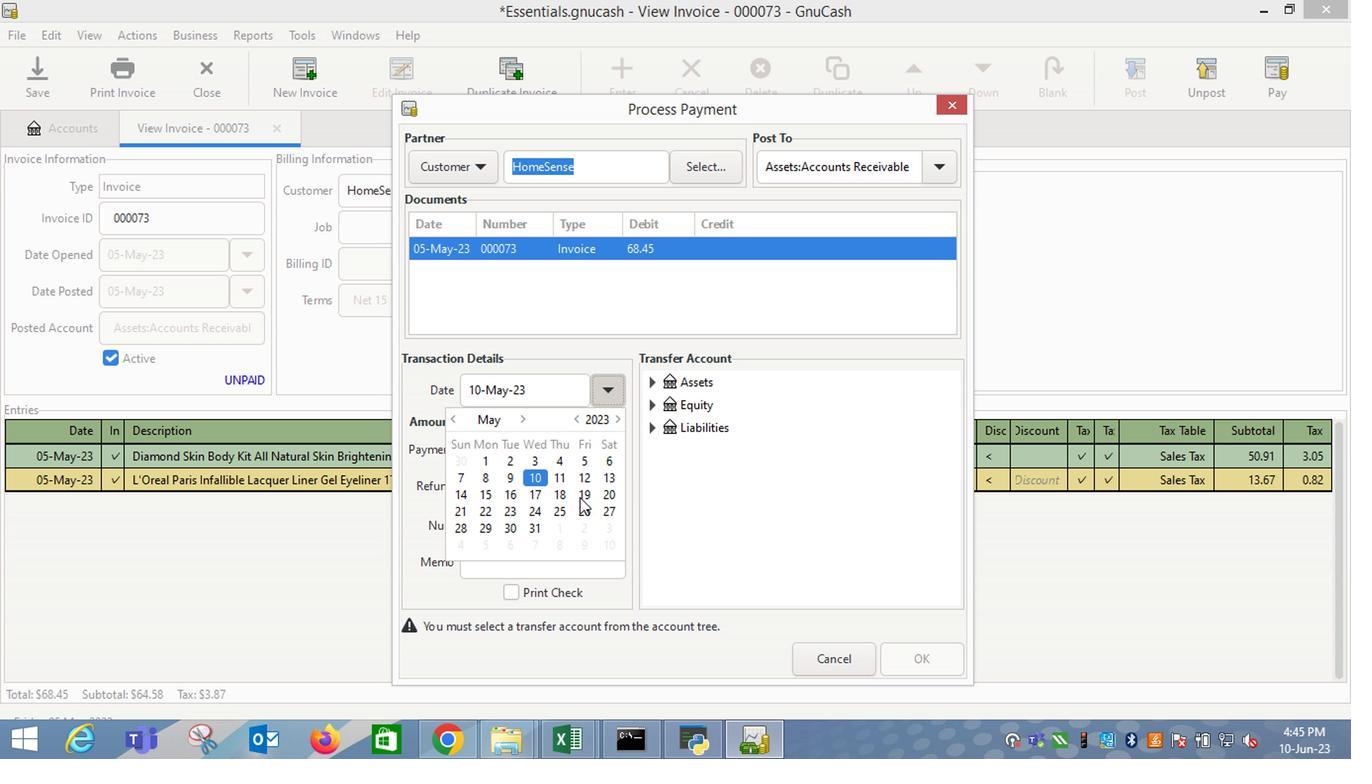 
Action: Mouse moved to (705, 495)
Screenshot: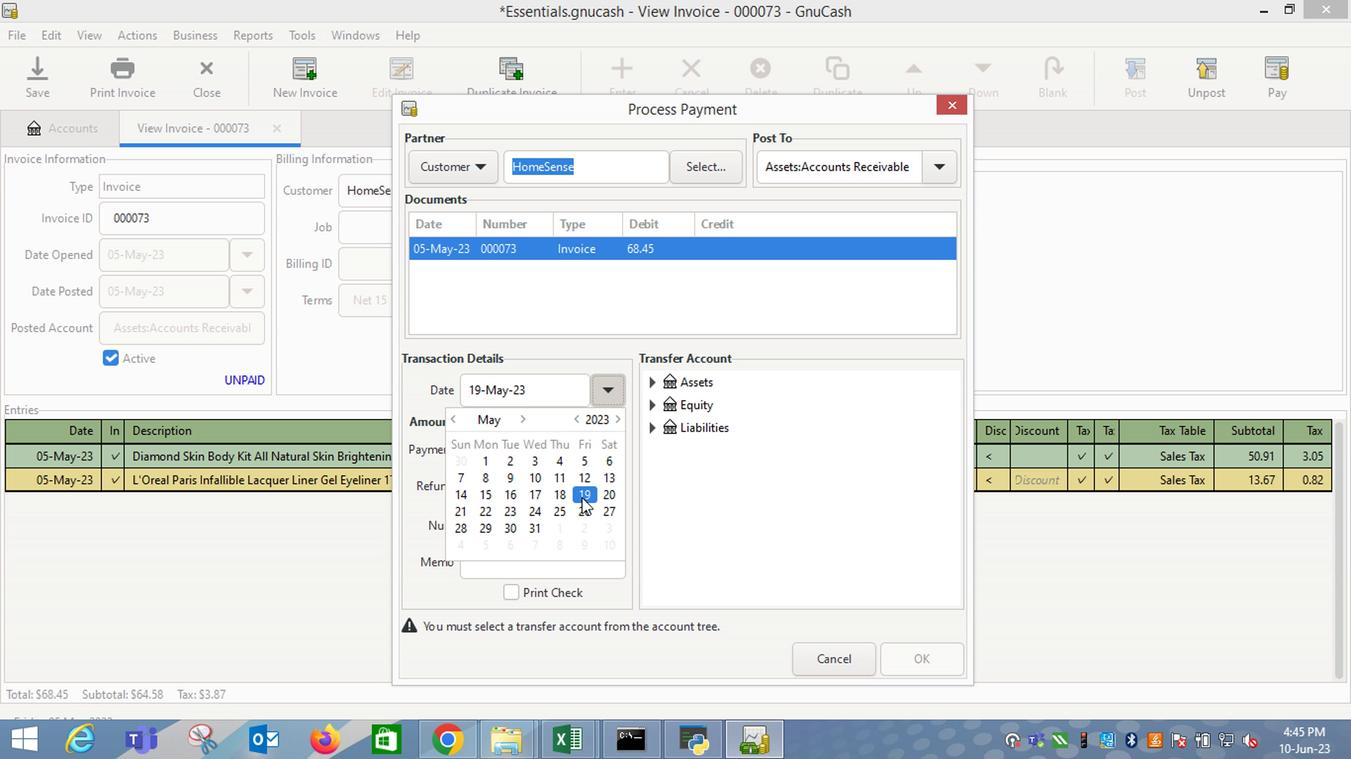 
Action: Mouse pressed left at (705, 495)
Screenshot: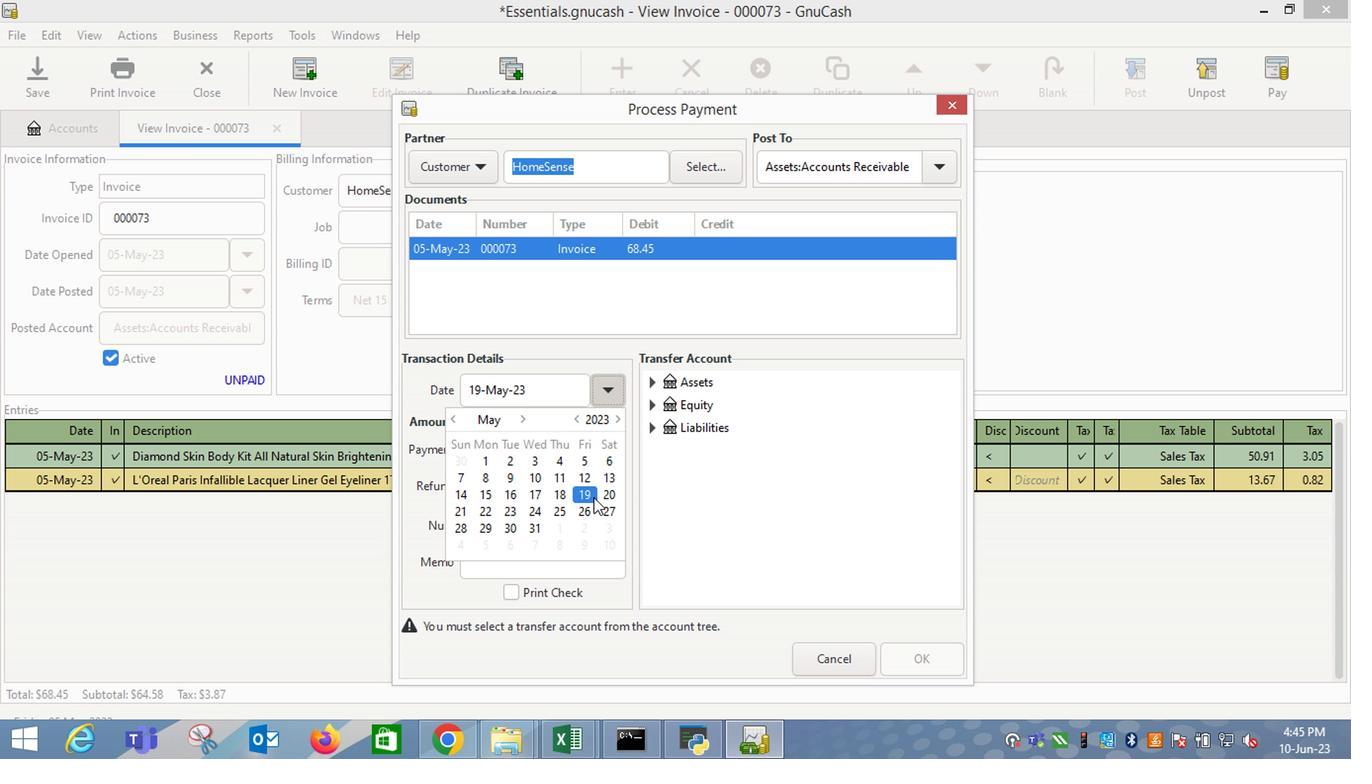
Action: Mouse moved to (652, 384)
Screenshot: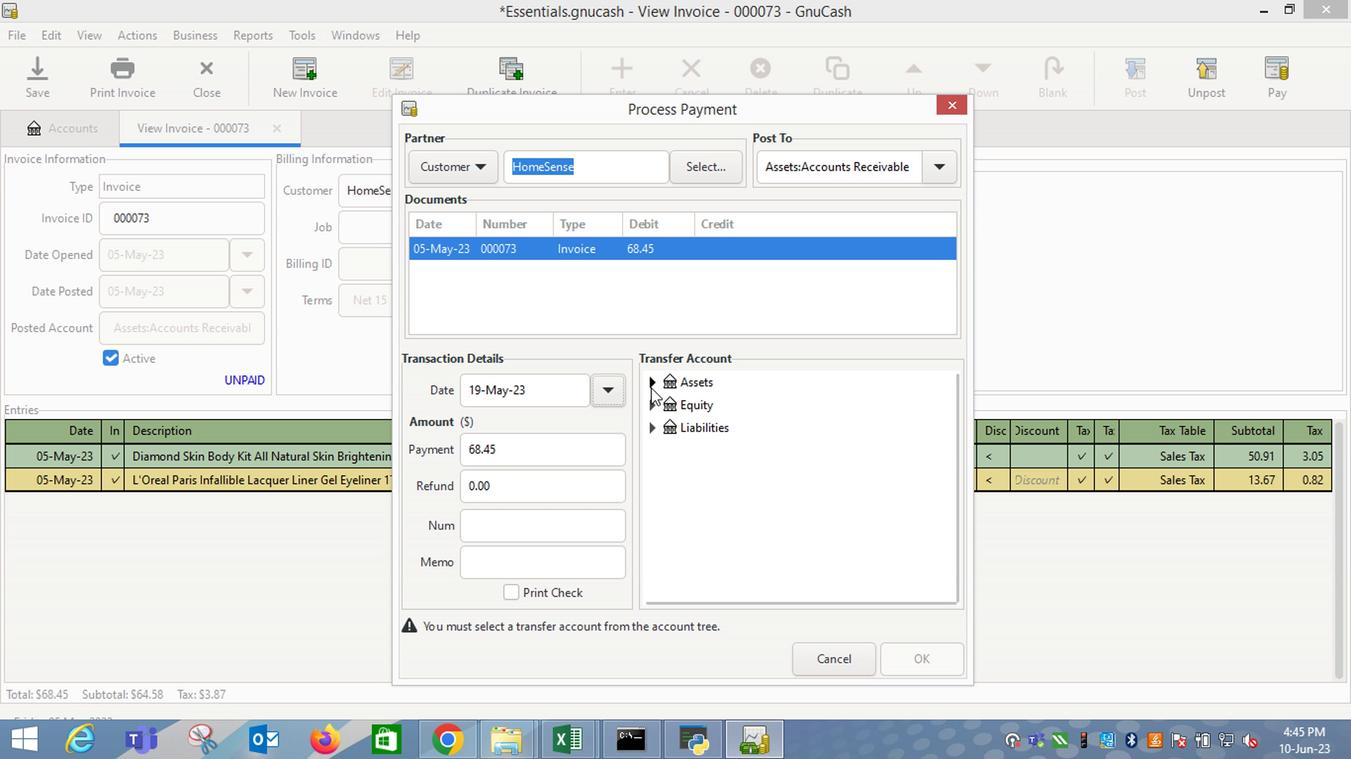 
Action: Mouse pressed left at (652, 384)
Screenshot: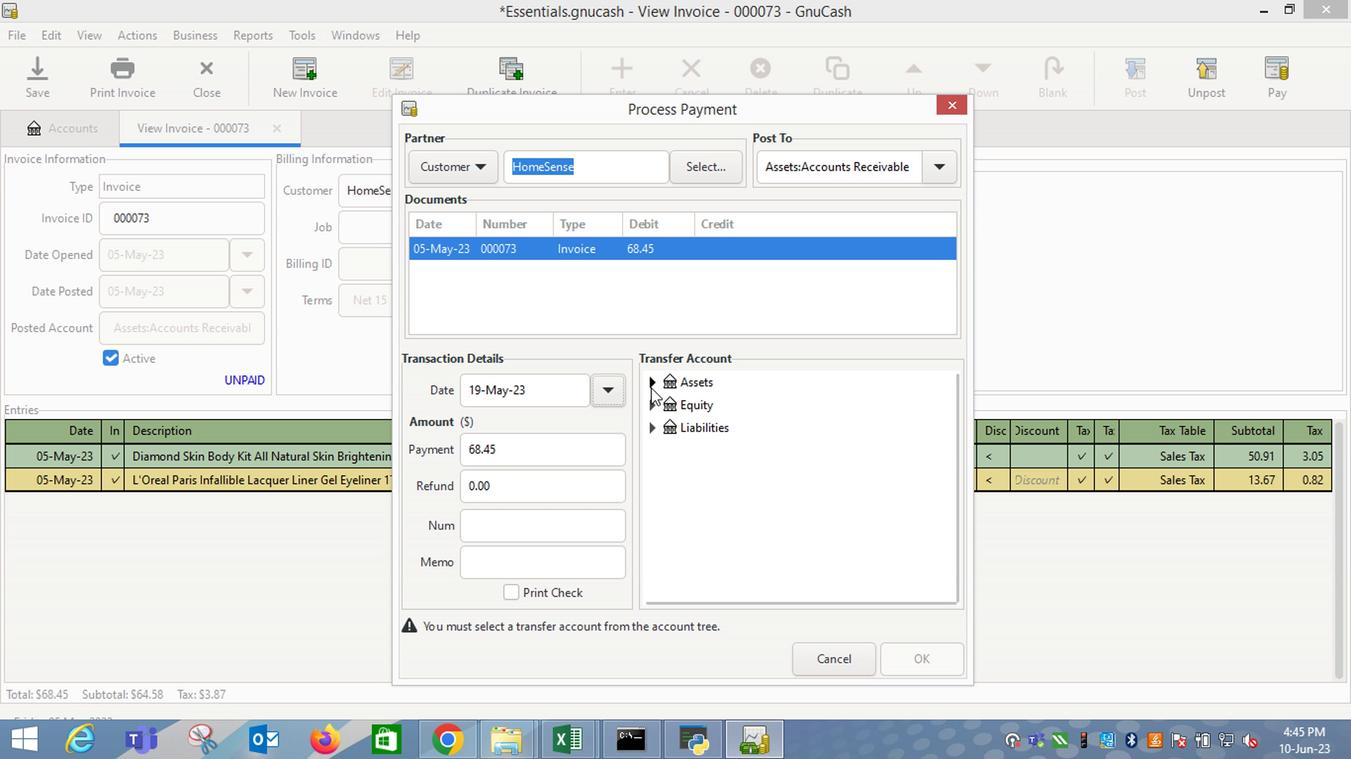
Action: Mouse moved to (678, 411)
Screenshot: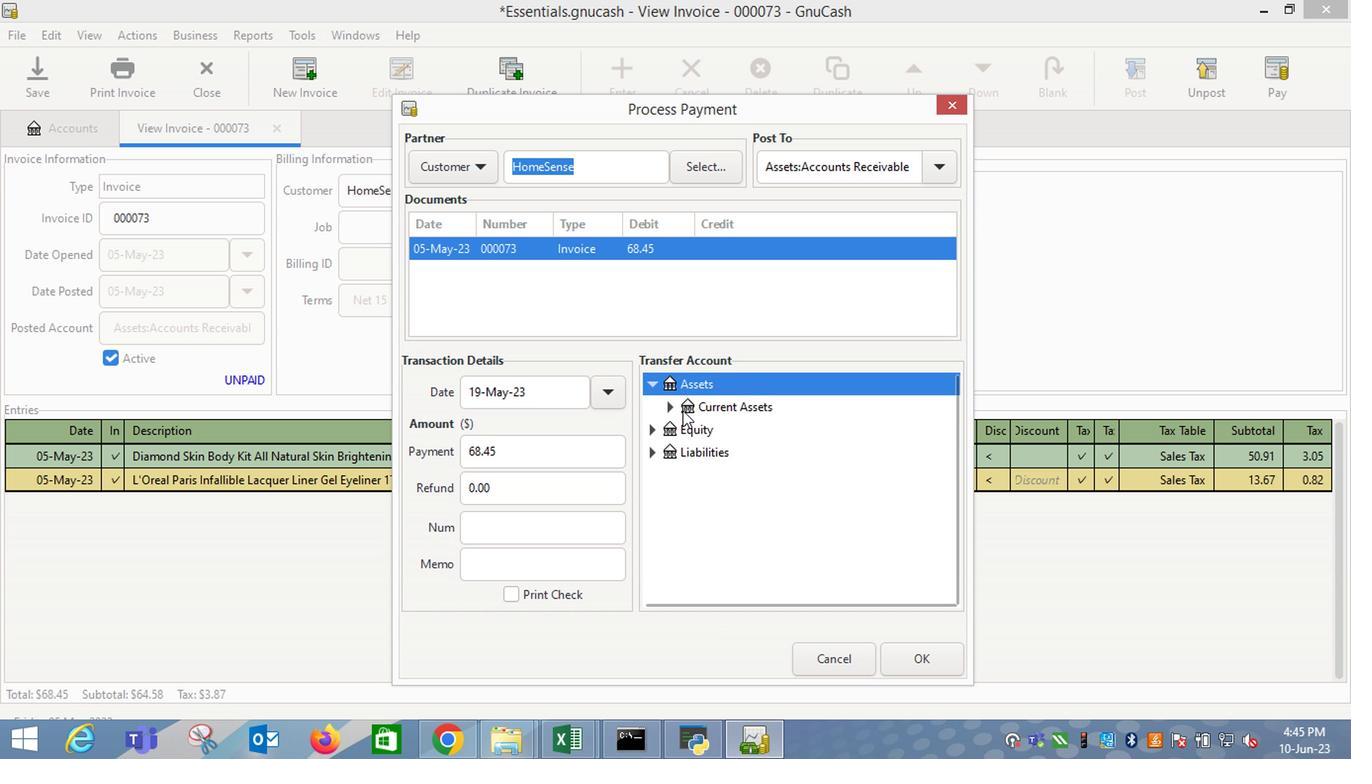 
Action: Mouse pressed left at (678, 411)
Screenshot: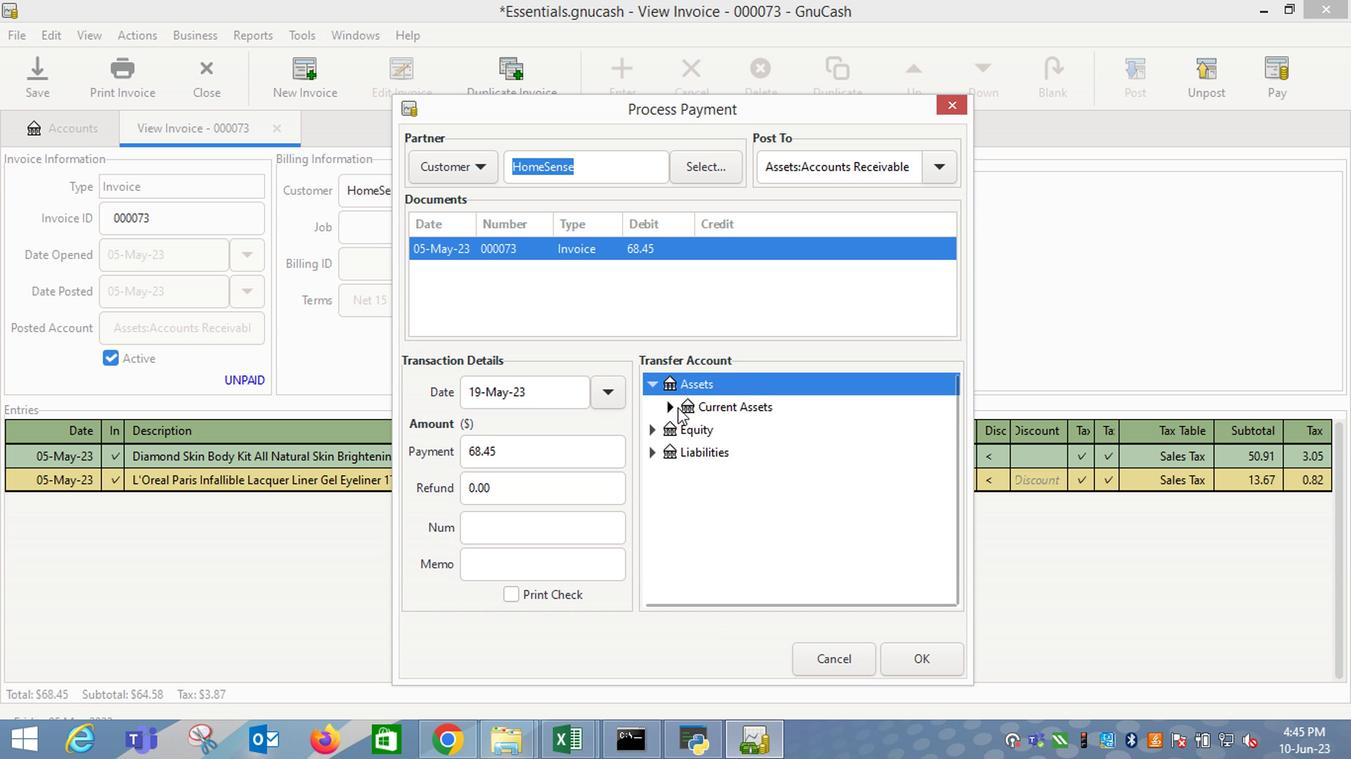 
Action: Mouse moved to (726, 429)
Screenshot: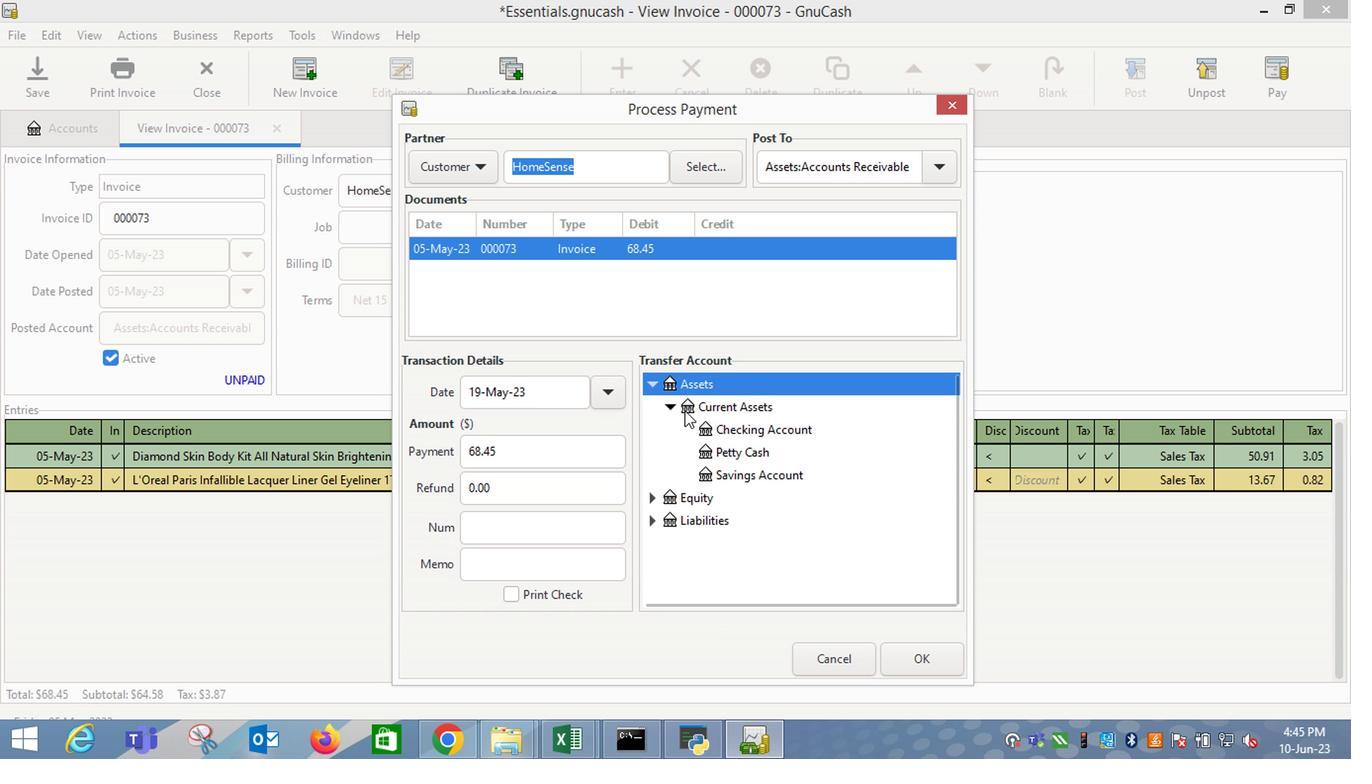 
Action: Mouse pressed left at (726, 429)
Screenshot: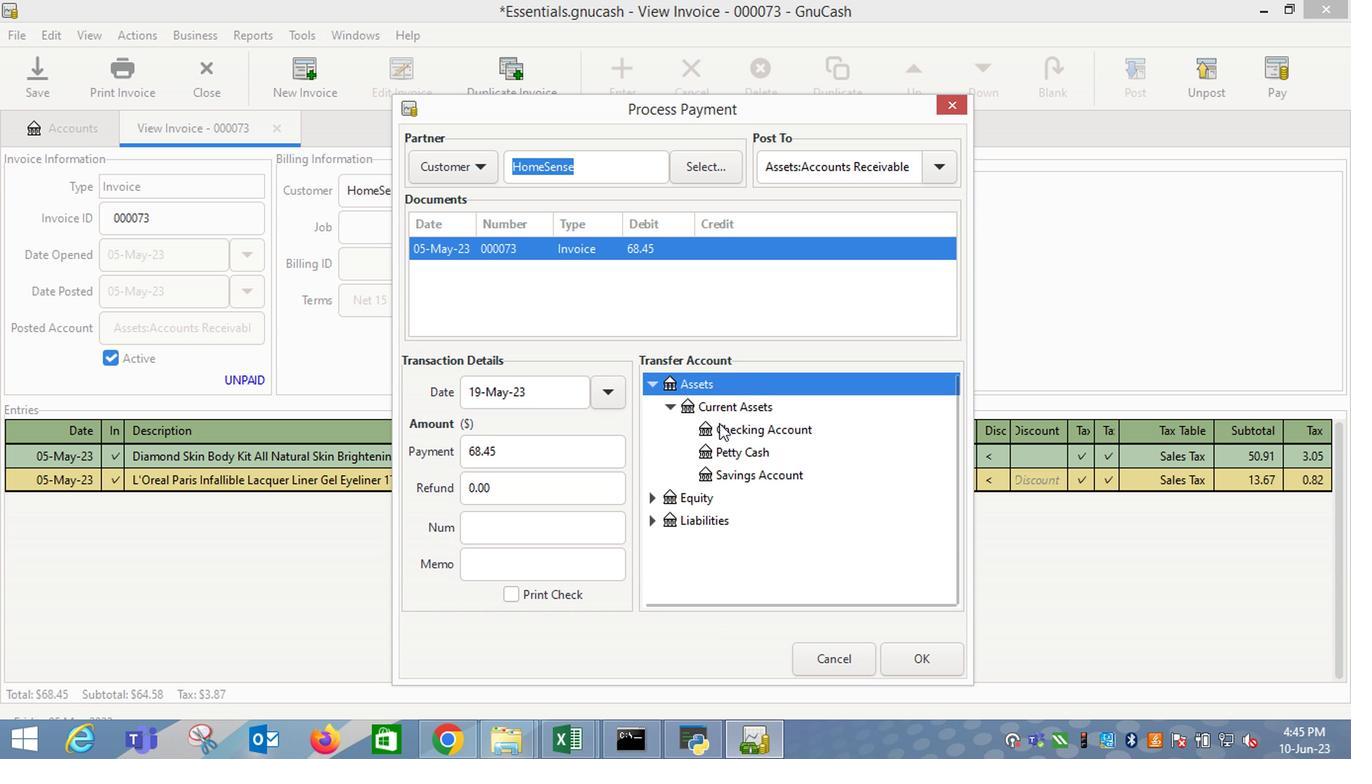 
Action: Mouse moved to (893, 666)
Screenshot: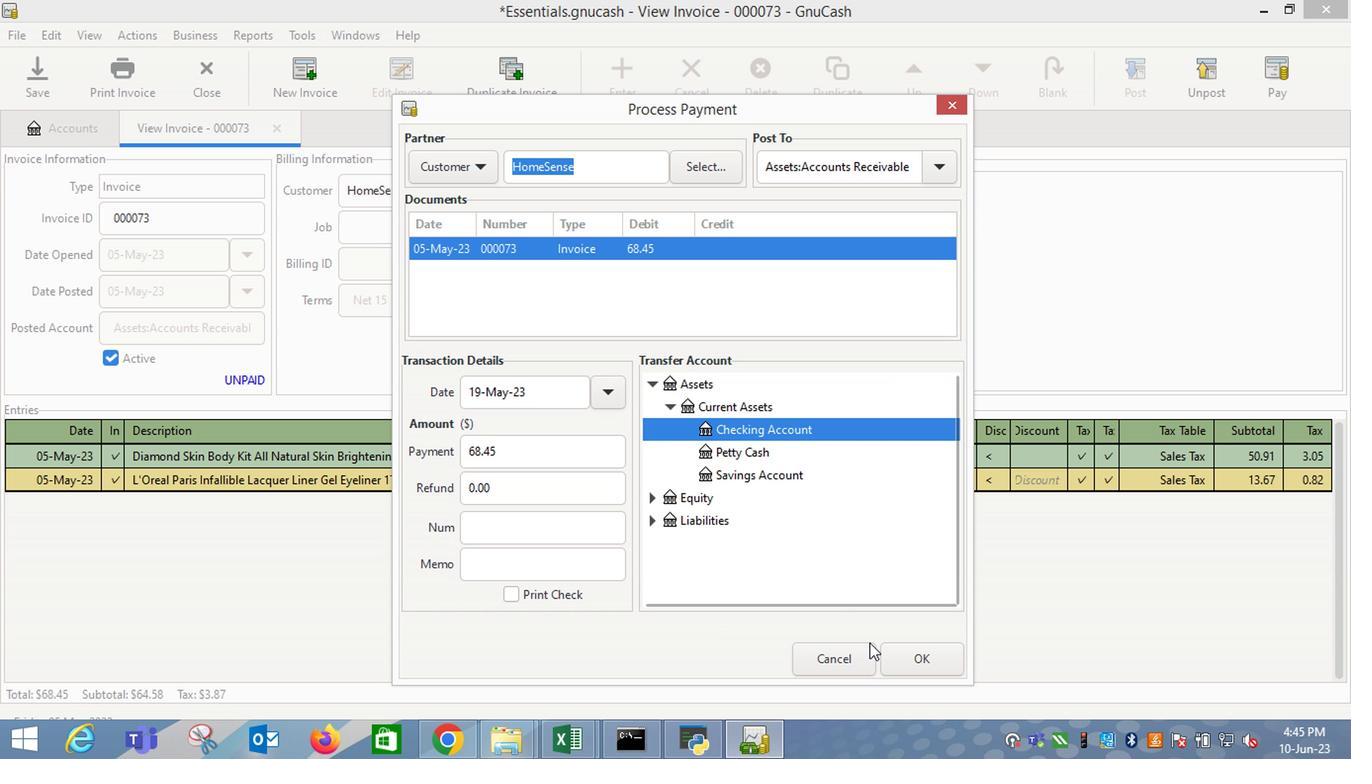 
Action: Mouse pressed left at (893, 666)
Screenshot: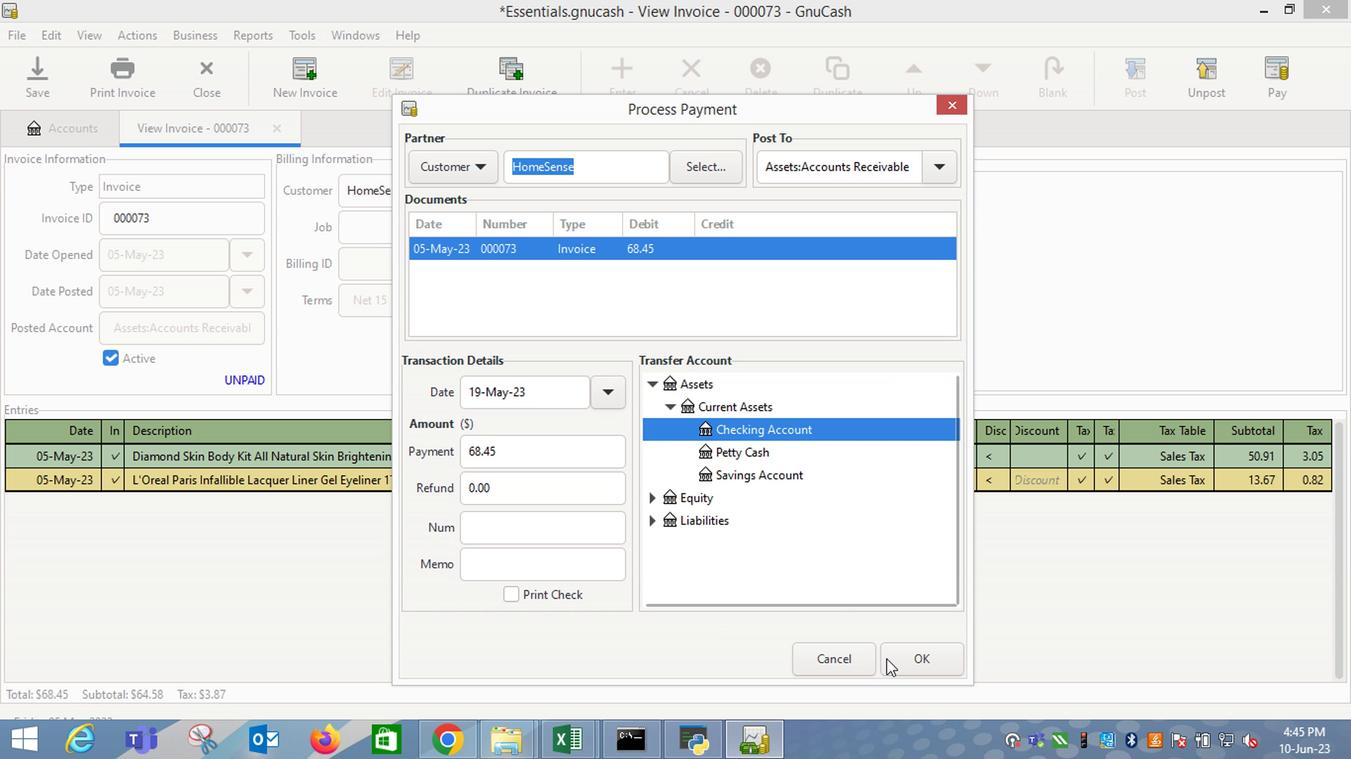 
Action: Mouse moved to (125, 76)
Screenshot: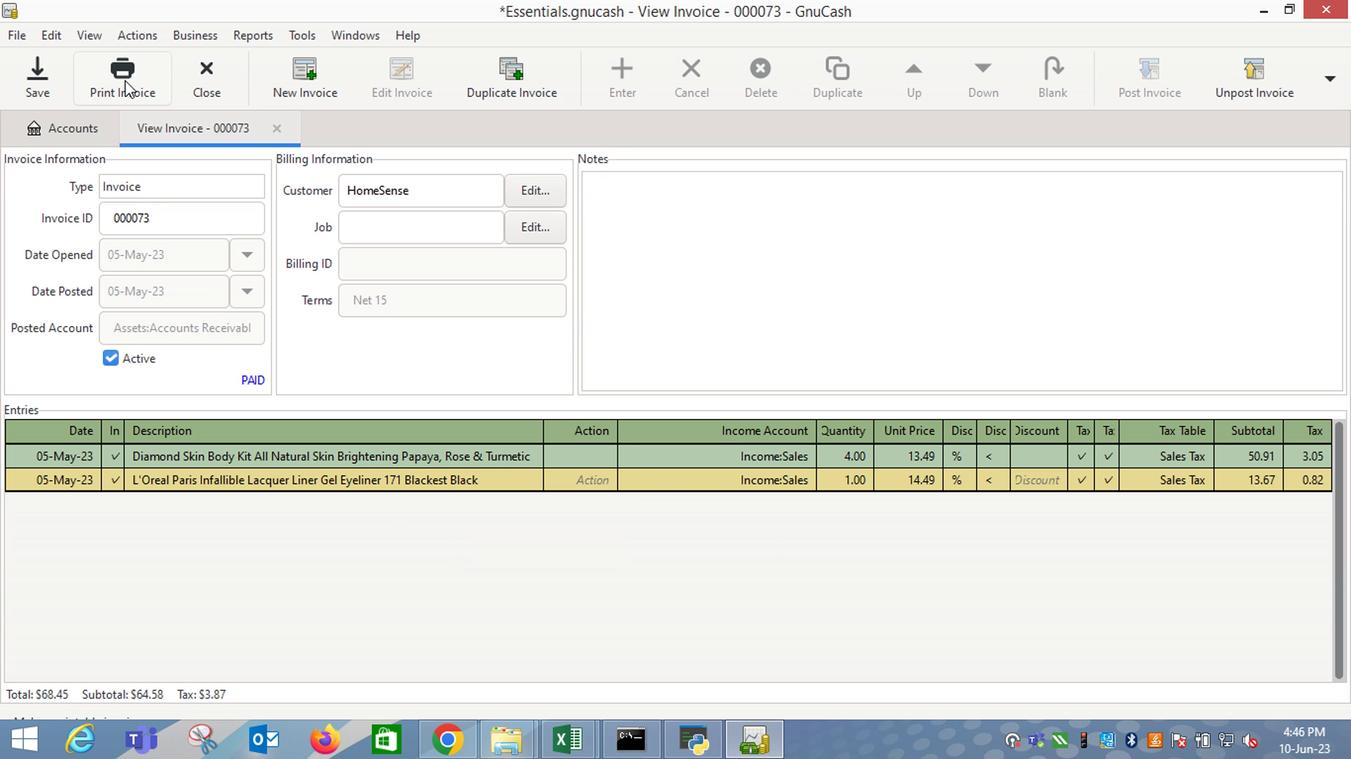 
Action: Mouse pressed left at (125, 76)
Screenshot: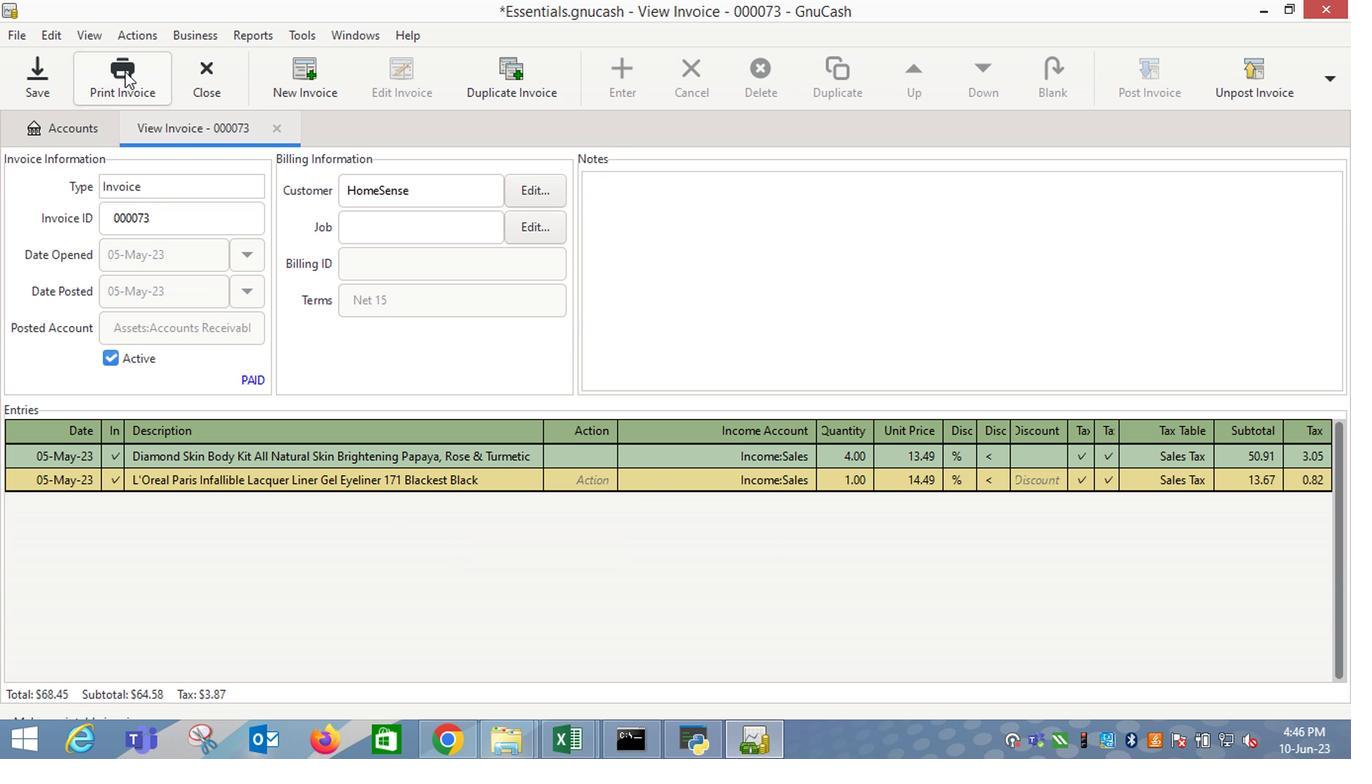 
Action: Mouse moved to (486, 308)
Screenshot: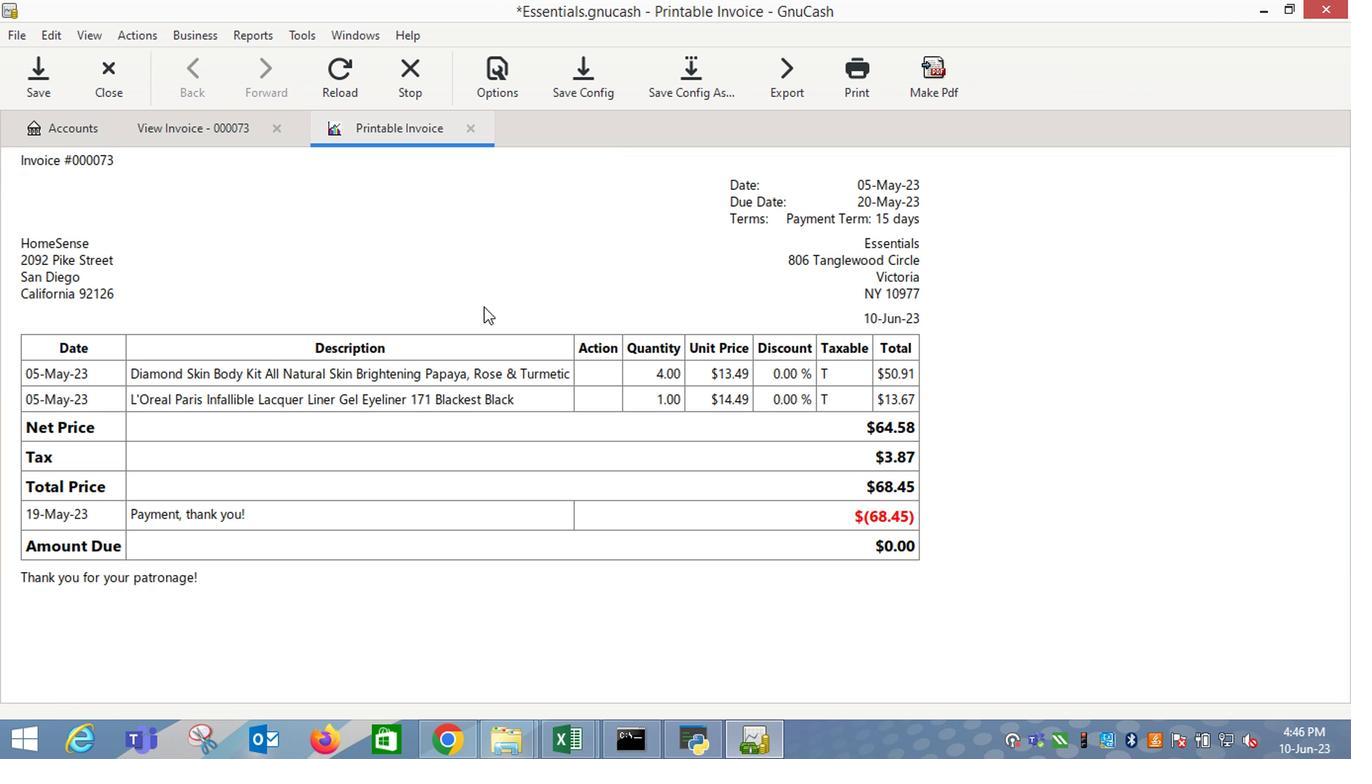 
